 Task: Look for space in Jharia, India from 2nd August, 2023 to 12th August, 2023 for 2 adults in price range Rs.5000 to Rs.10000. Place can be private room with 1  bedroom having 1 bed and 1 bathroom. Property type can be house, flat, guest house, hotel. Booking option can be shelf check-in. Required host language is English.
Action: Mouse moved to (554, 138)
Screenshot: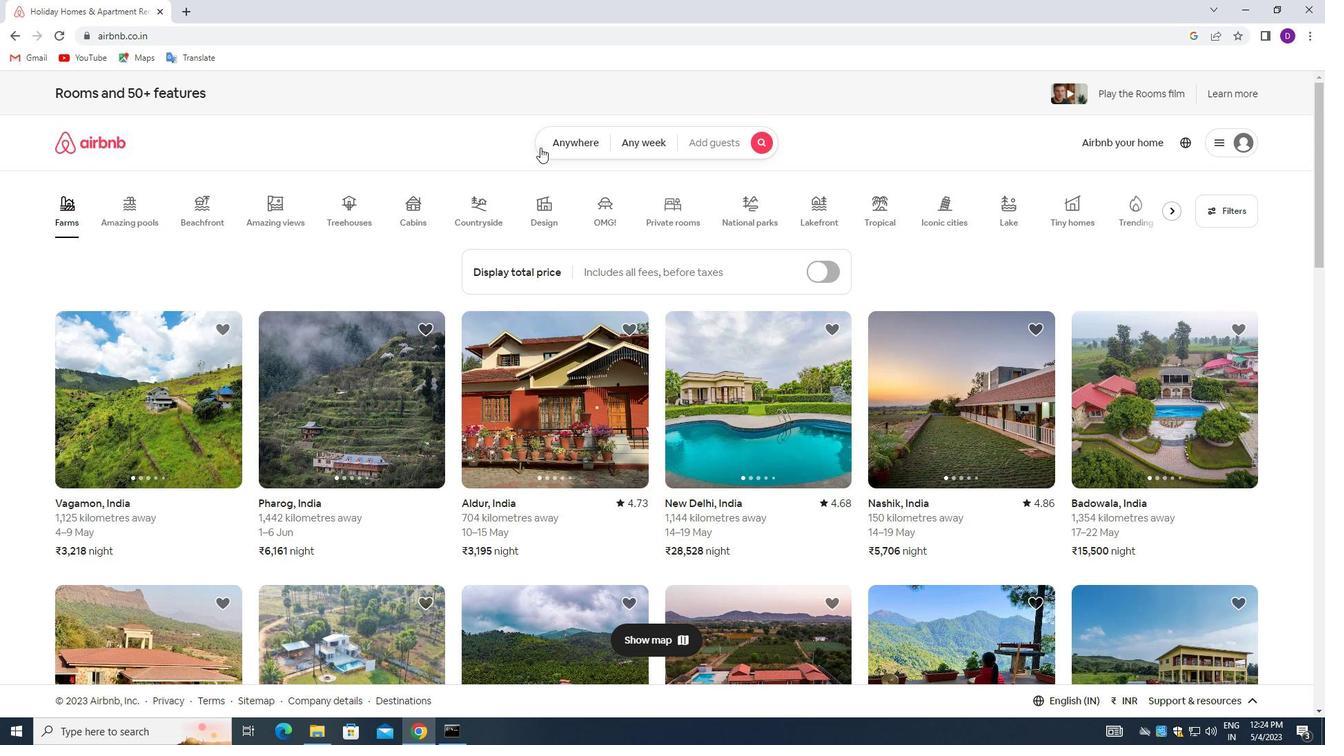 
Action: Mouse pressed left at (554, 138)
Screenshot: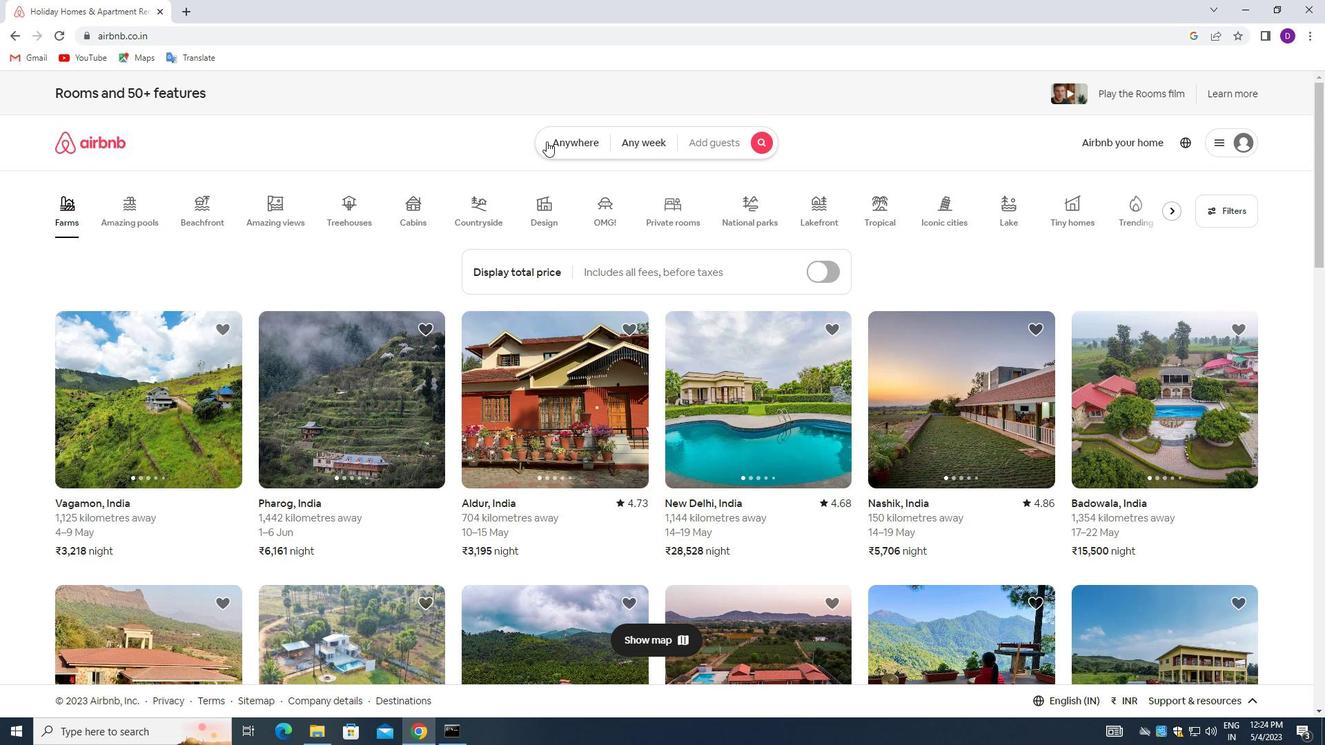 
Action: Mouse moved to (490, 196)
Screenshot: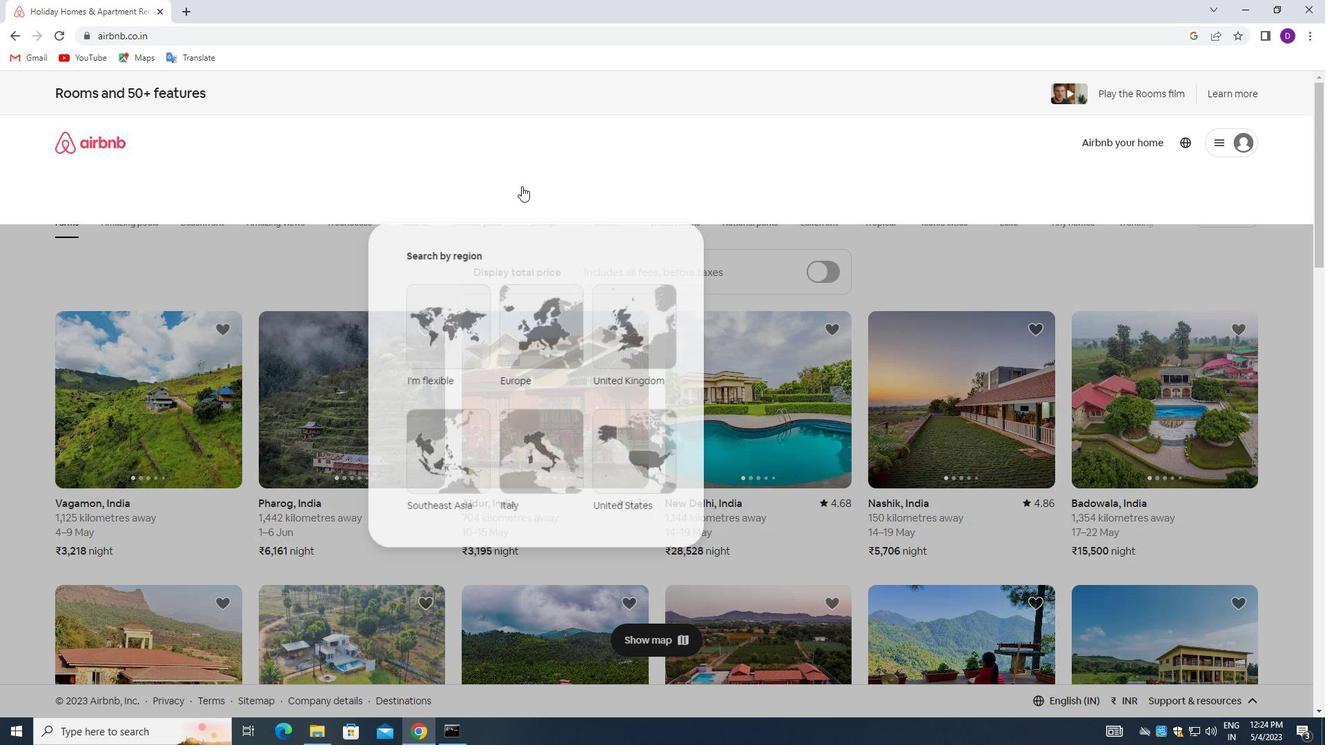 
Action: Mouse pressed left at (490, 196)
Screenshot: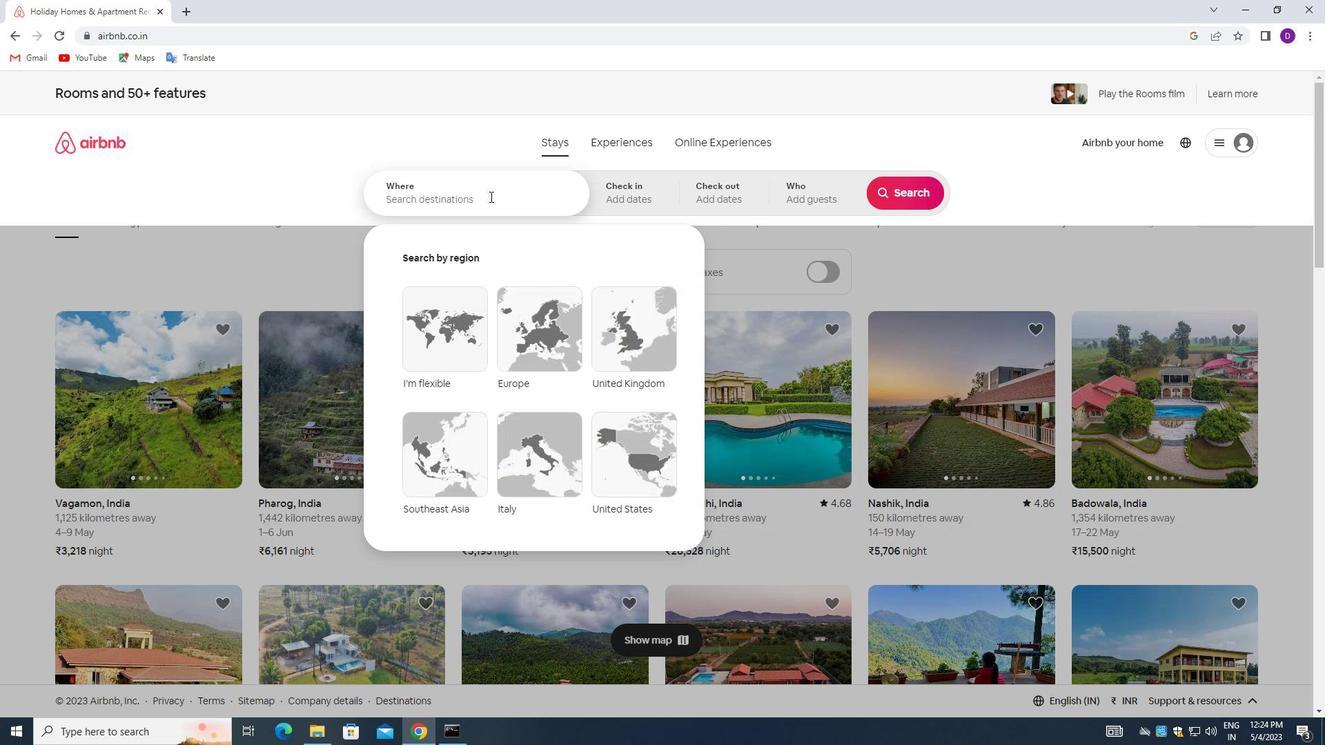 
Action: Mouse moved to (296, 177)
Screenshot: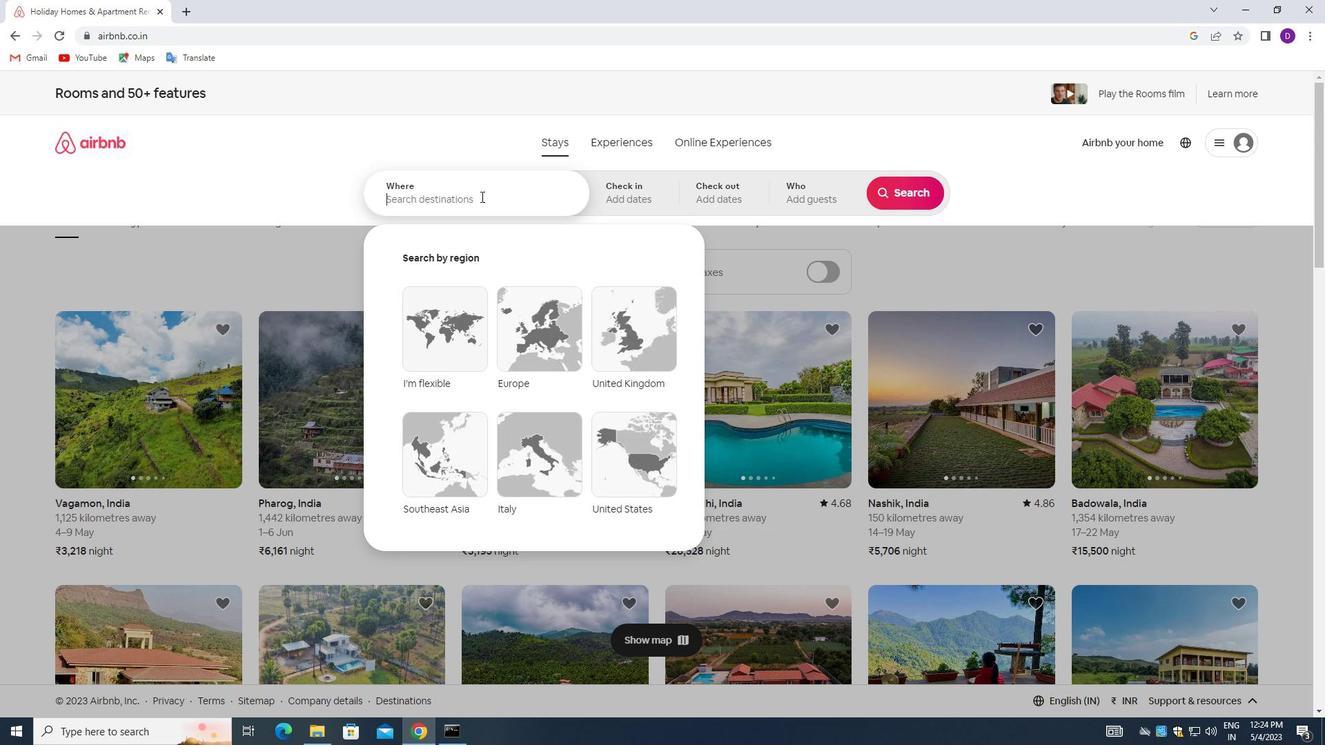 
Action: Key pressed <Key.shift>JHARIA,<Key.space><Key.shift>INDIA<Key.enter>
Screenshot: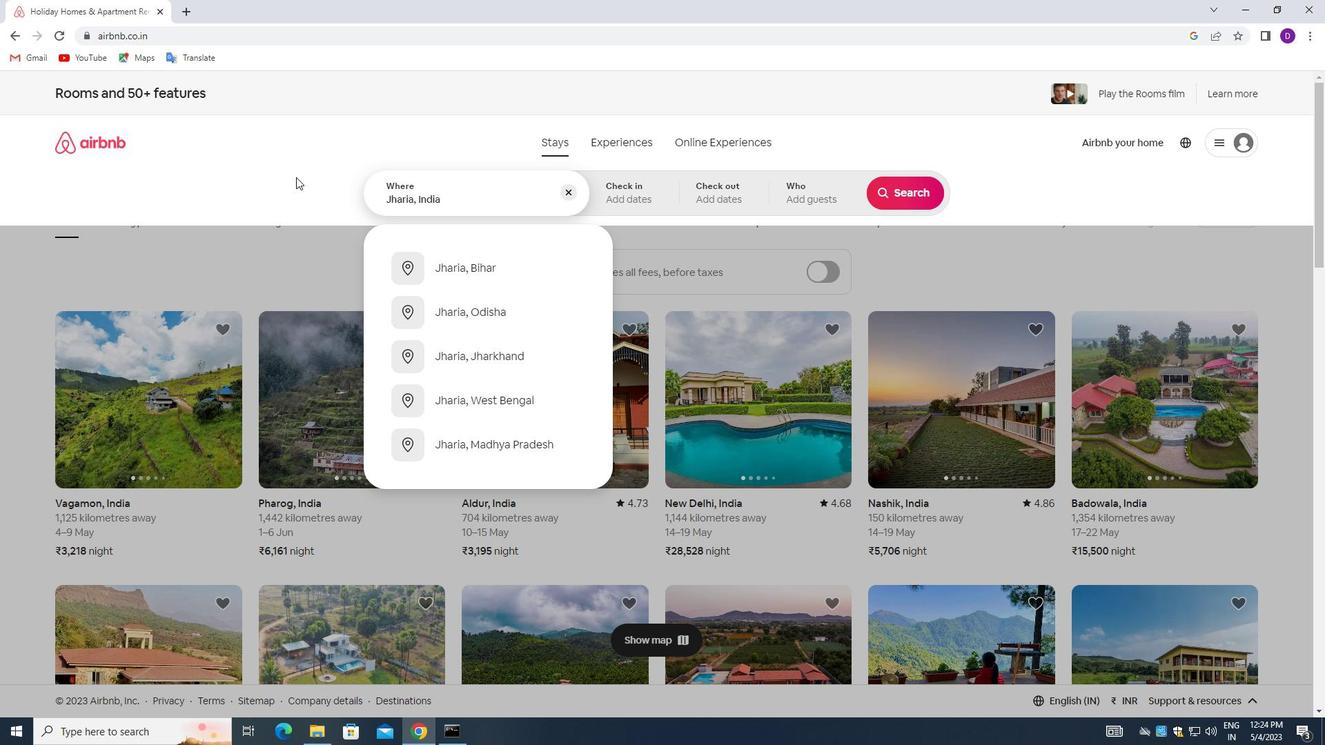 
Action: Mouse moved to (901, 305)
Screenshot: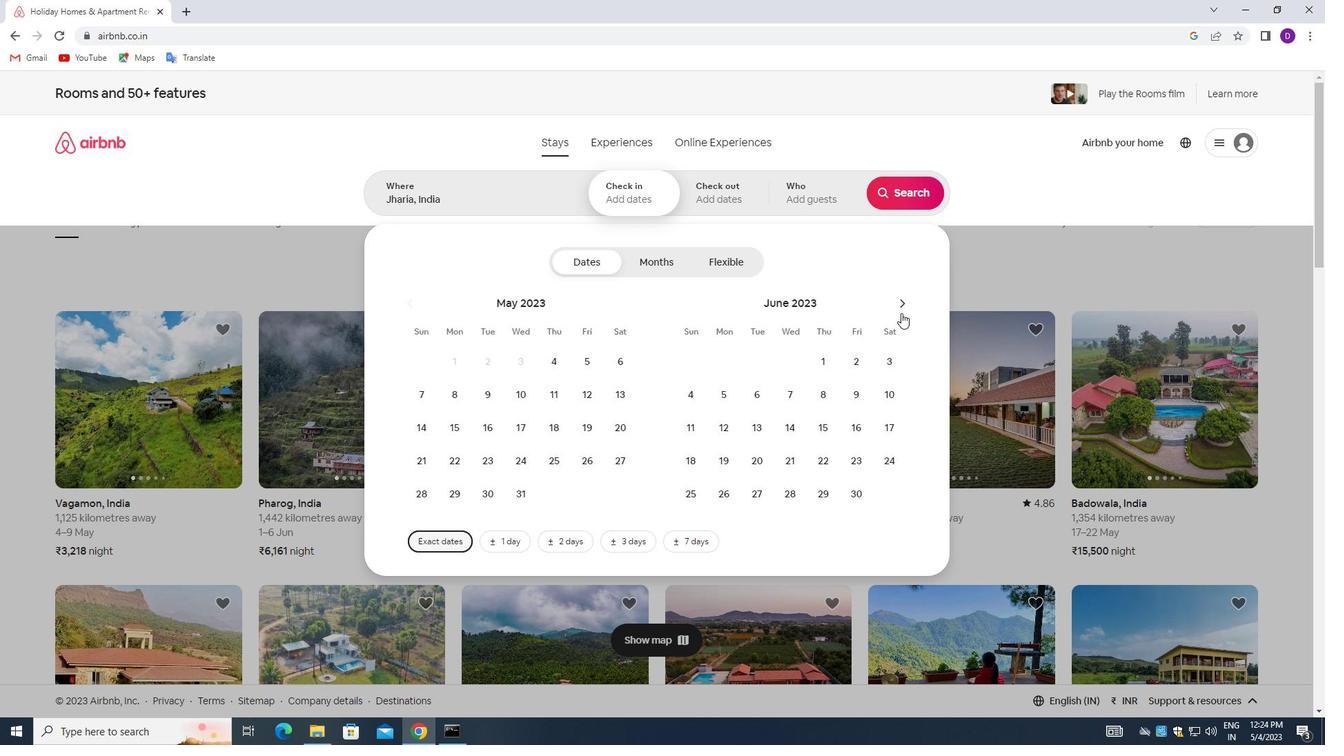 
Action: Mouse pressed left at (901, 305)
Screenshot: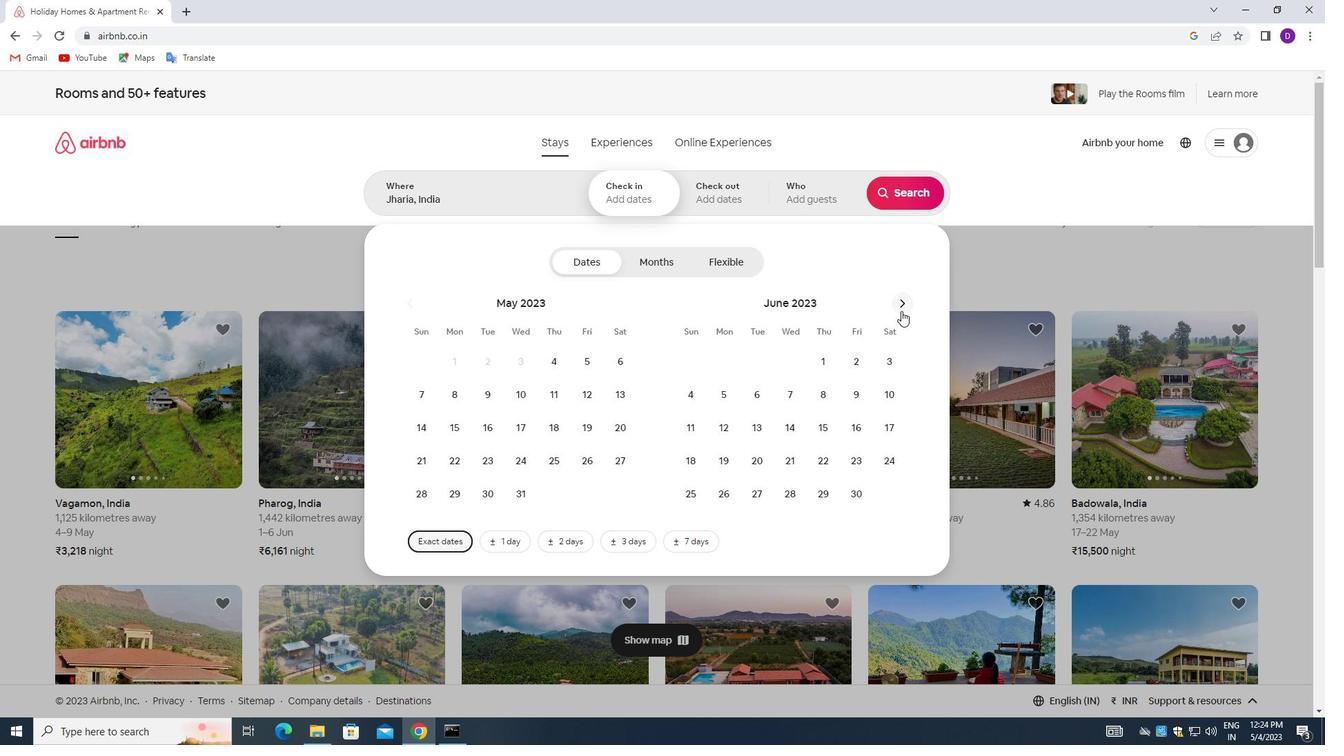 
Action: Mouse pressed left at (901, 305)
Screenshot: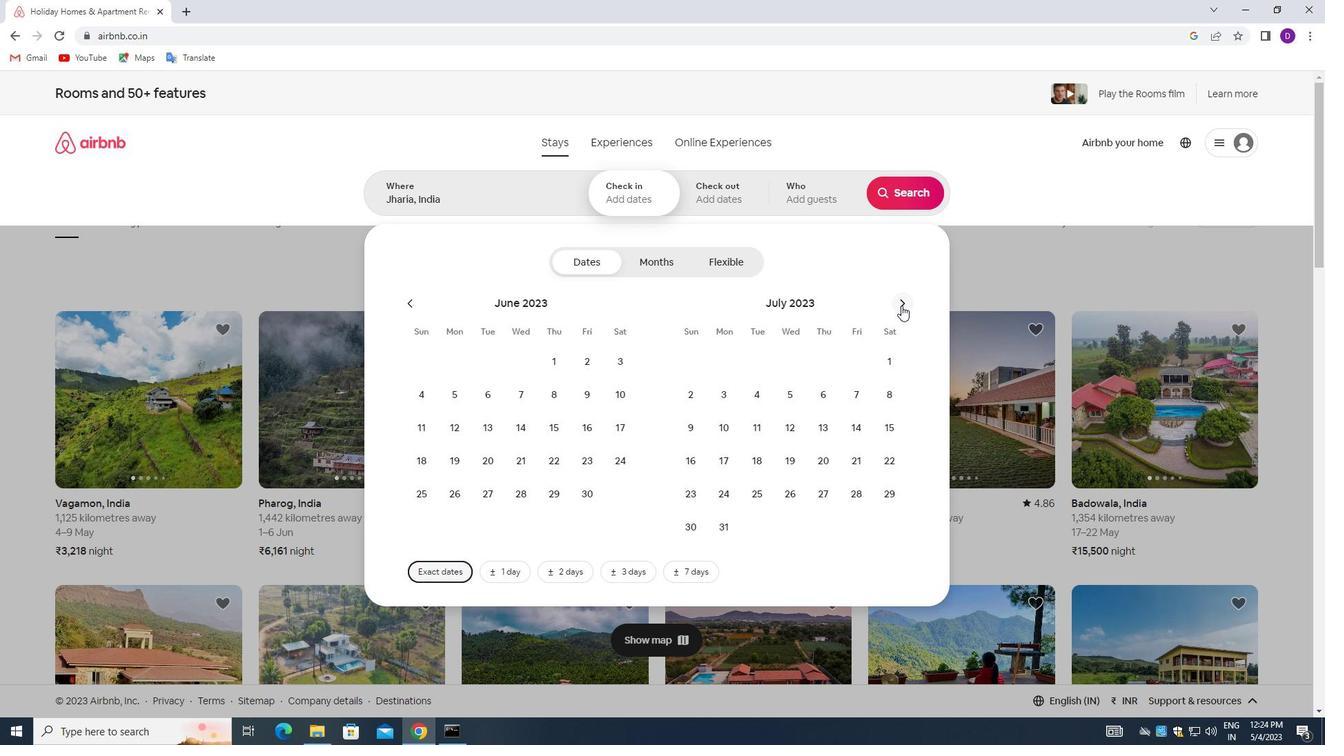 
Action: Mouse moved to (793, 357)
Screenshot: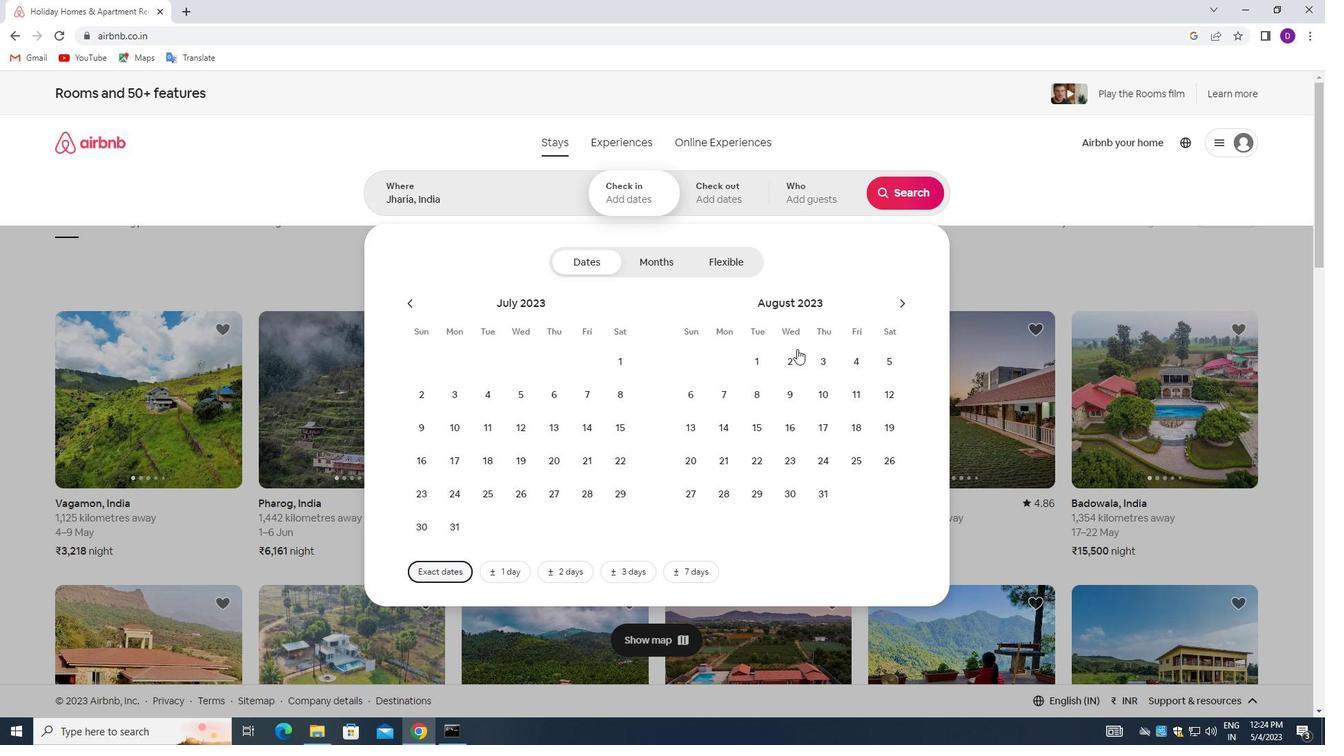 
Action: Mouse pressed left at (793, 357)
Screenshot: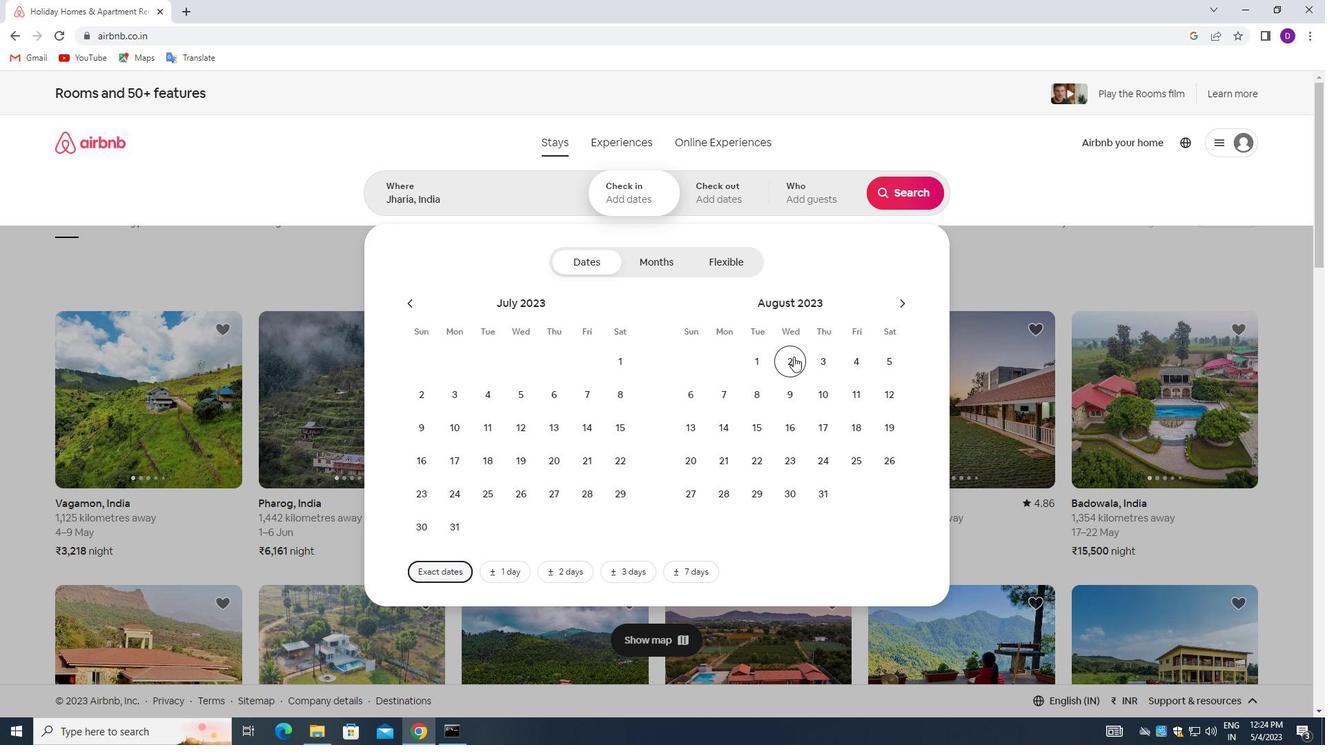 
Action: Mouse moved to (884, 388)
Screenshot: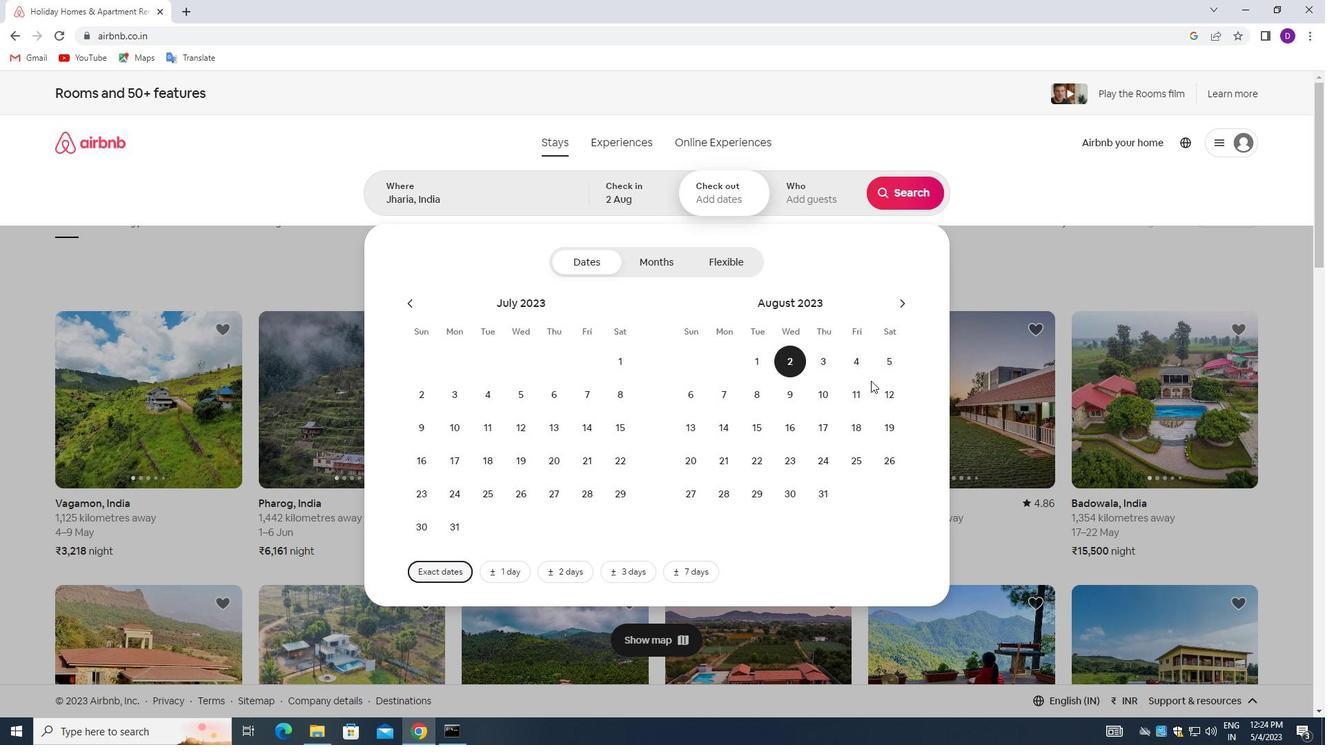 
Action: Mouse pressed left at (884, 388)
Screenshot: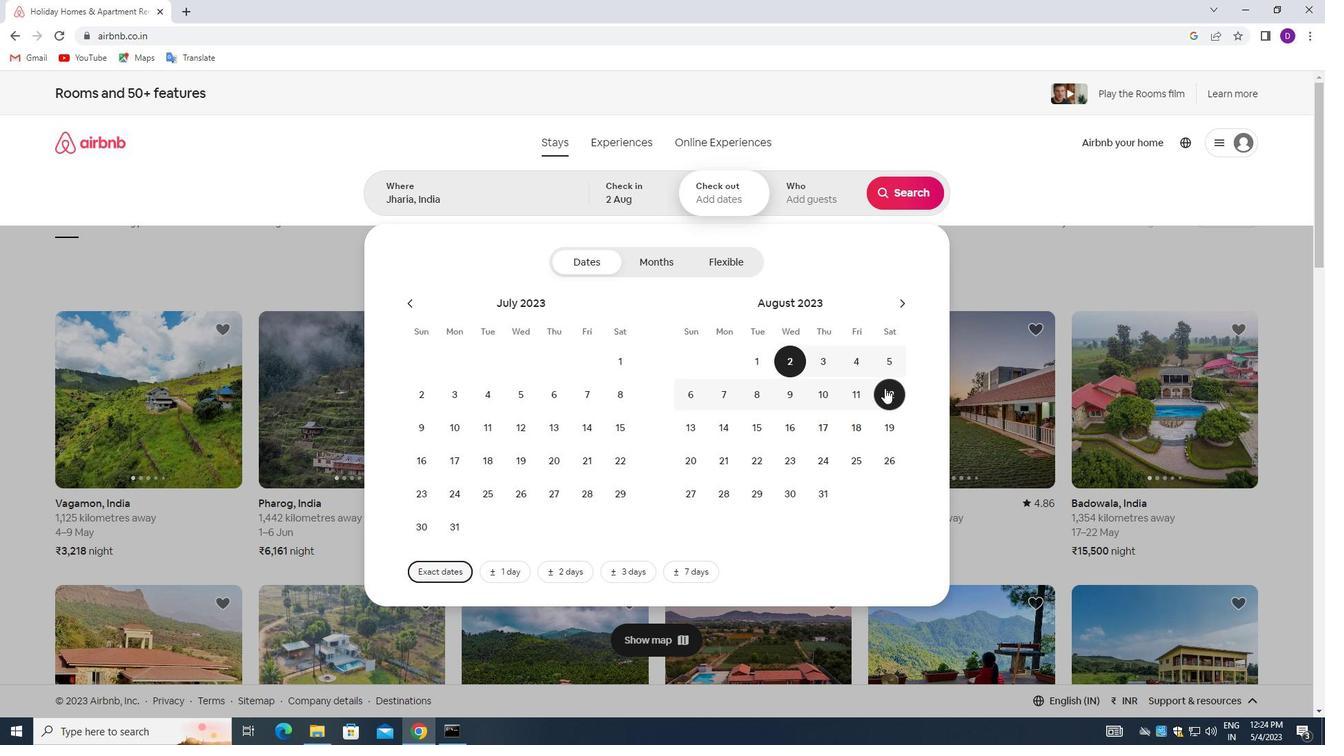 
Action: Mouse moved to (799, 193)
Screenshot: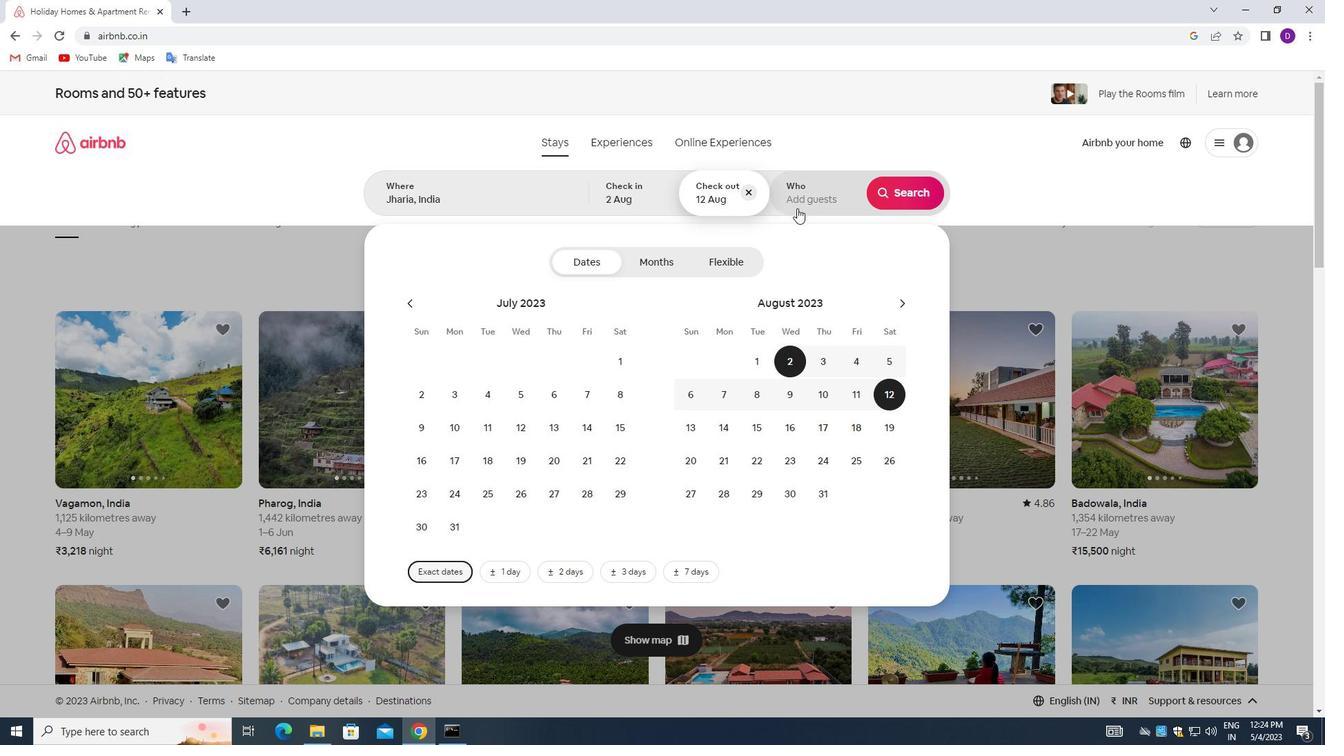
Action: Mouse pressed left at (799, 193)
Screenshot: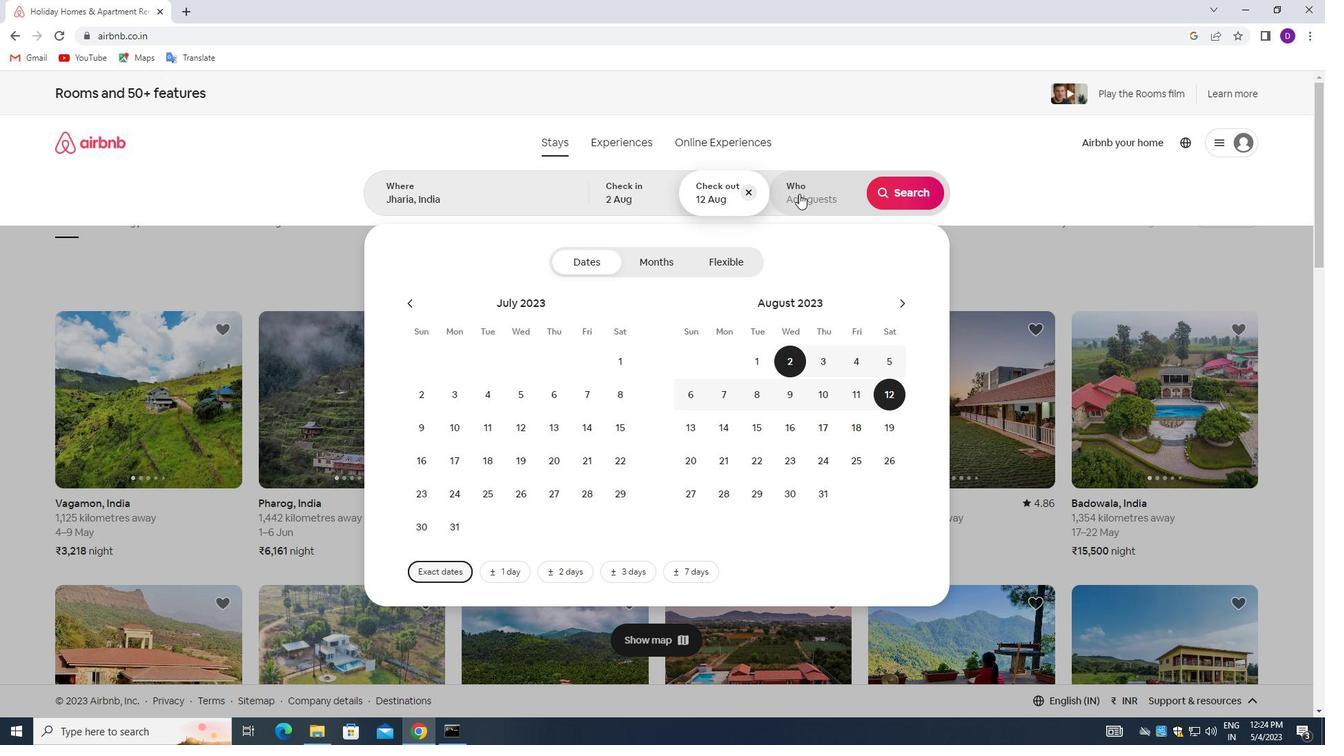 
Action: Mouse moved to (902, 267)
Screenshot: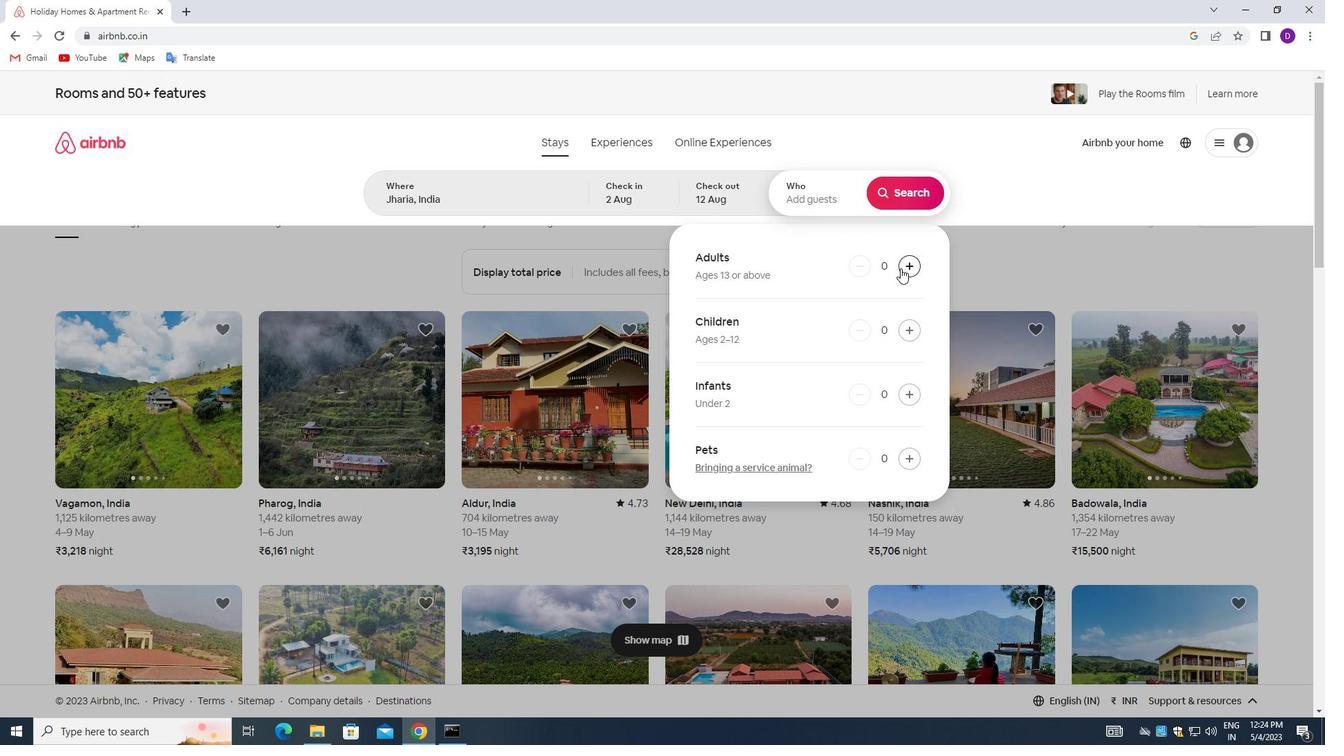 
Action: Mouse pressed left at (902, 267)
Screenshot: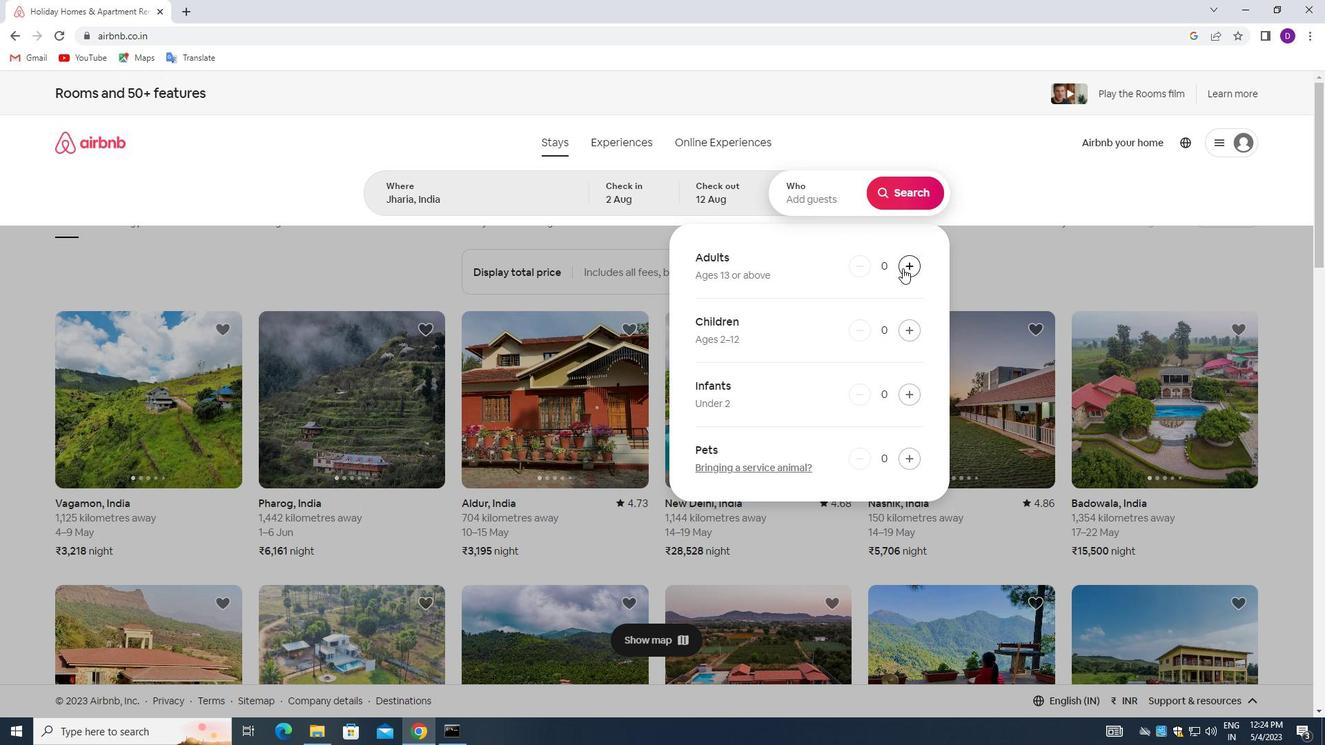 
Action: Mouse pressed left at (902, 267)
Screenshot: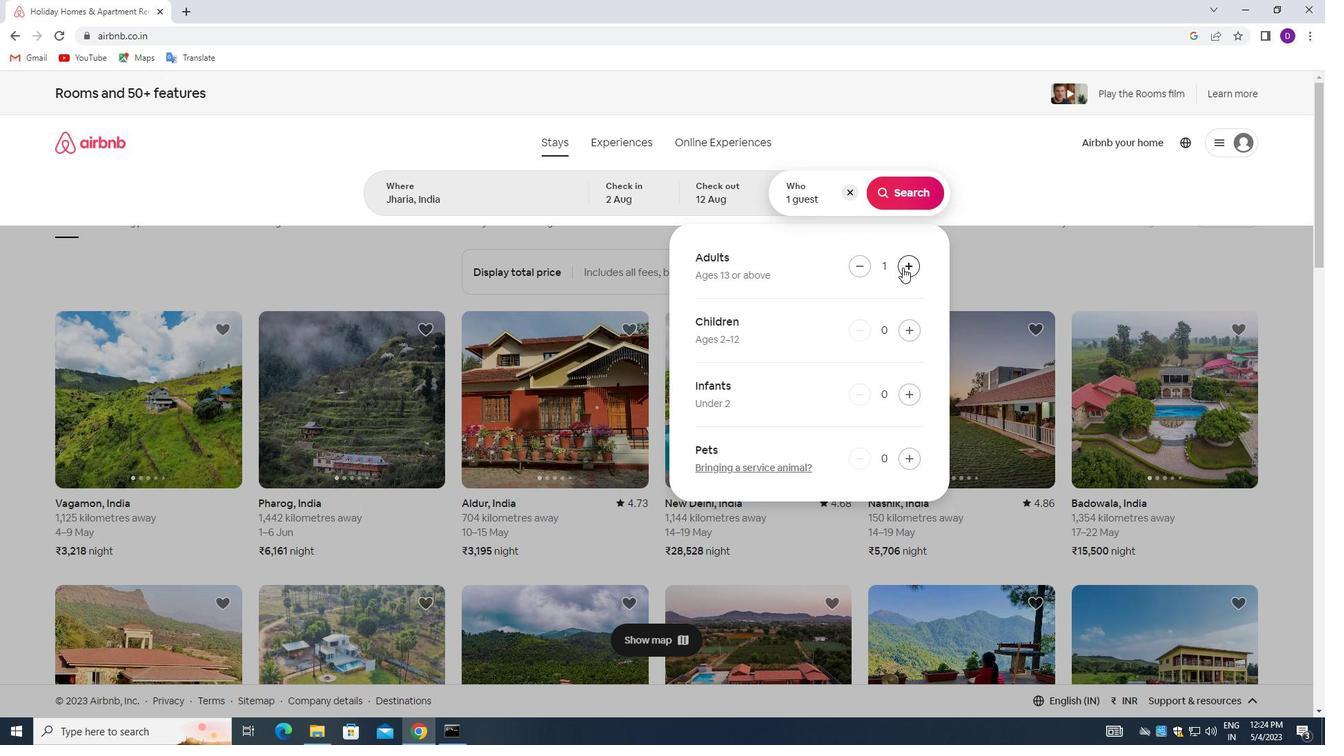 
Action: Mouse moved to (889, 193)
Screenshot: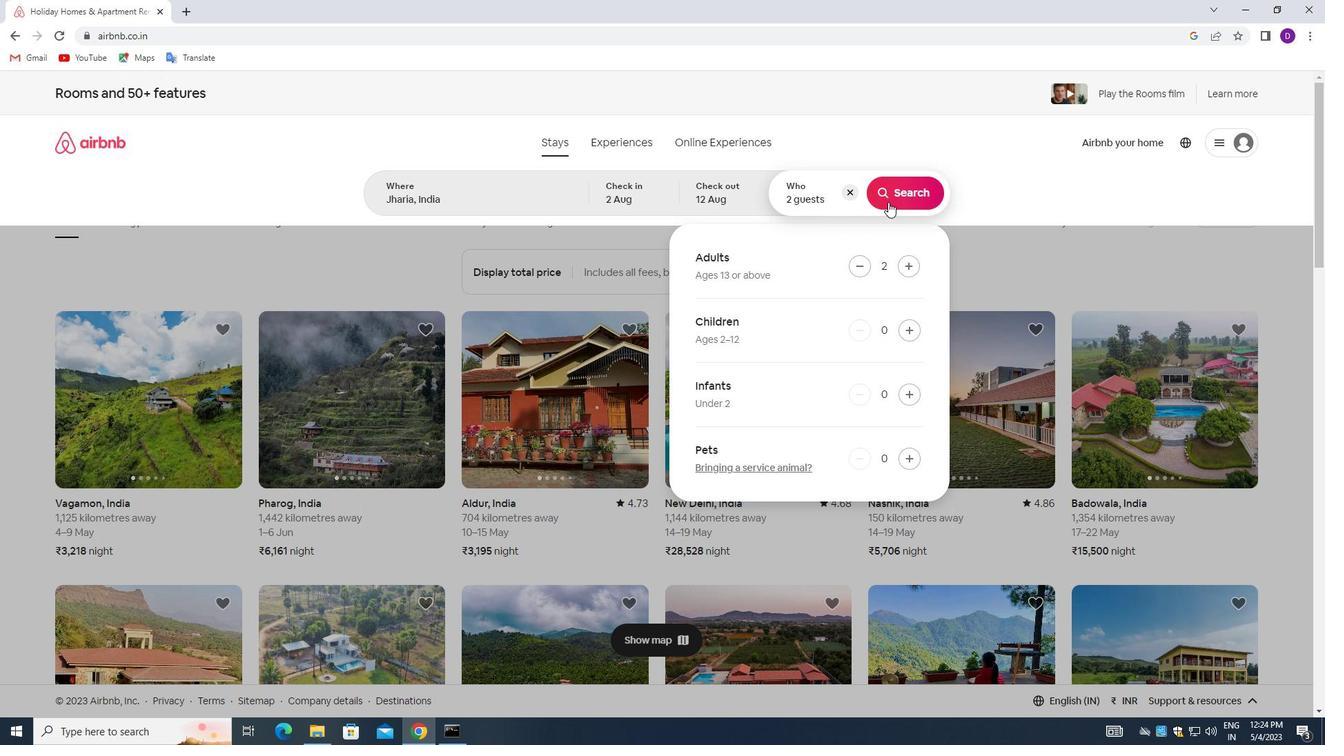 
Action: Mouse pressed left at (889, 193)
Screenshot: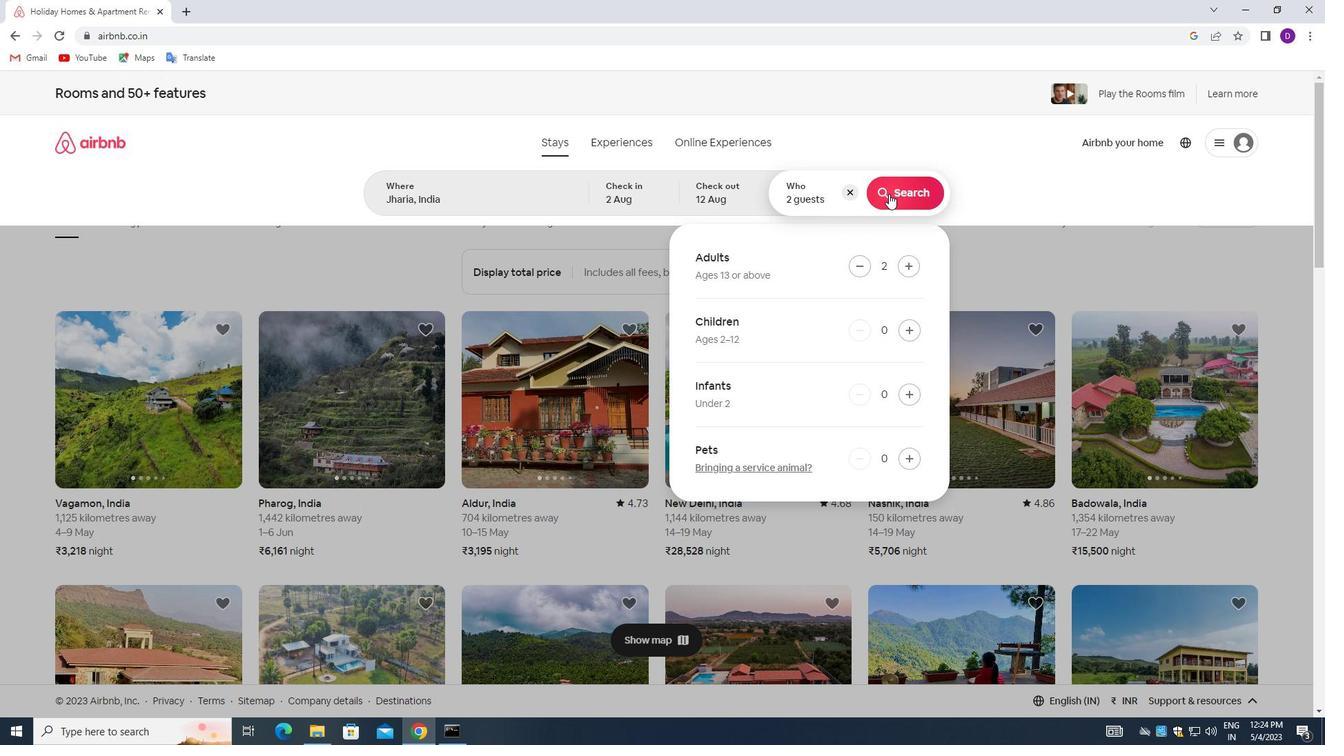
Action: Mouse moved to (1255, 149)
Screenshot: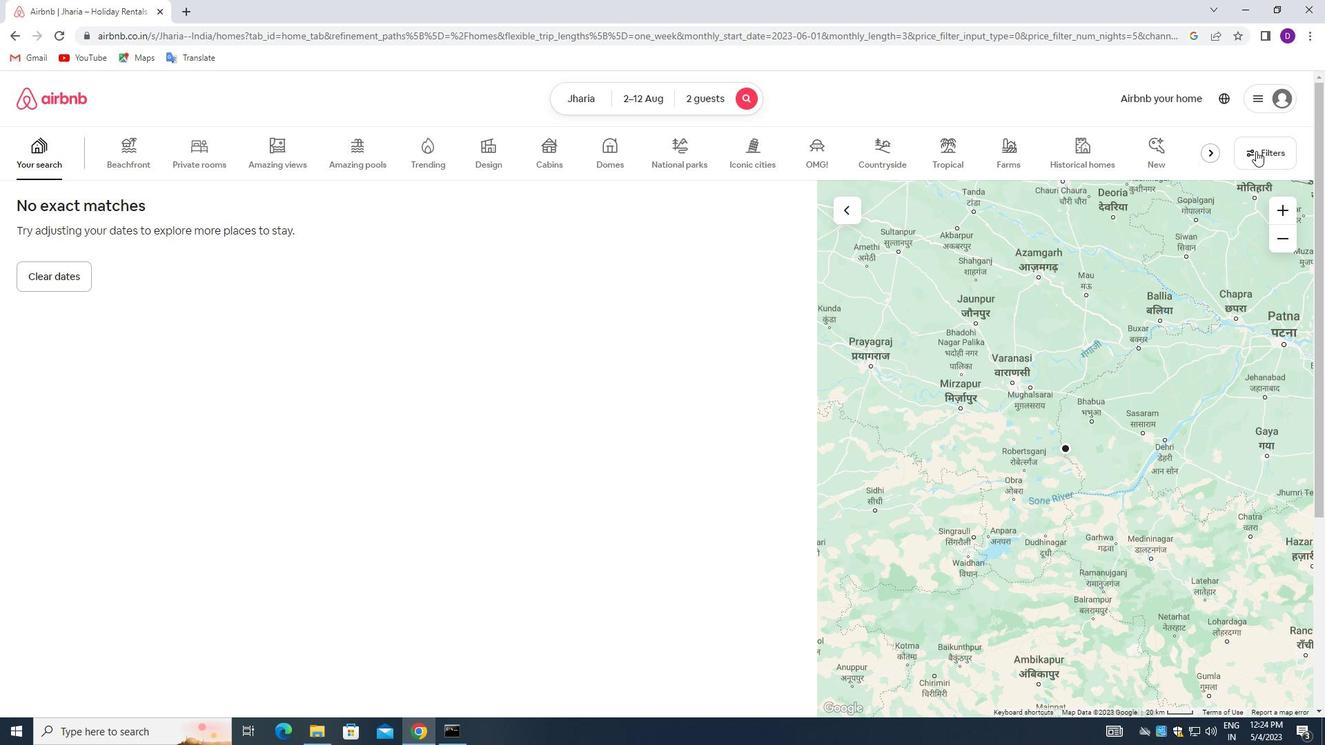 
Action: Mouse pressed left at (1255, 149)
Screenshot: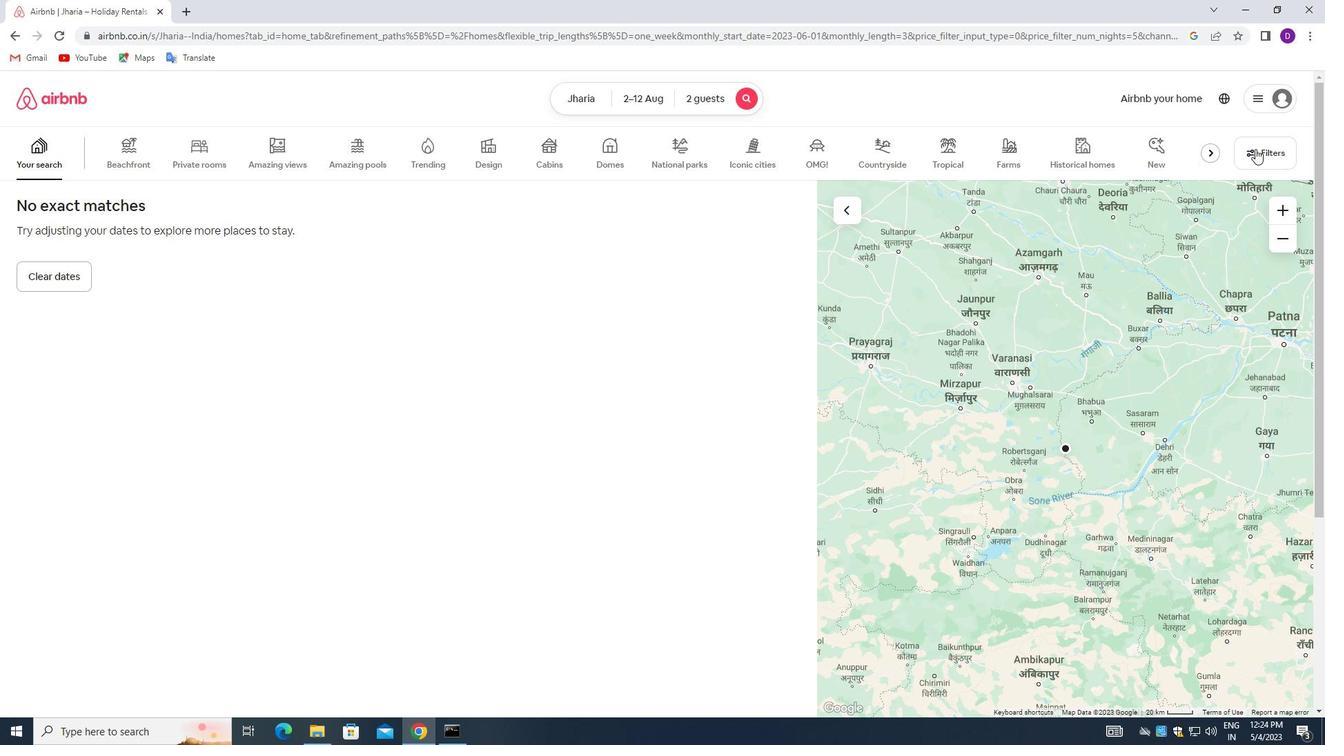 
Action: Mouse moved to (494, 240)
Screenshot: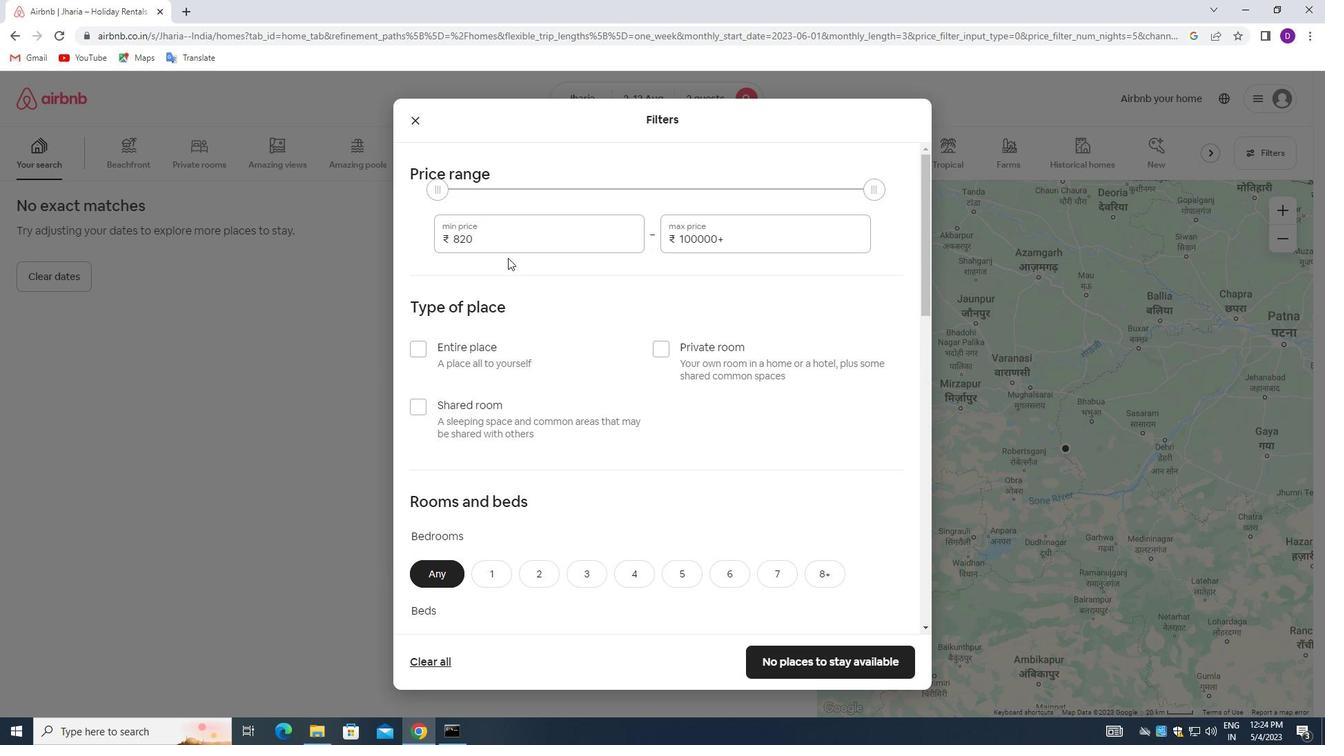 
Action: Mouse pressed left at (494, 240)
Screenshot: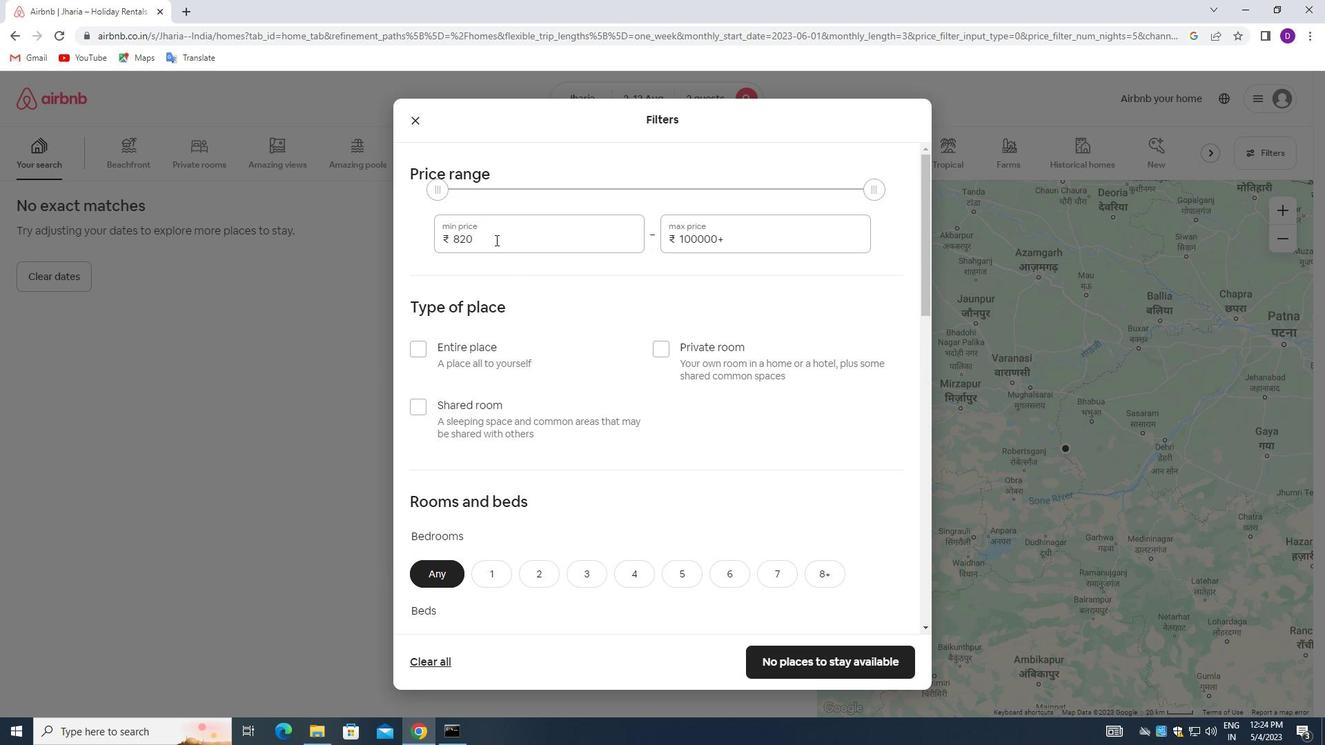 
Action: Mouse pressed left at (494, 240)
Screenshot: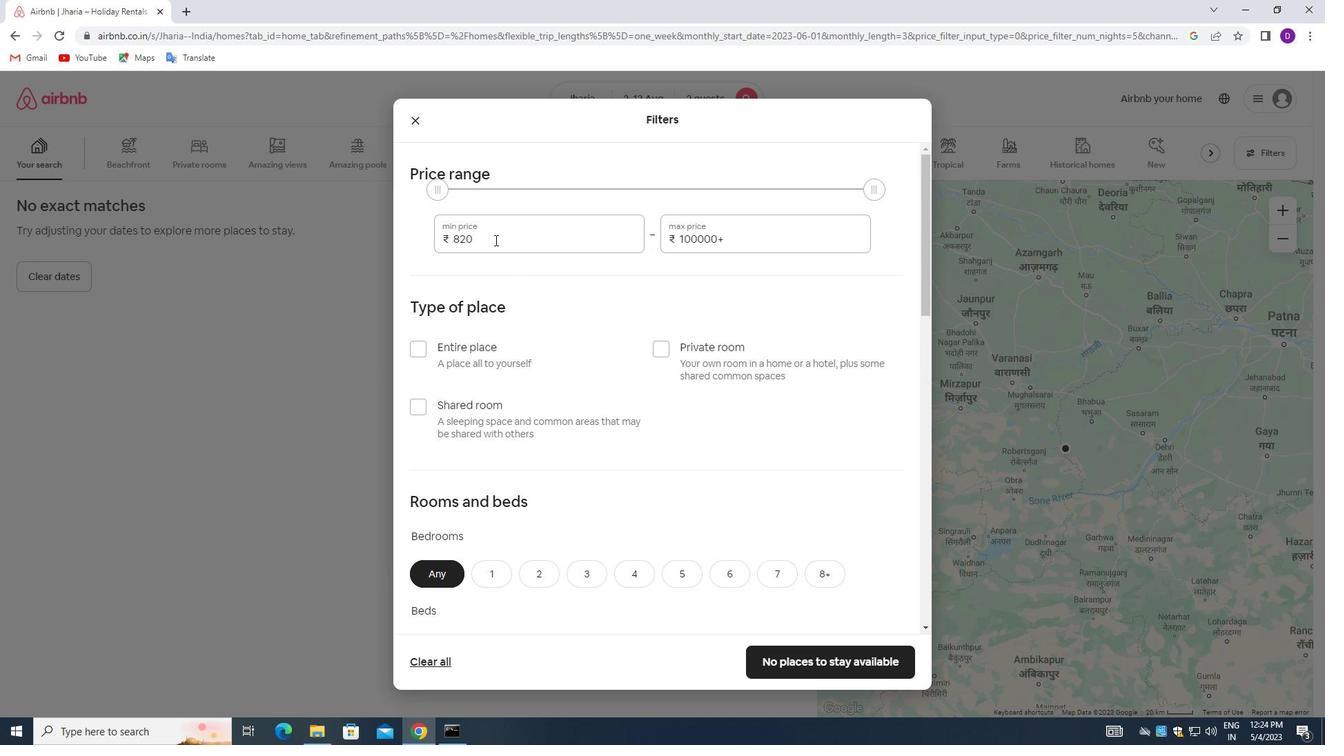 
Action: Key pressed 5000<Key.tab>10000
Screenshot: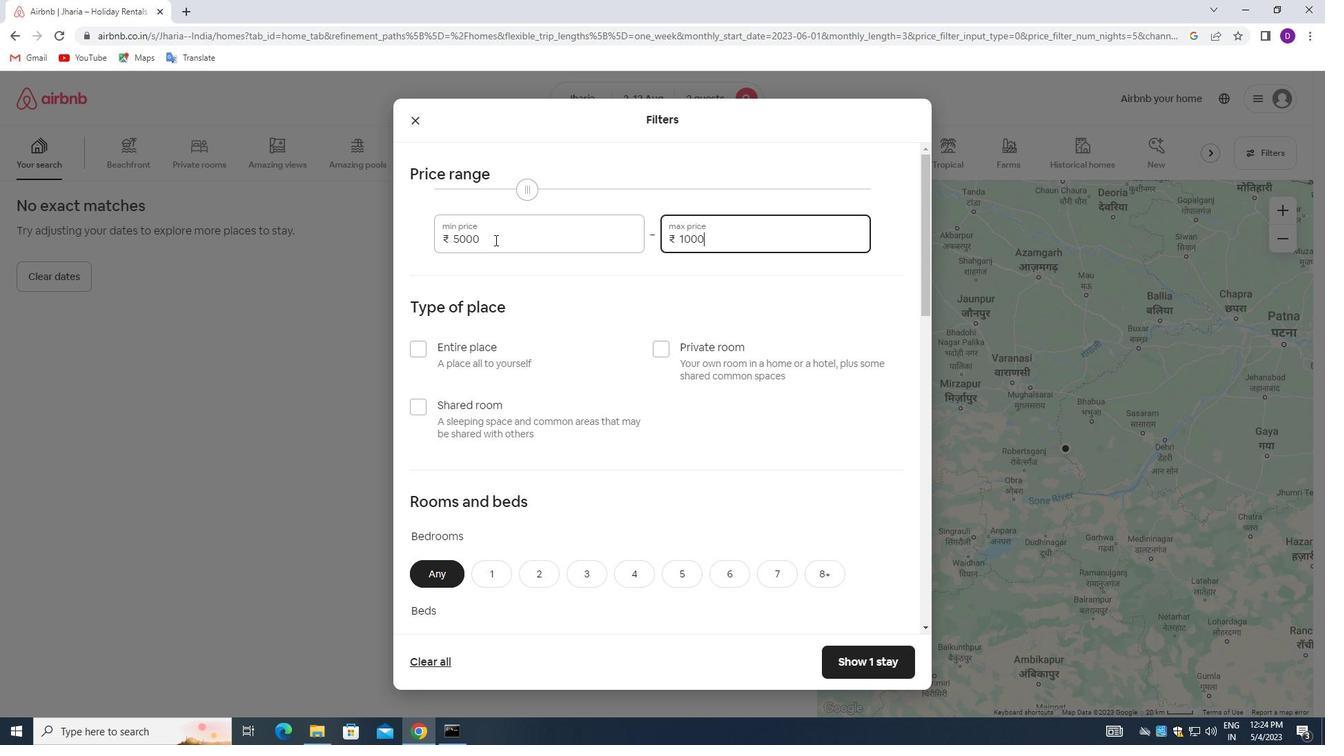
Action: Mouse moved to (600, 310)
Screenshot: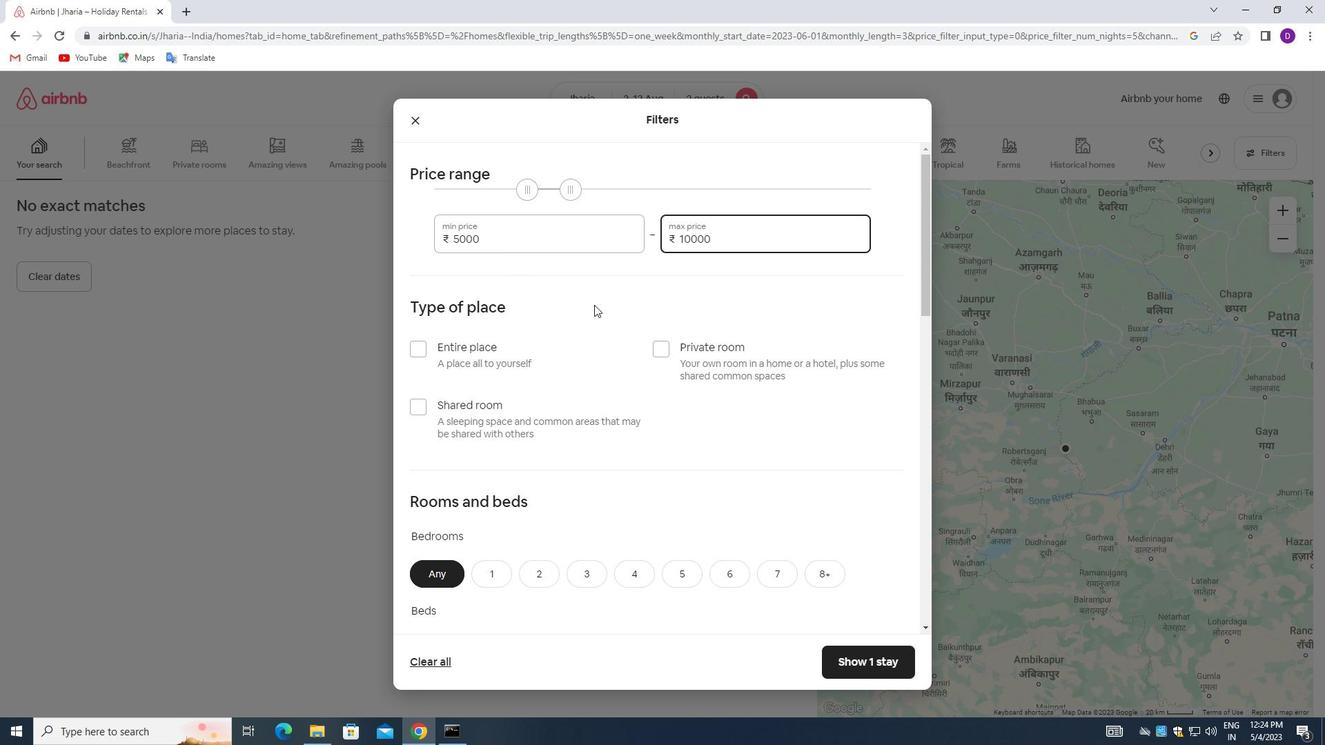 
Action: Mouse scrolled (600, 309) with delta (0, 0)
Screenshot: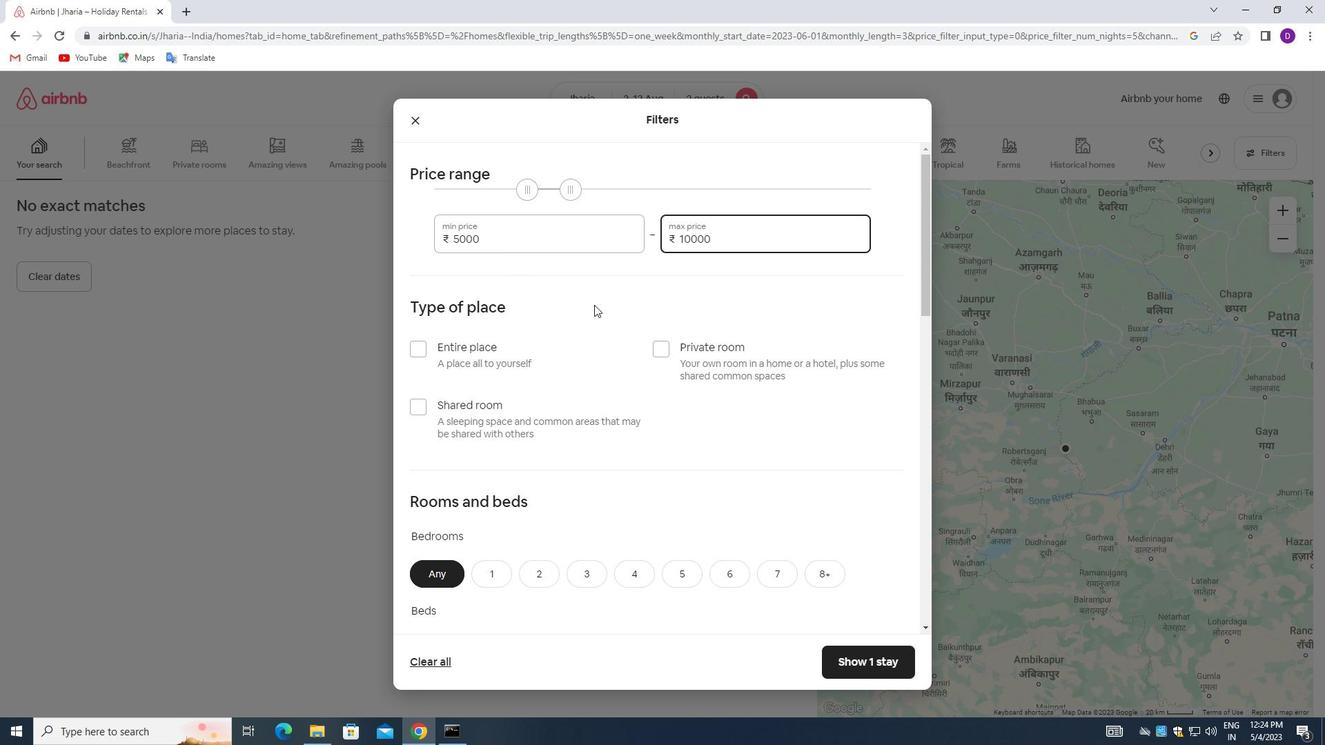 
Action: Mouse moved to (661, 283)
Screenshot: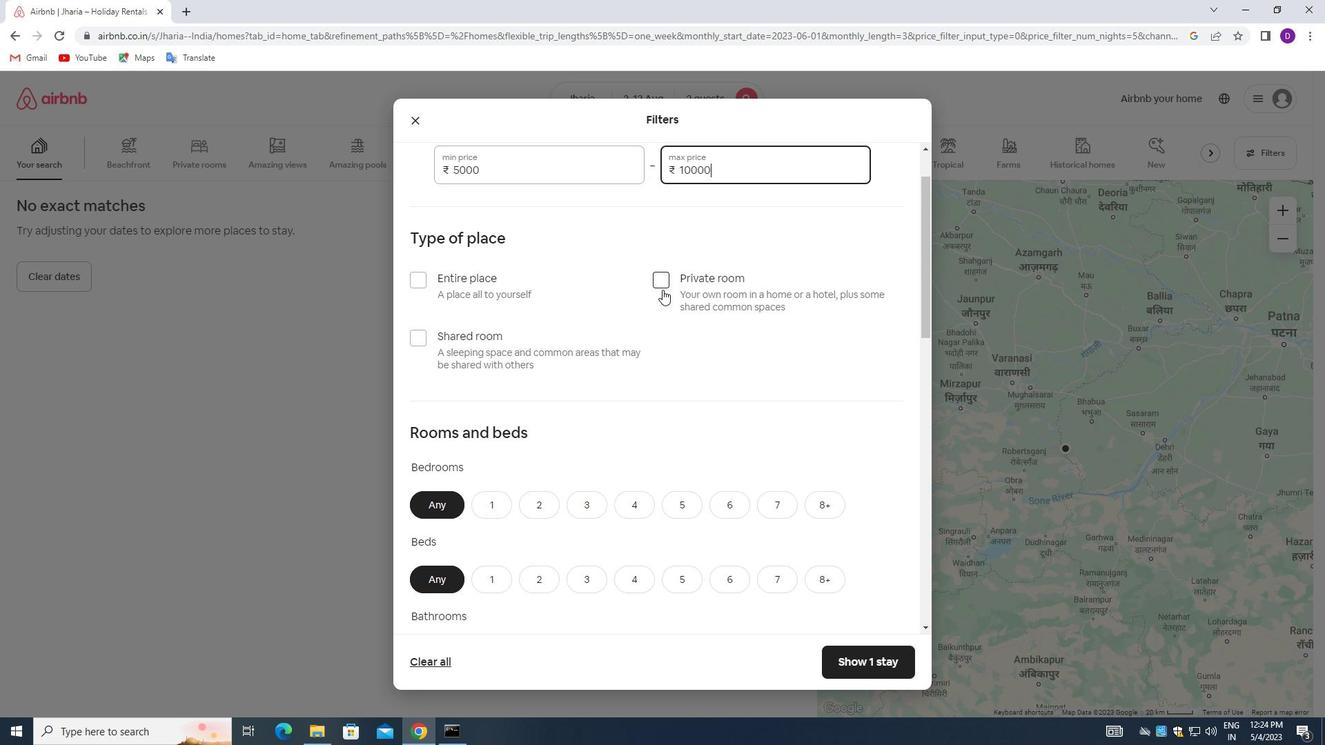 
Action: Mouse pressed left at (661, 283)
Screenshot: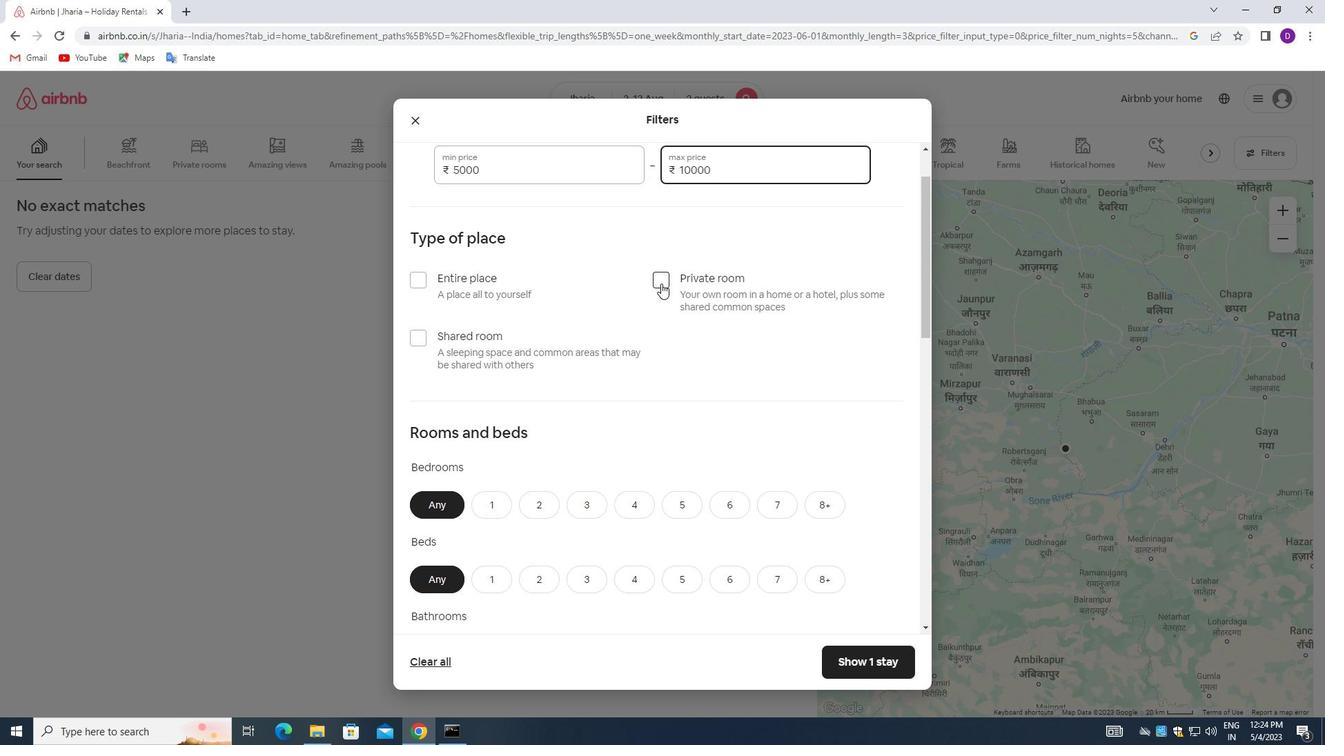 
Action: Mouse moved to (665, 298)
Screenshot: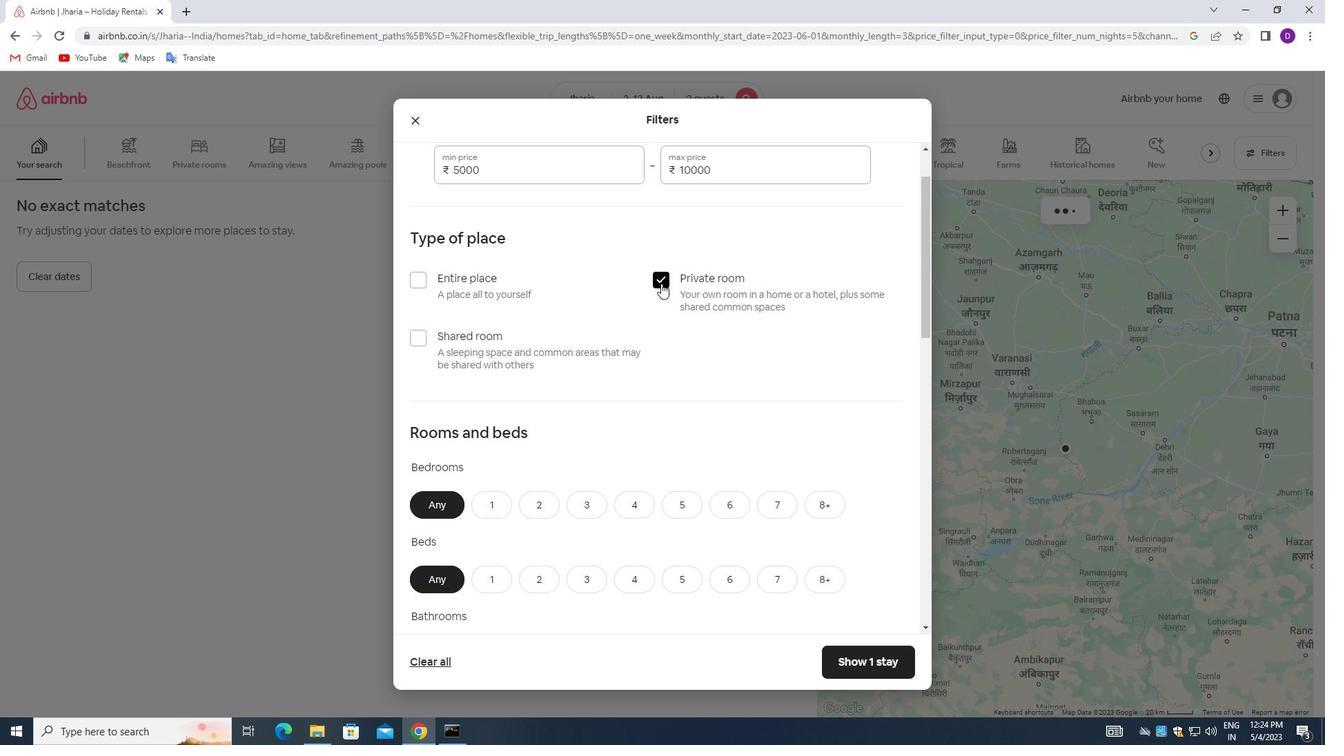 
Action: Mouse scrolled (665, 297) with delta (0, 0)
Screenshot: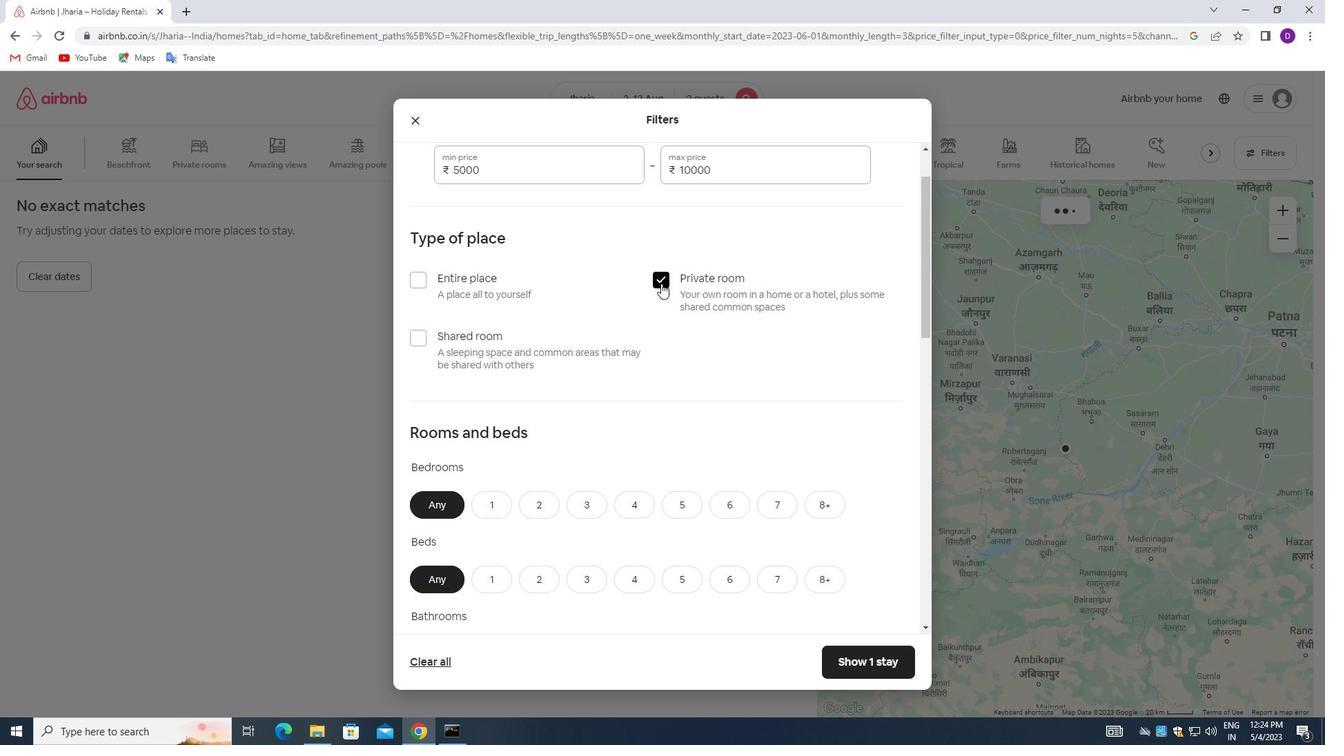 
Action: Mouse moved to (664, 308)
Screenshot: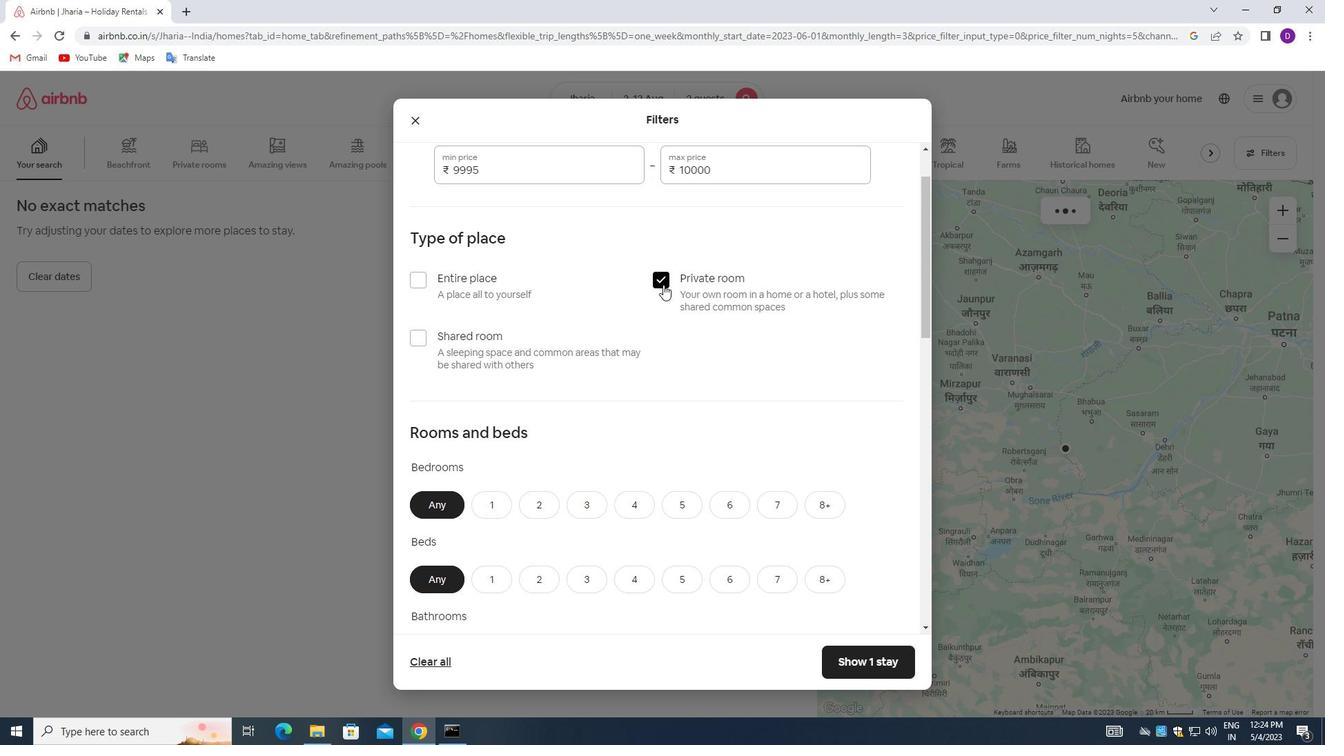 
Action: Mouse scrolled (664, 307) with delta (0, 0)
Screenshot: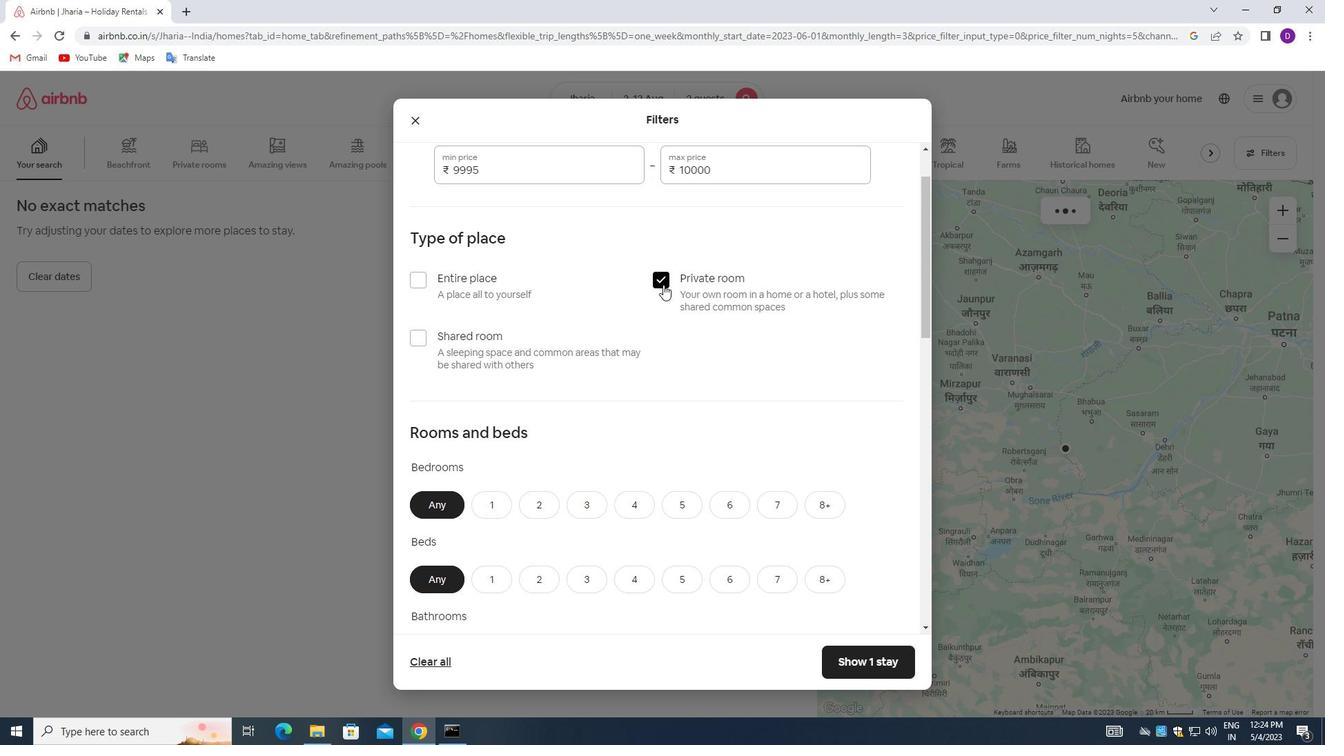 
Action: Mouse moved to (658, 318)
Screenshot: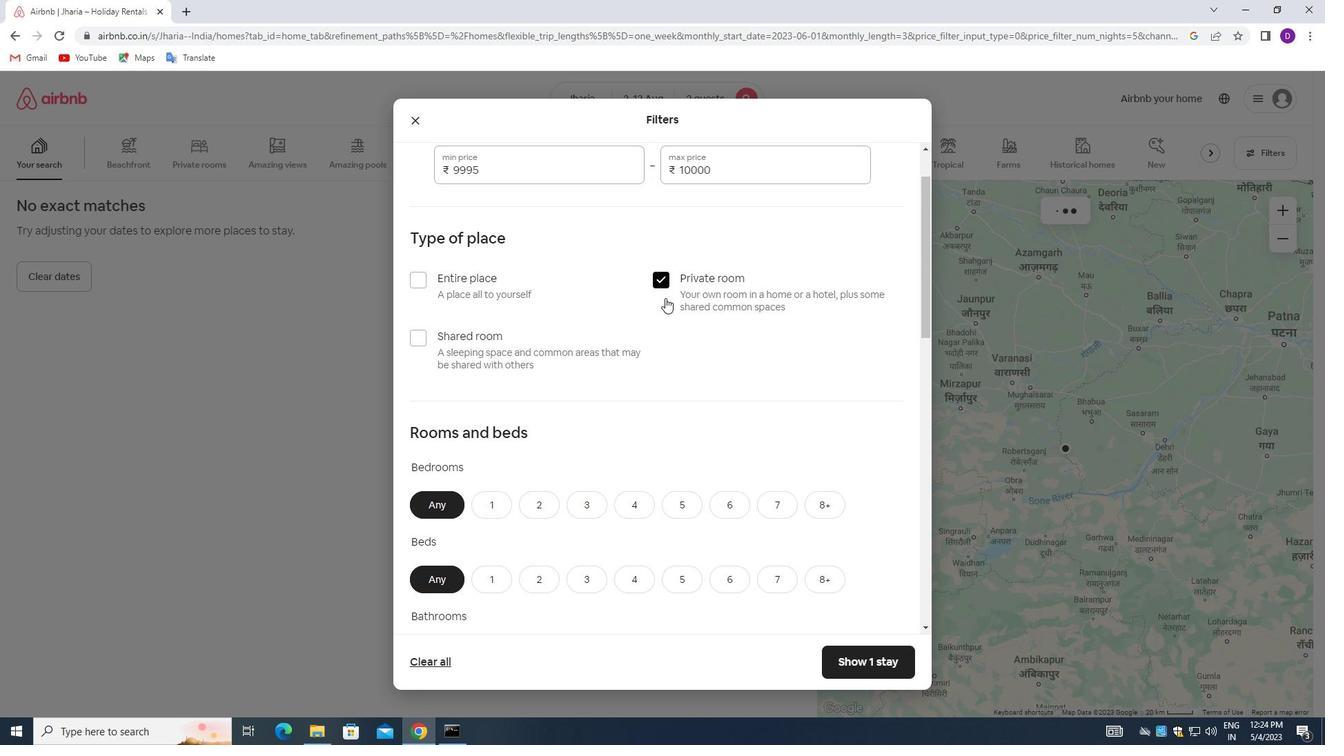
Action: Mouse scrolled (658, 318) with delta (0, 0)
Screenshot: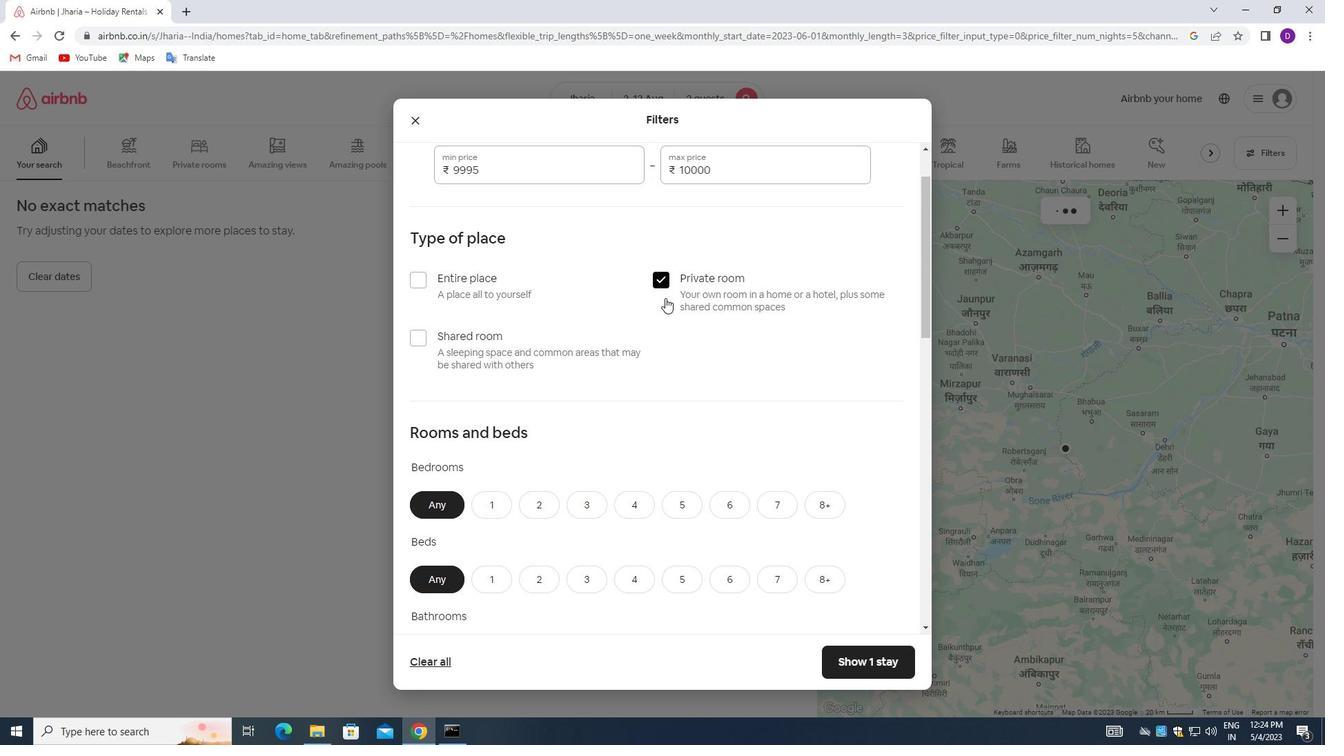 
Action: Mouse moved to (499, 308)
Screenshot: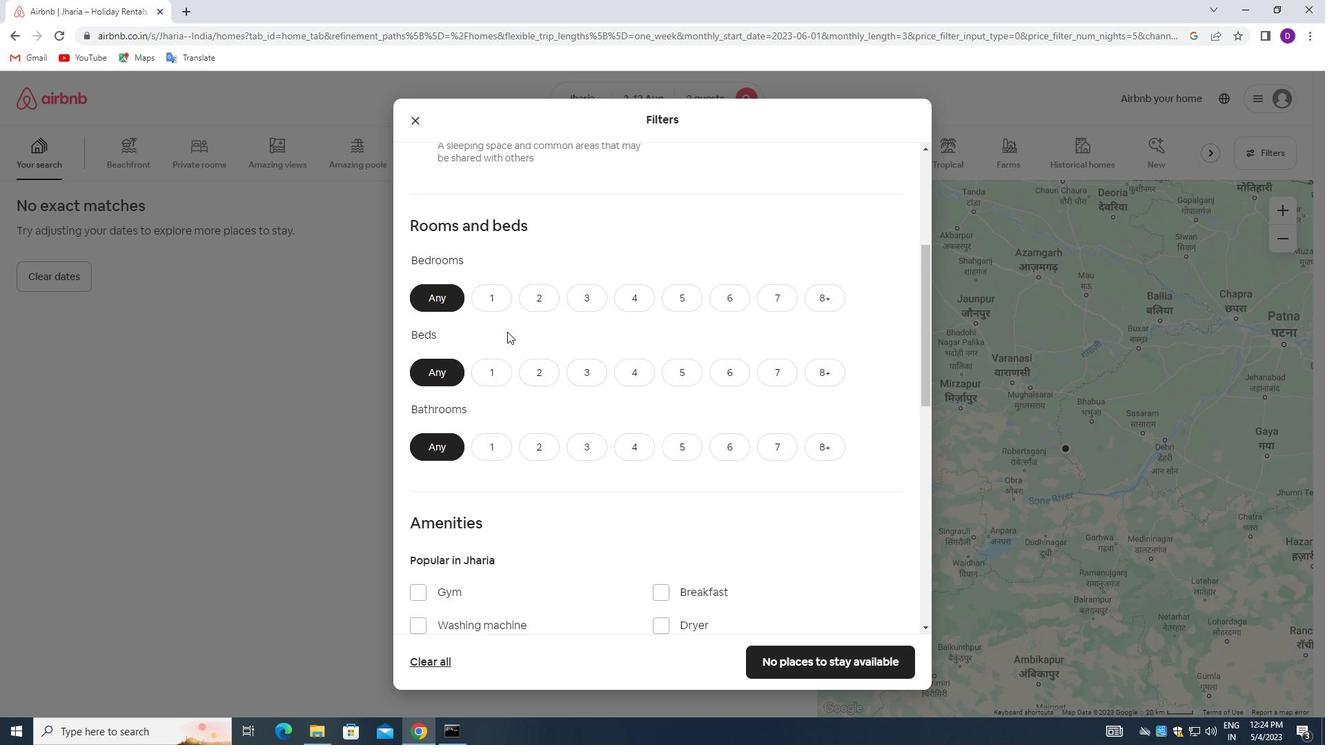 
Action: Mouse pressed left at (499, 308)
Screenshot: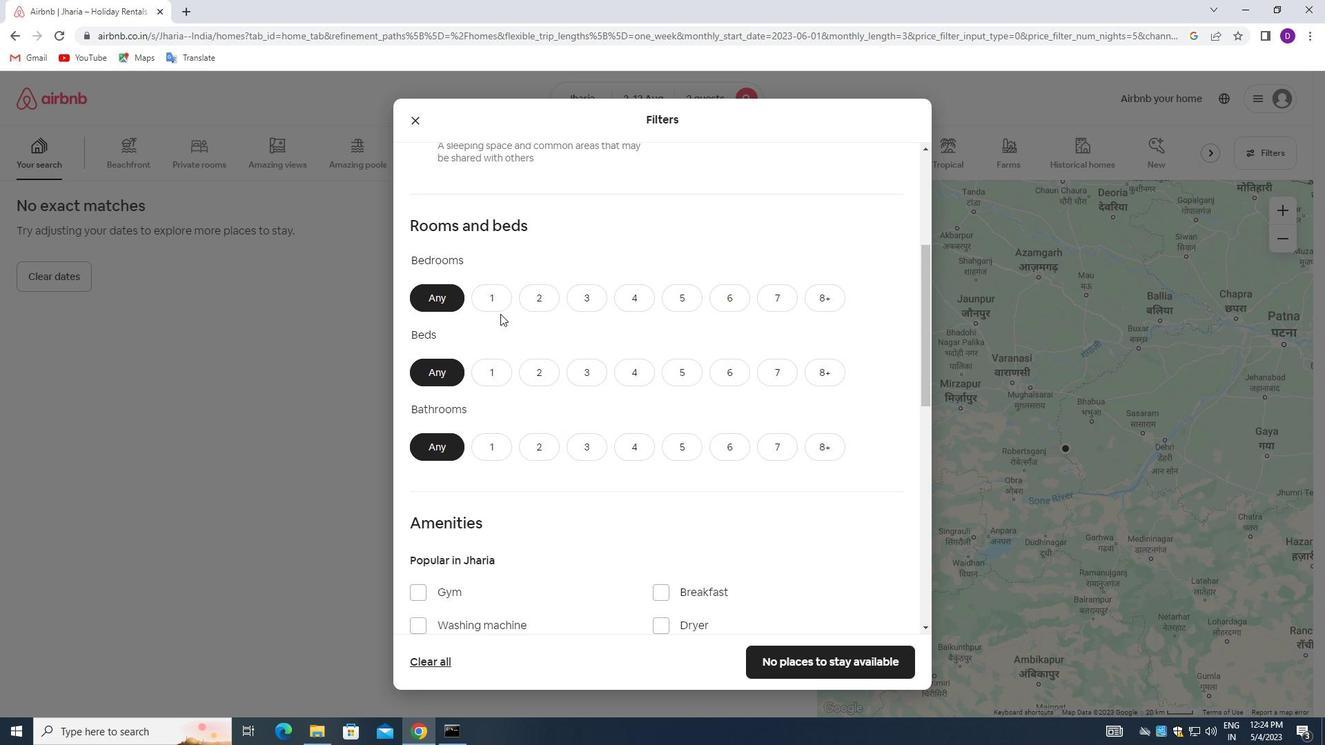
Action: Mouse moved to (497, 359)
Screenshot: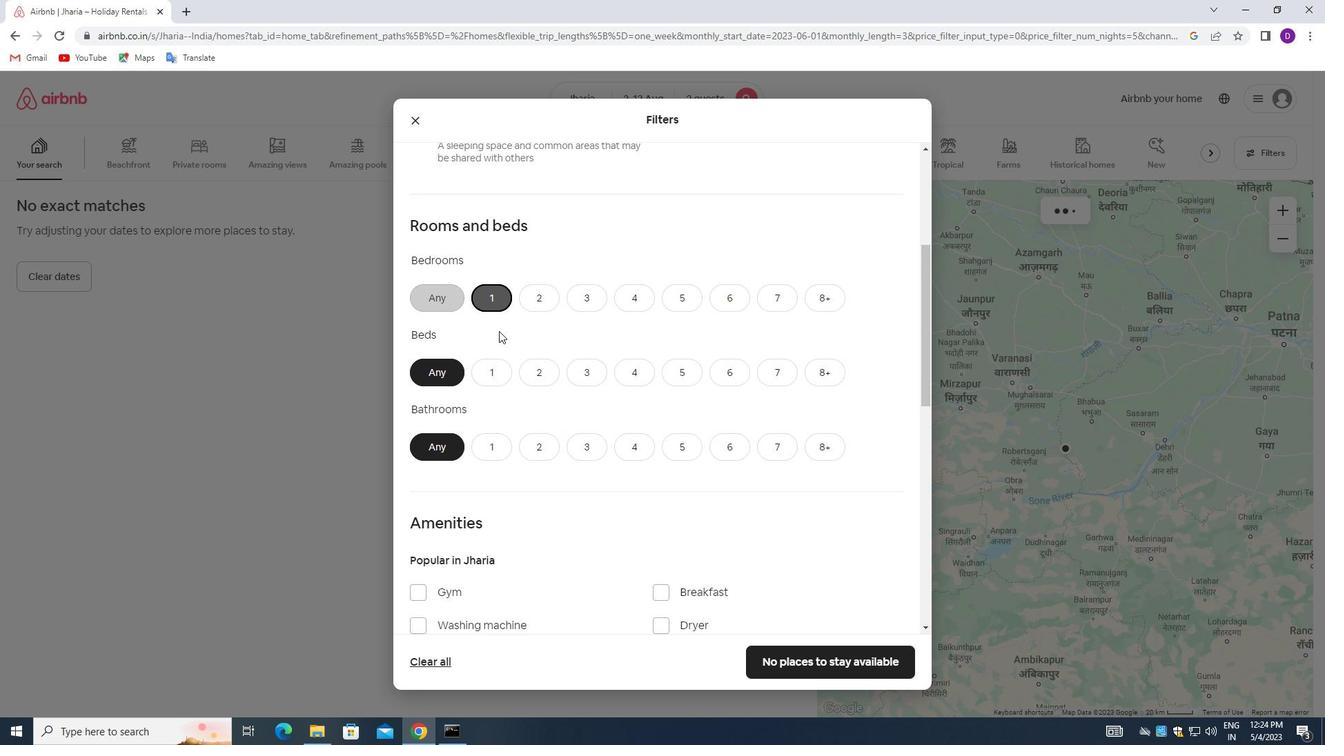 
Action: Mouse pressed left at (497, 359)
Screenshot: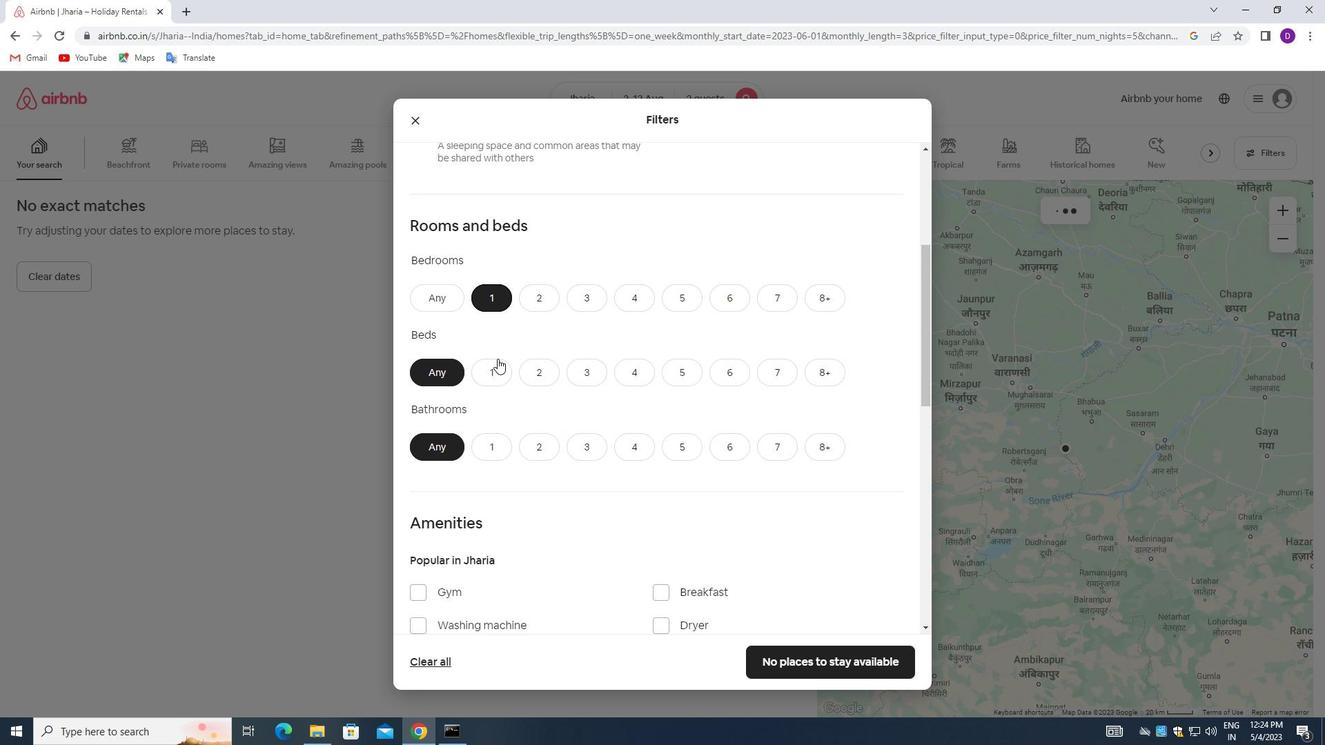 
Action: Mouse moved to (498, 436)
Screenshot: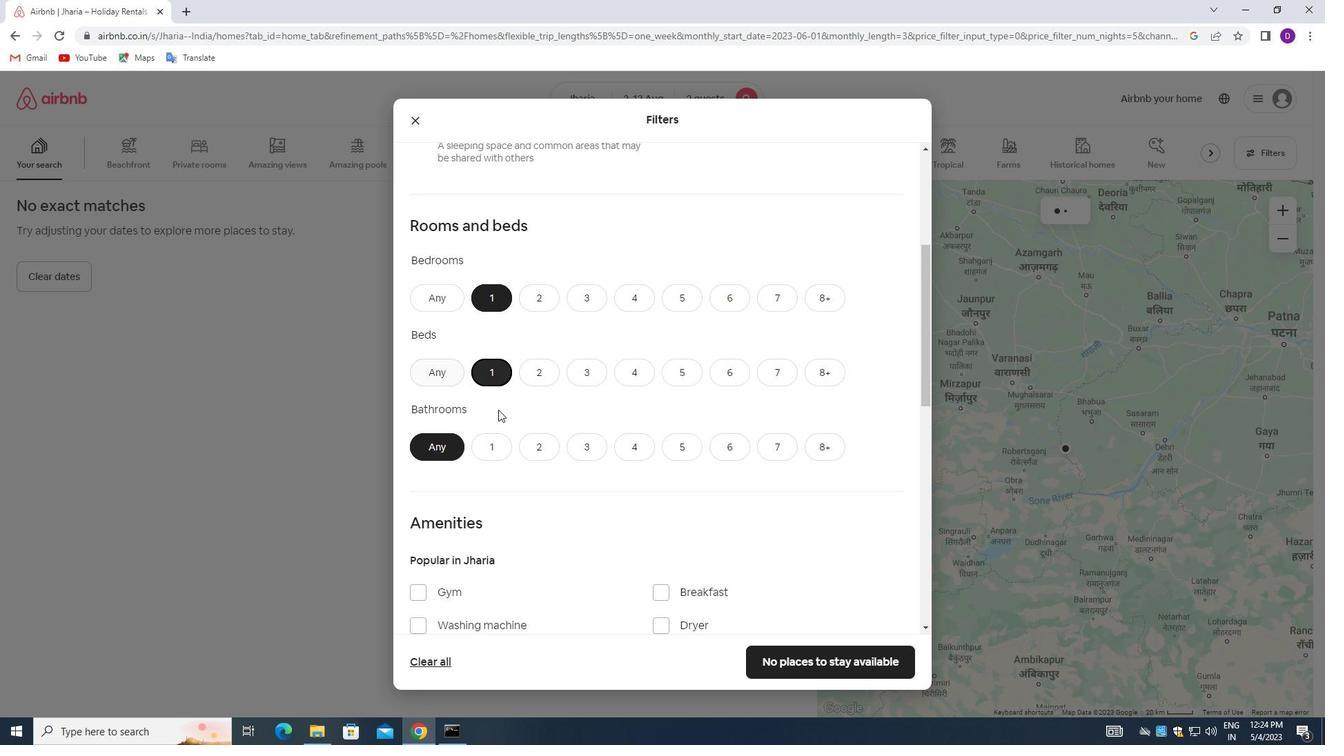 
Action: Mouse pressed left at (498, 436)
Screenshot: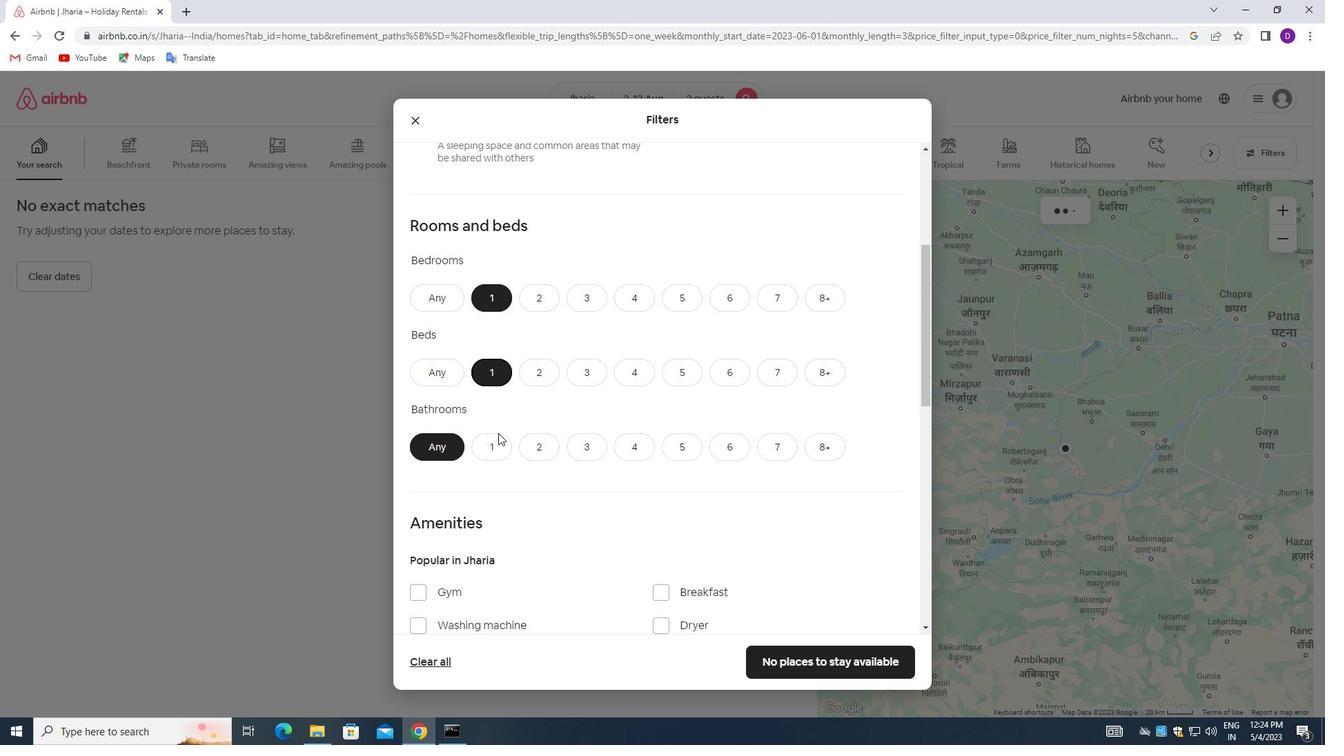 
Action: Mouse moved to (511, 392)
Screenshot: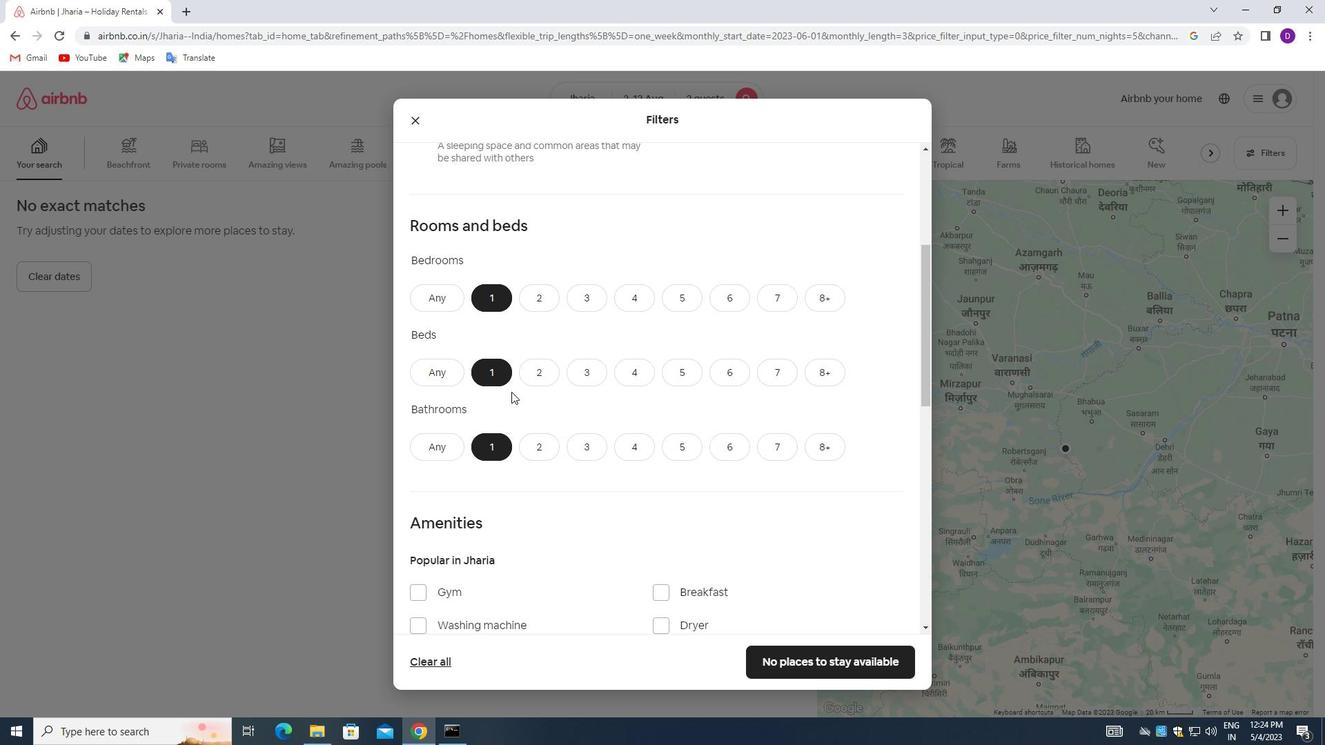 
Action: Mouse scrolled (511, 391) with delta (0, 0)
Screenshot: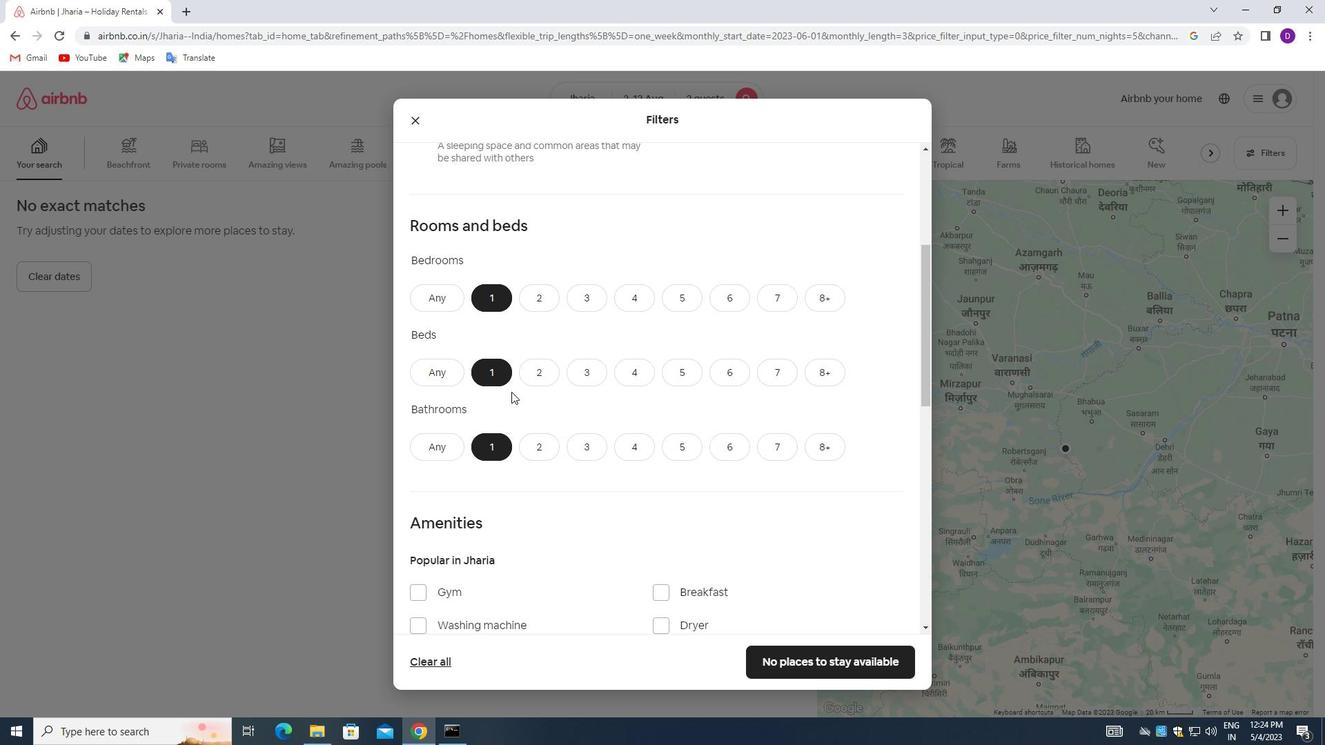 
Action: Mouse scrolled (511, 391) with delta (0, 0)
Screenshot: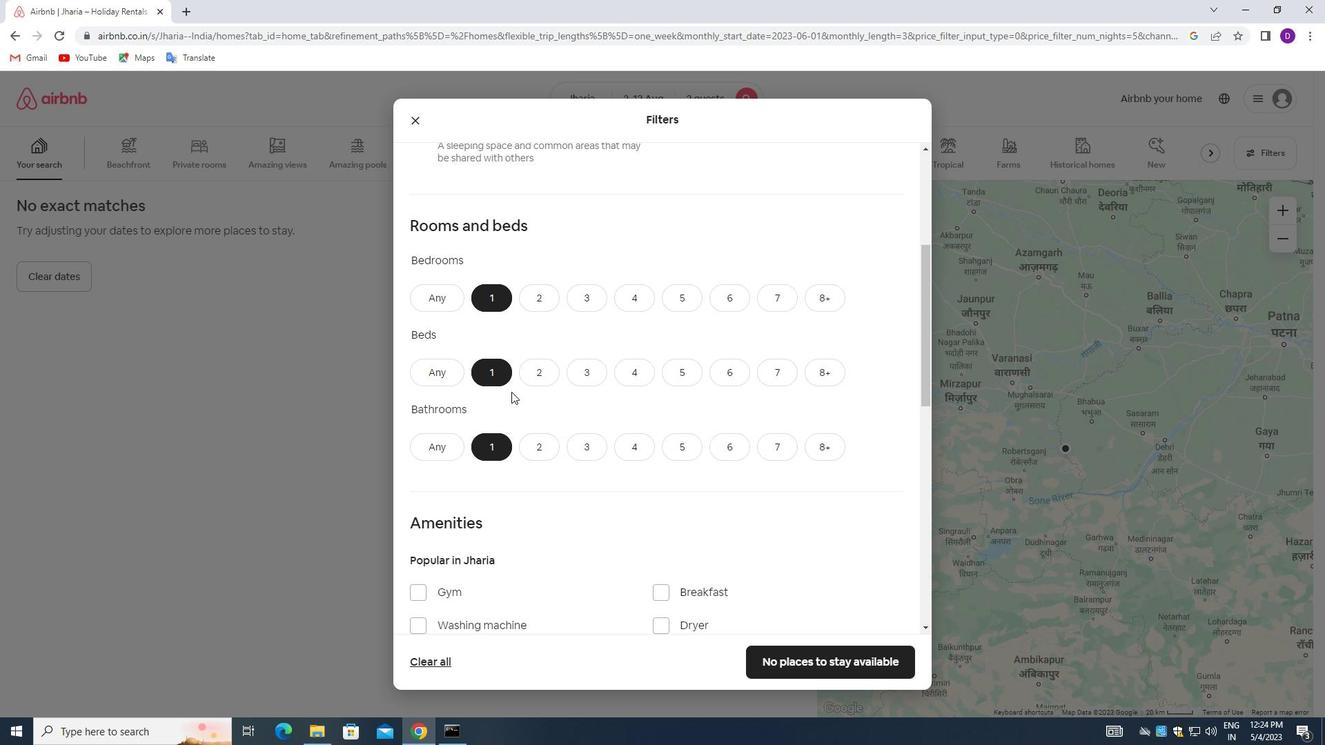 
Action: Mouse scrolled (511, 391) with delta (0, 0)
Screenshot: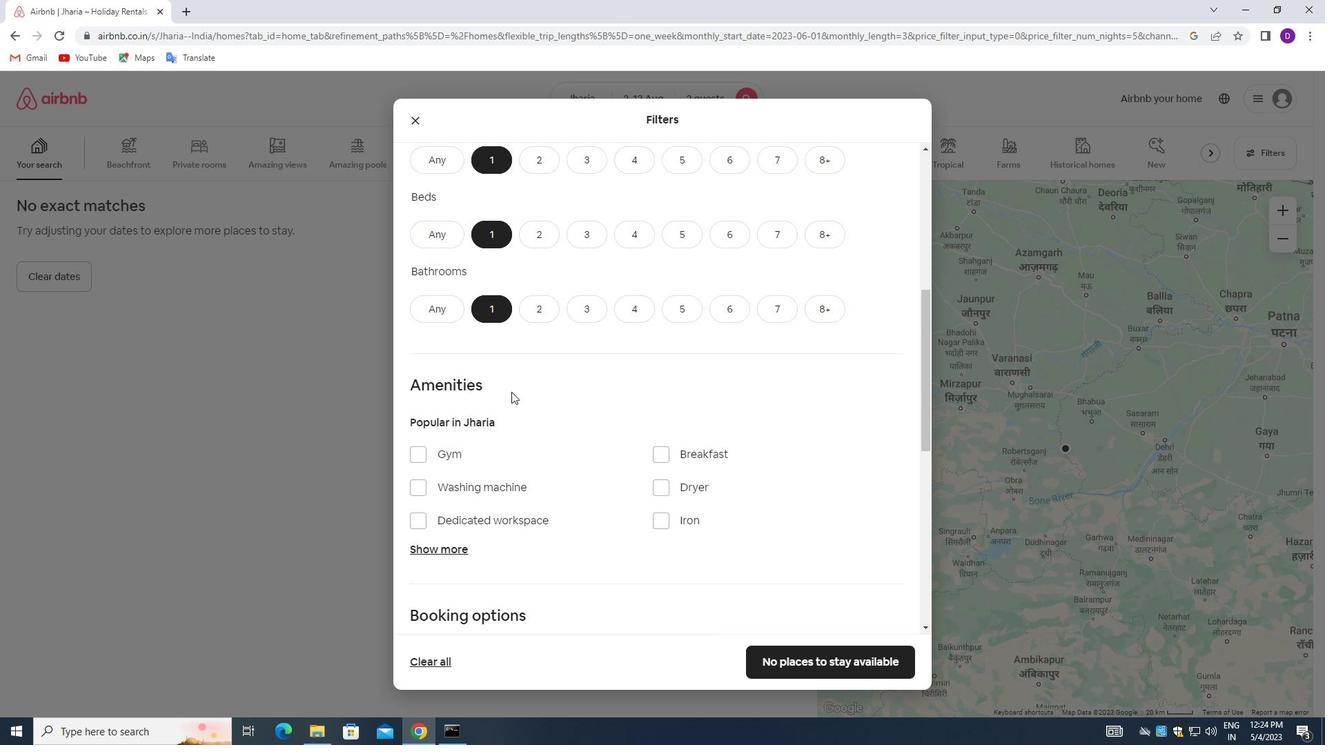 
Action: Mouse scrolled (511, 391) with delta (0, 0)
Screenshot: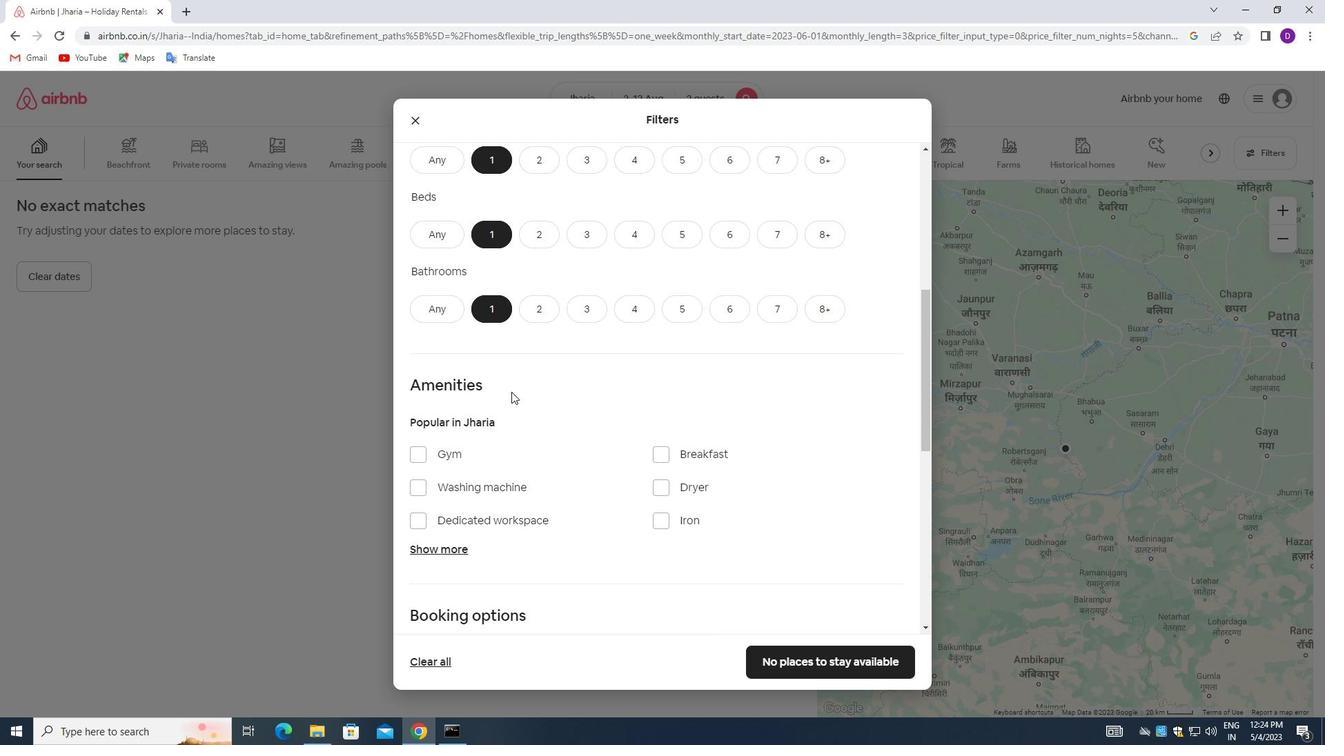
Action: Mouse moved to (531, 407)
Screenshot: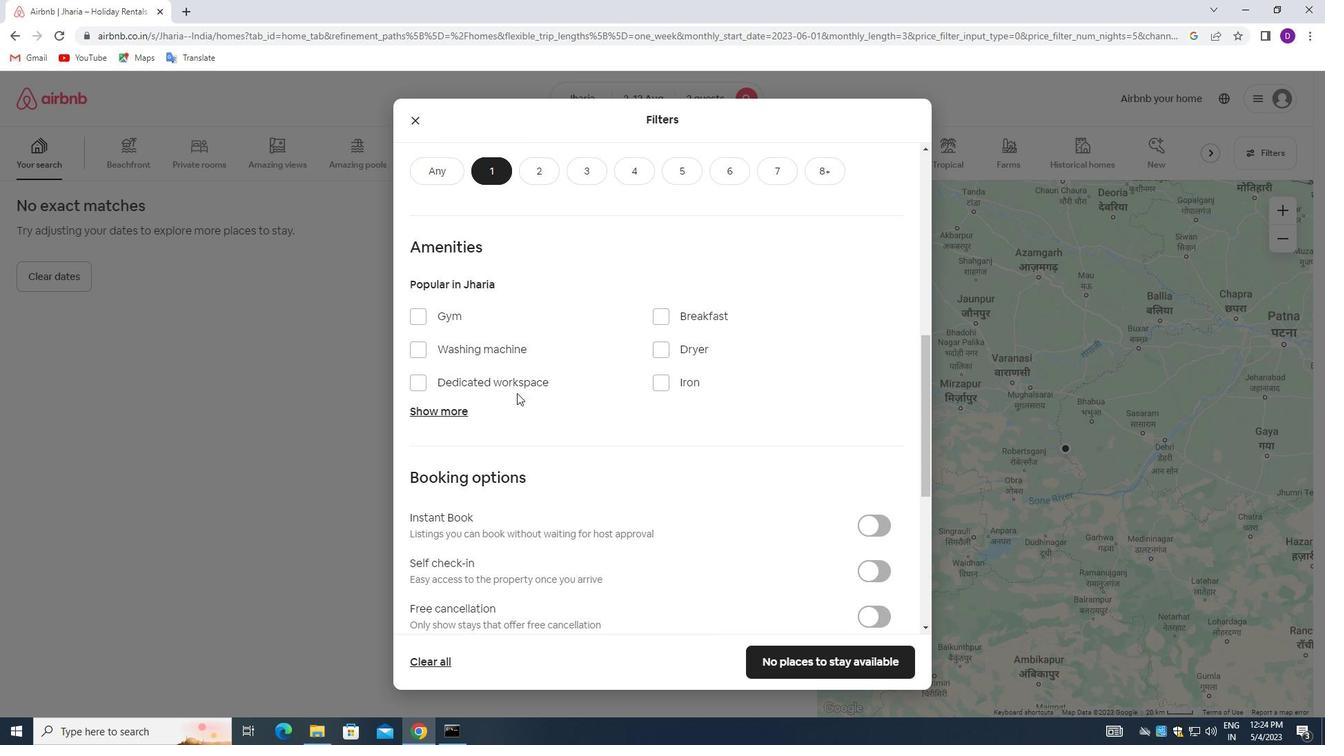
Action: Mouse scrolled (531, 406) with delta (0, 0)
Screenshot: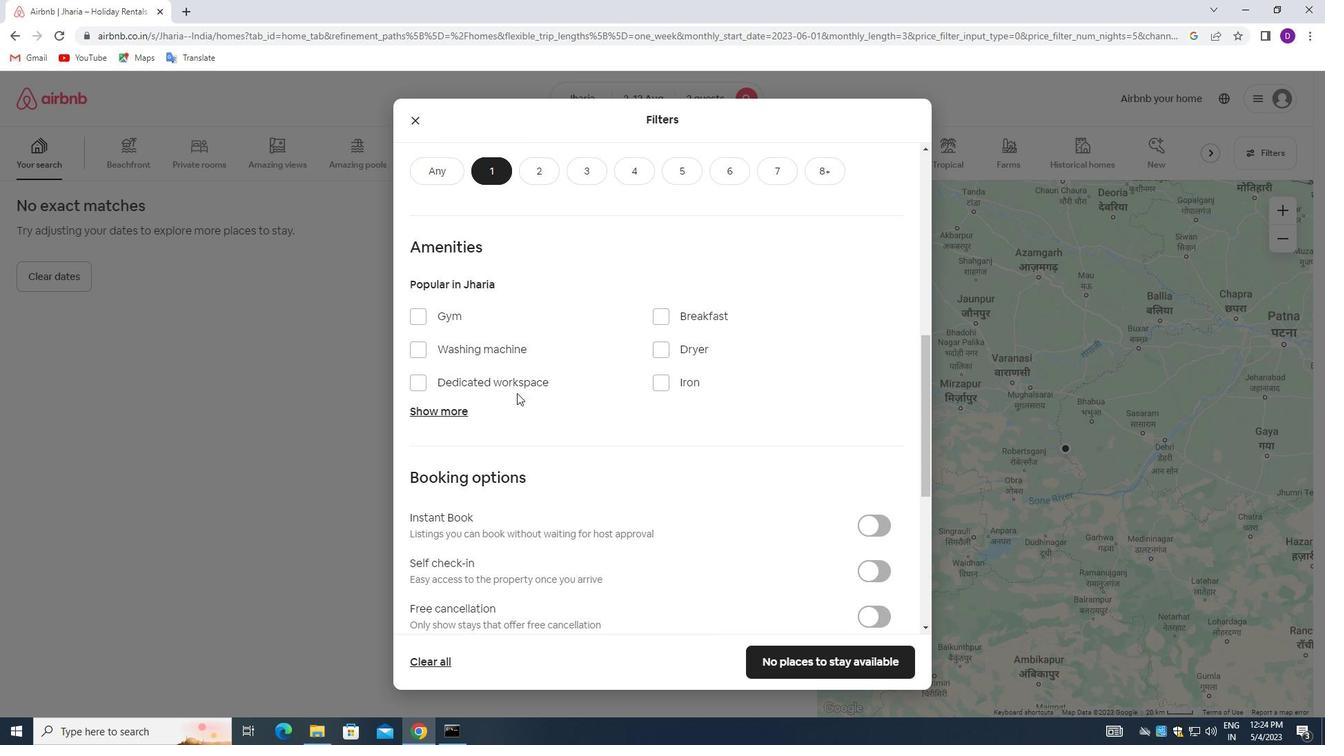 
Action: Mouse moved to (535, 411)
Screenshot: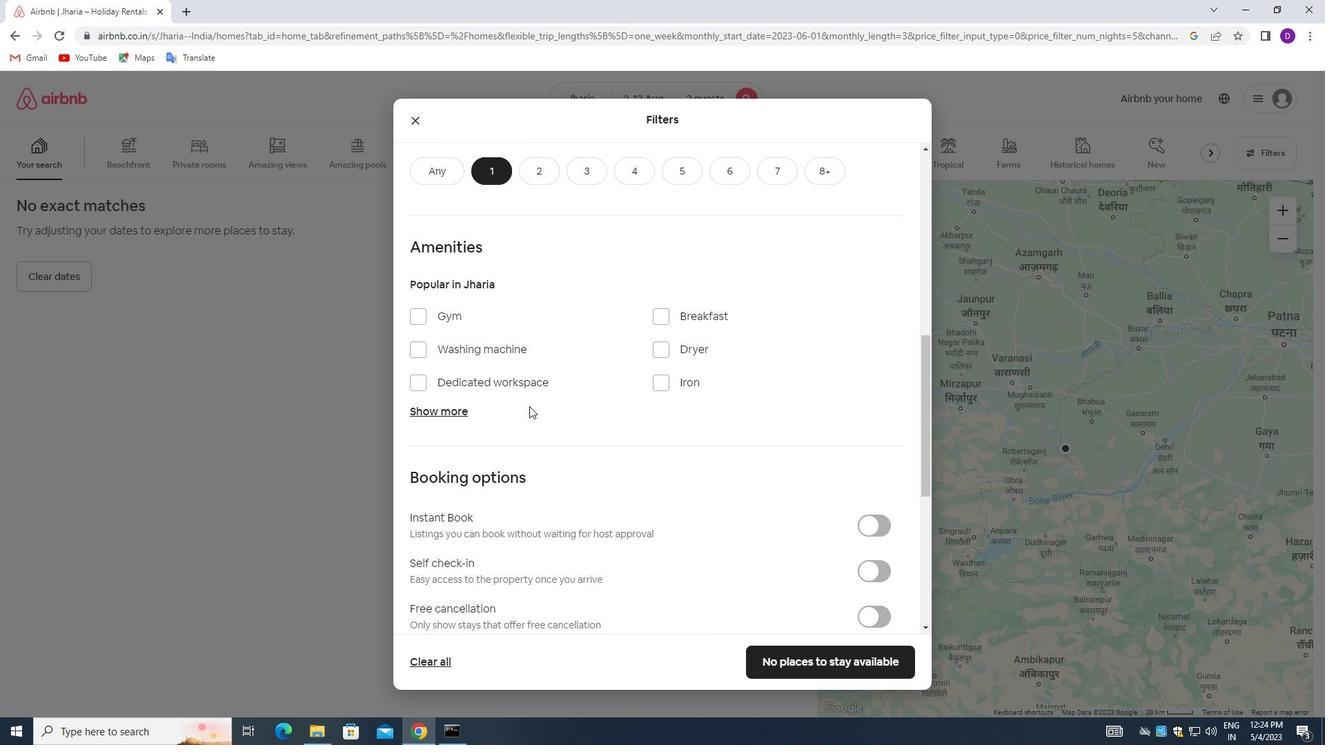 
Action: Mouse scrolled (535, 410) with delta (0, 0)
Screenshot: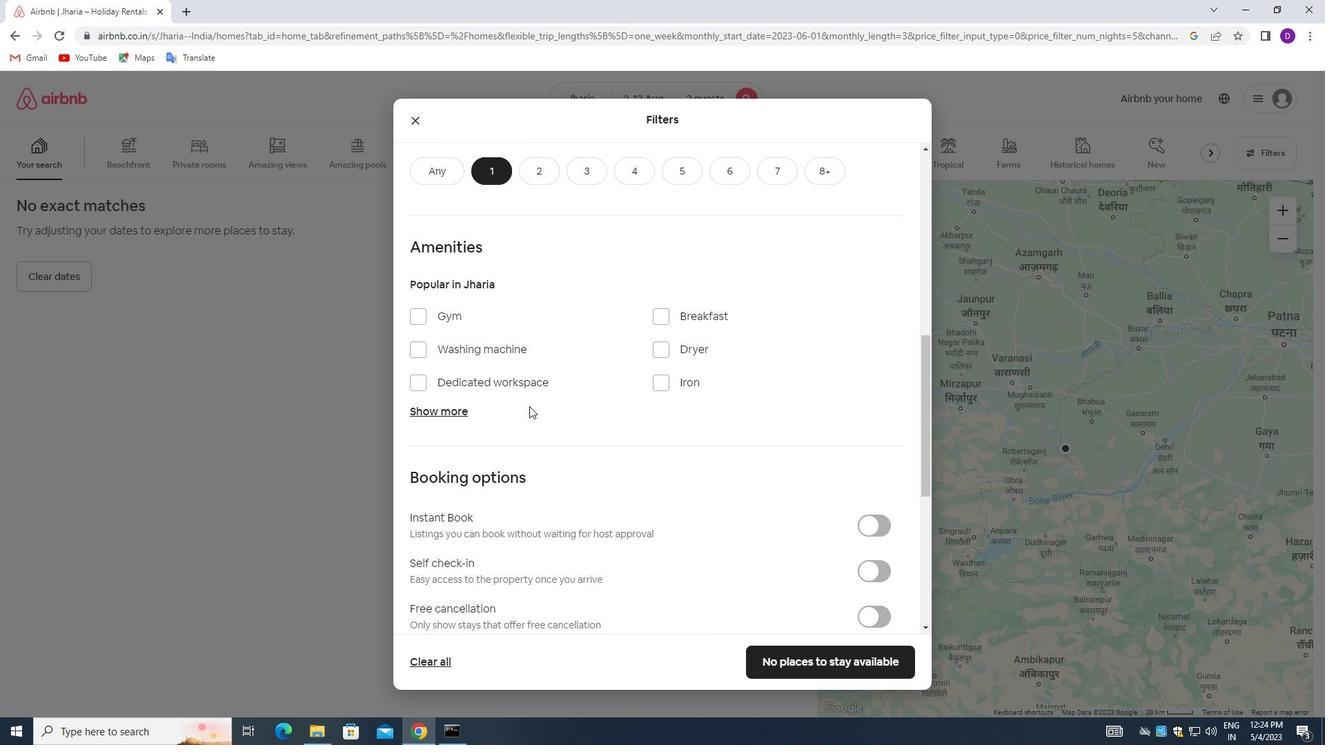 
Action: Mouse moved to (867, 431)
Screenshot: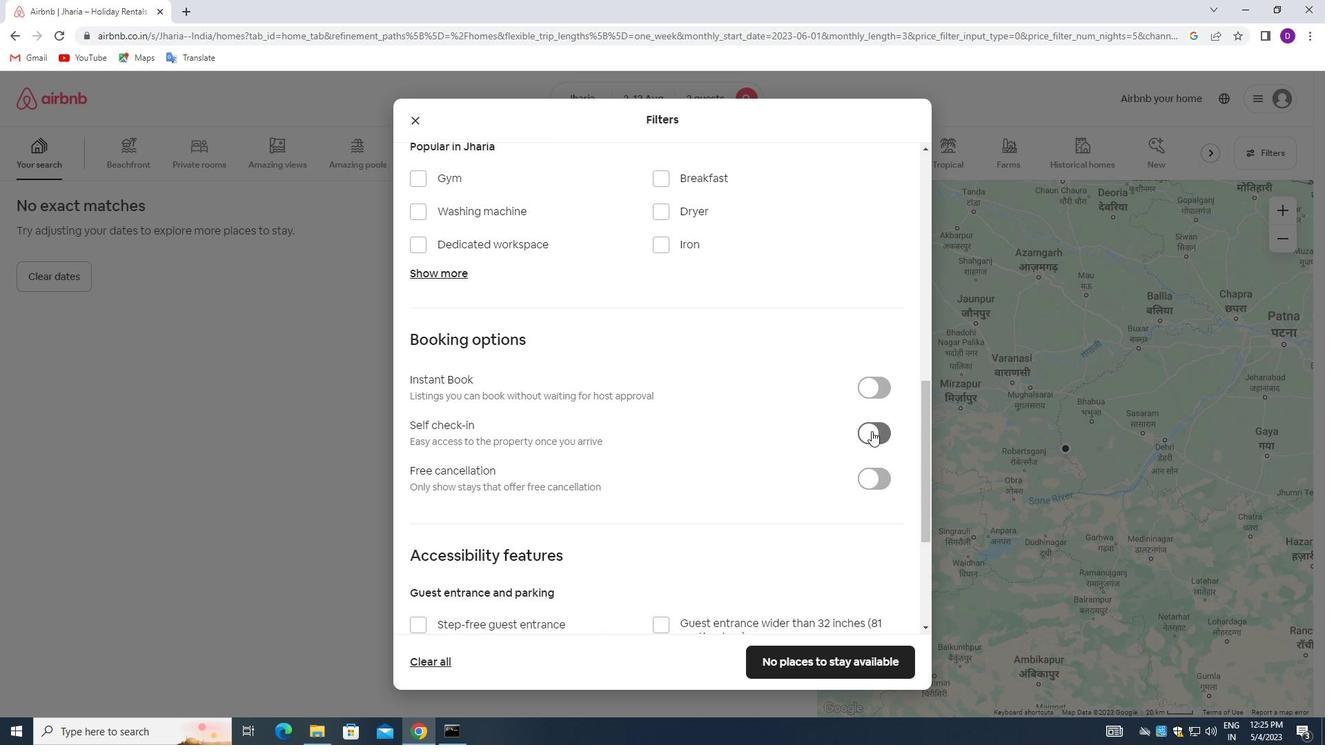 
Action: Mouse pressed left at (867, 431)
Screenshot: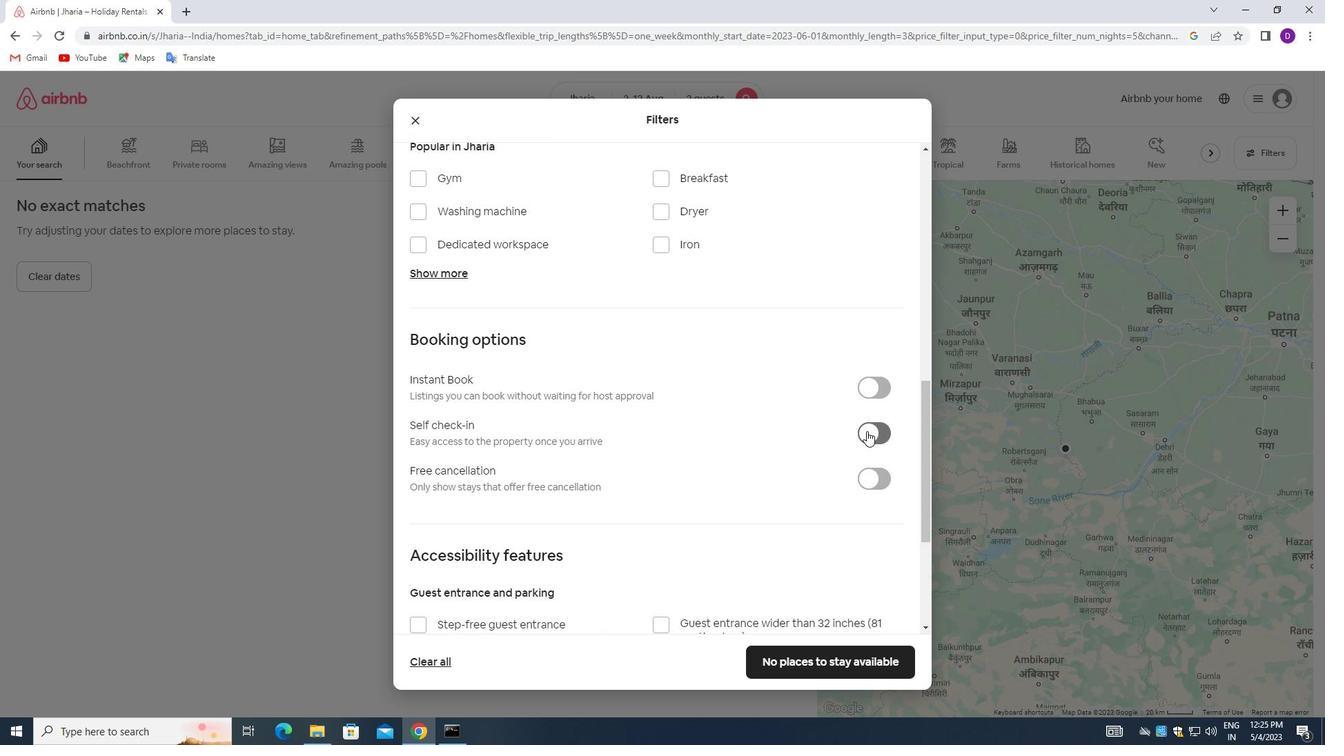 
Action: Mouse moved to (708, 457)
Screenshot: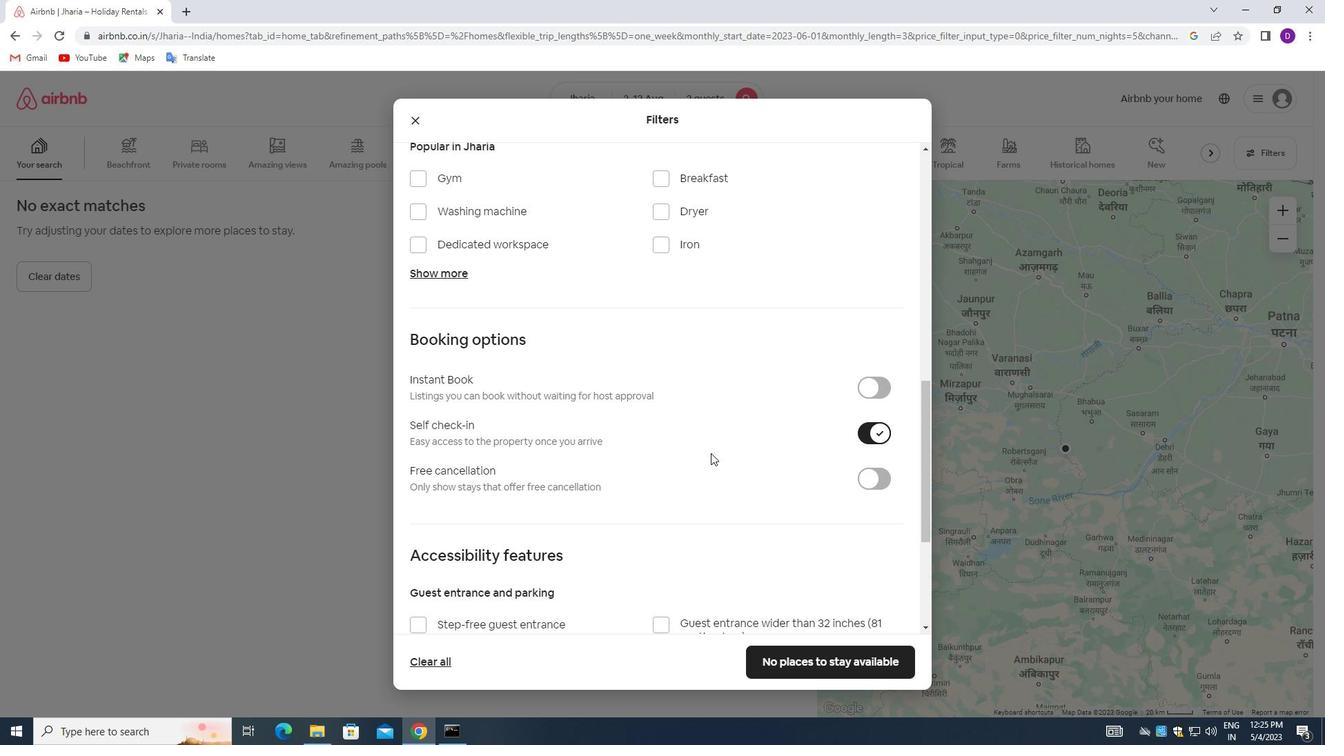
Action: Mouse scrolled (708, 456) with delta (0, 0)
Screenshot: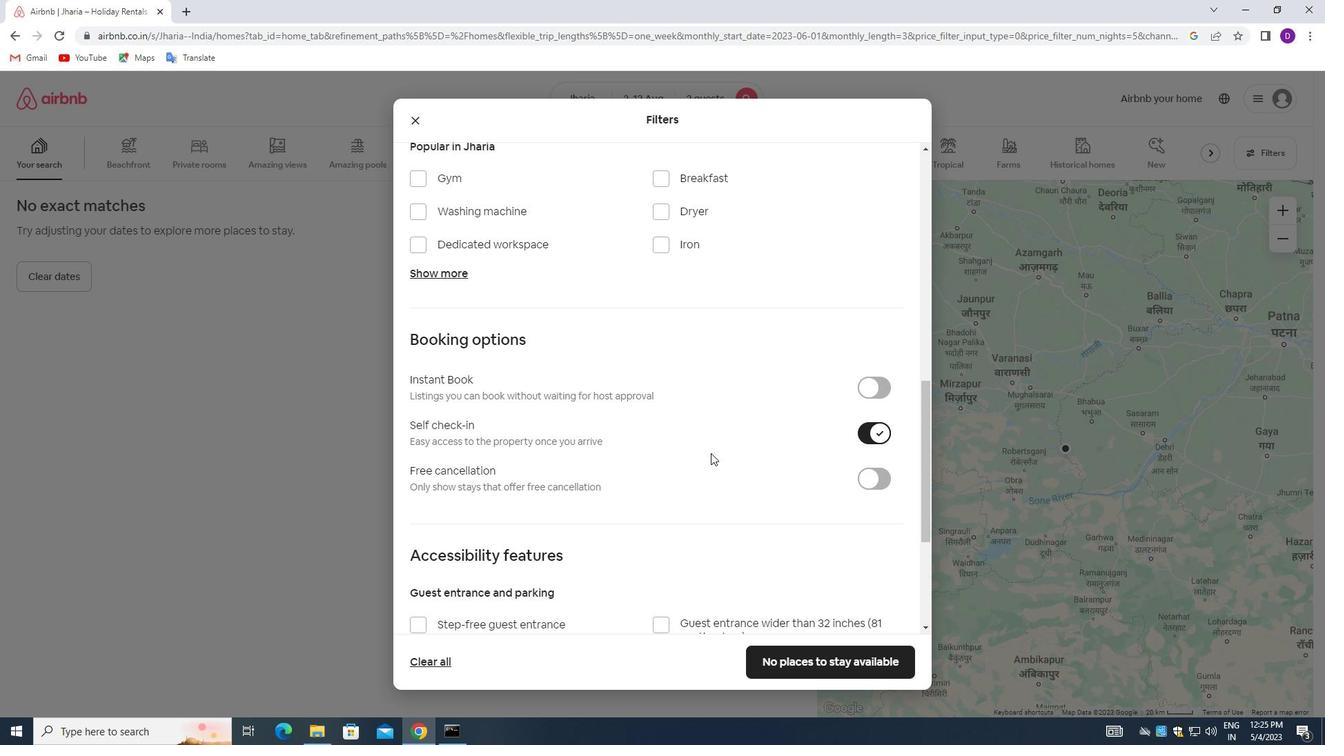 
Action: Mouse moved to (708, 457)
Screenshot: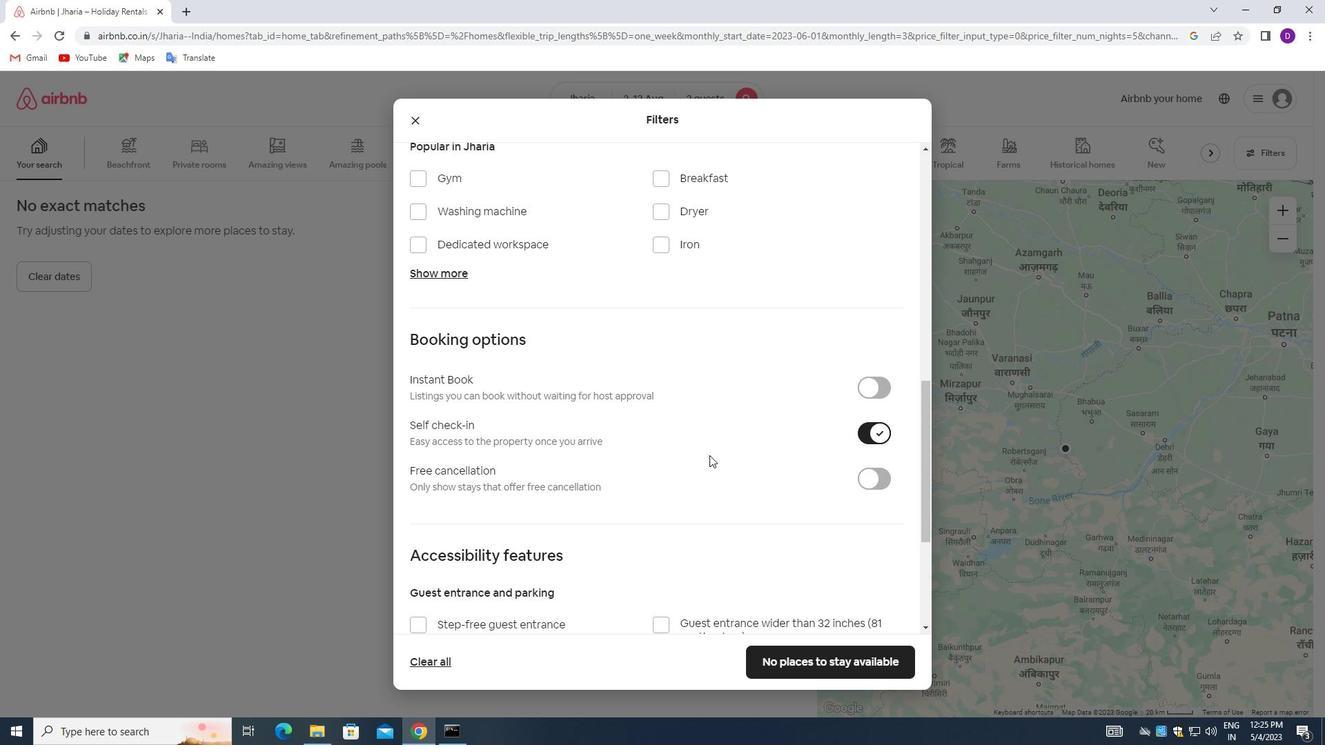 
Action: Mouse scrolled (708, 456) with delta (0, 0)
Screenshot: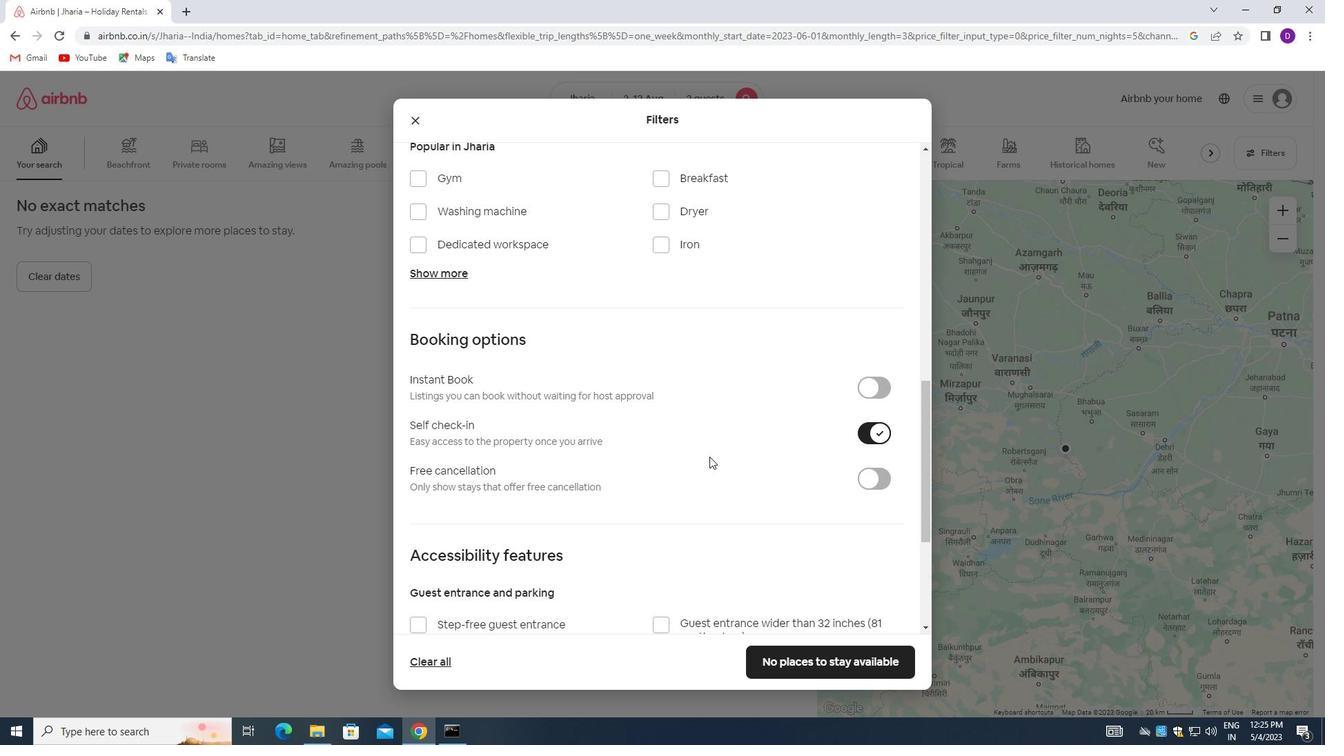 
Action: Mouse moved to (702, 452)
Screenshot: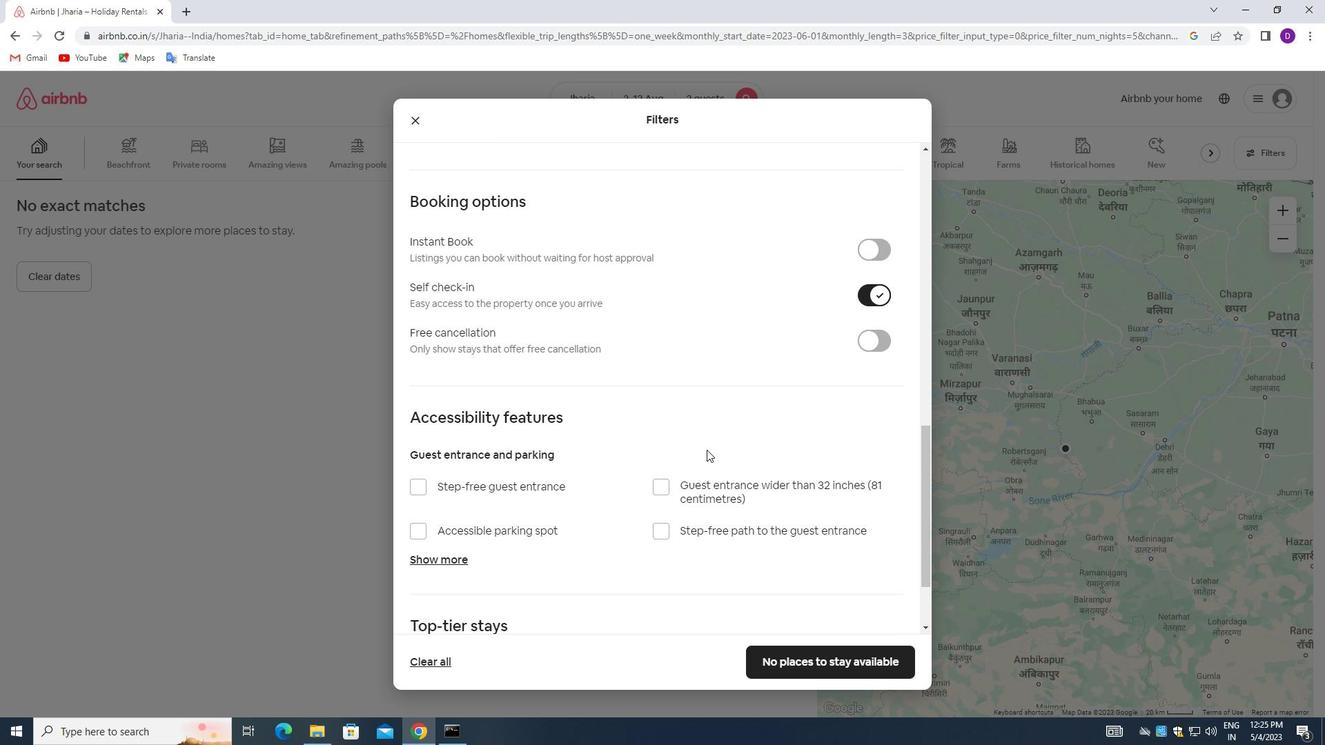
Action: Mouse scrolled (702, 451) with delta (0, 0)
Screenshot: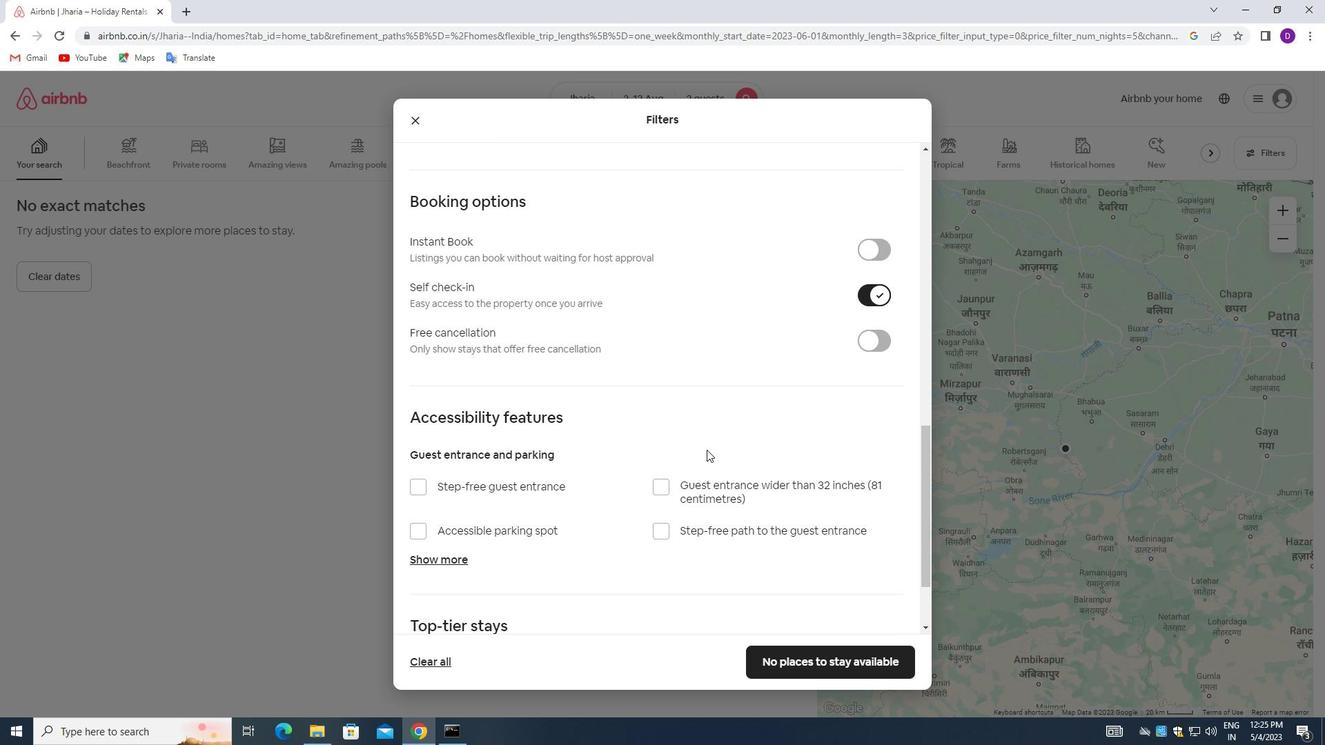 
Action: Mouse moved to (700, 454)
Screenshot: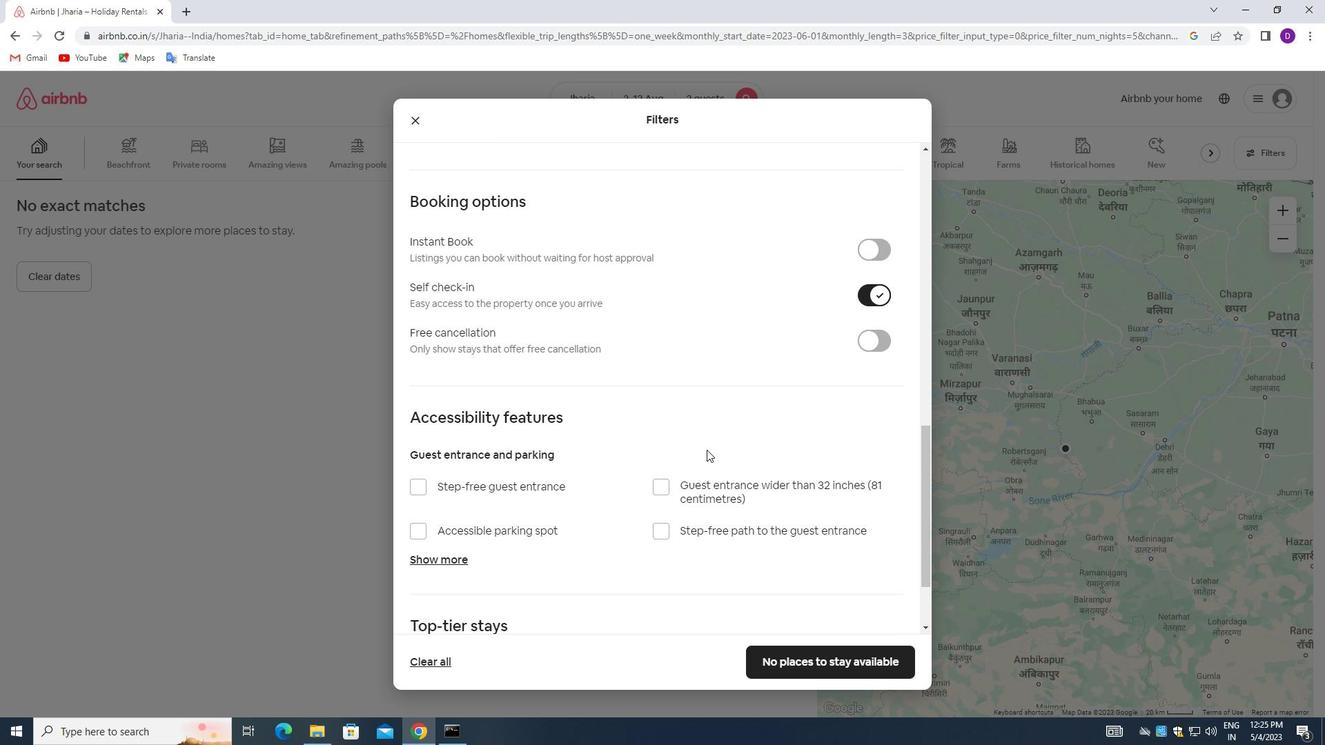 
Action: Mouse scrolled (700, 454) with delta (0, 0)
Screenshot: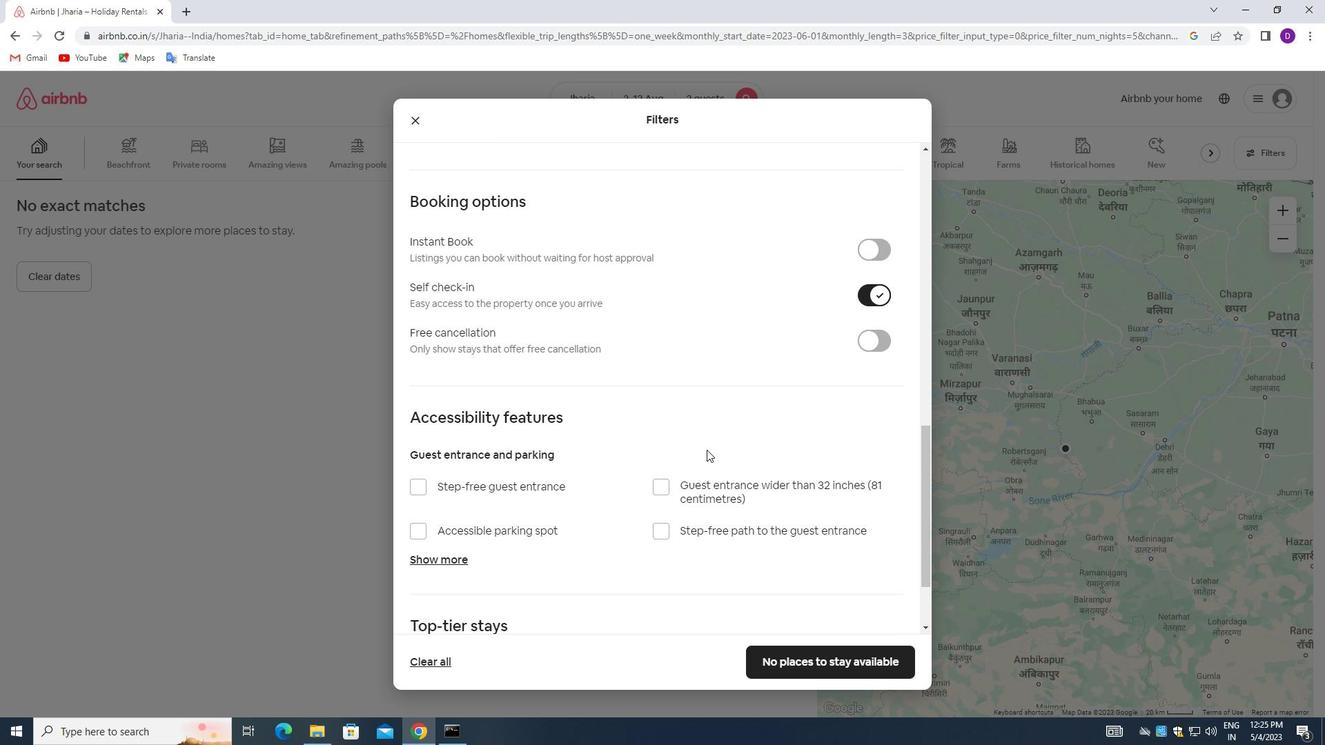 
Action: Mouse moved to (699, 457)
Screenshot: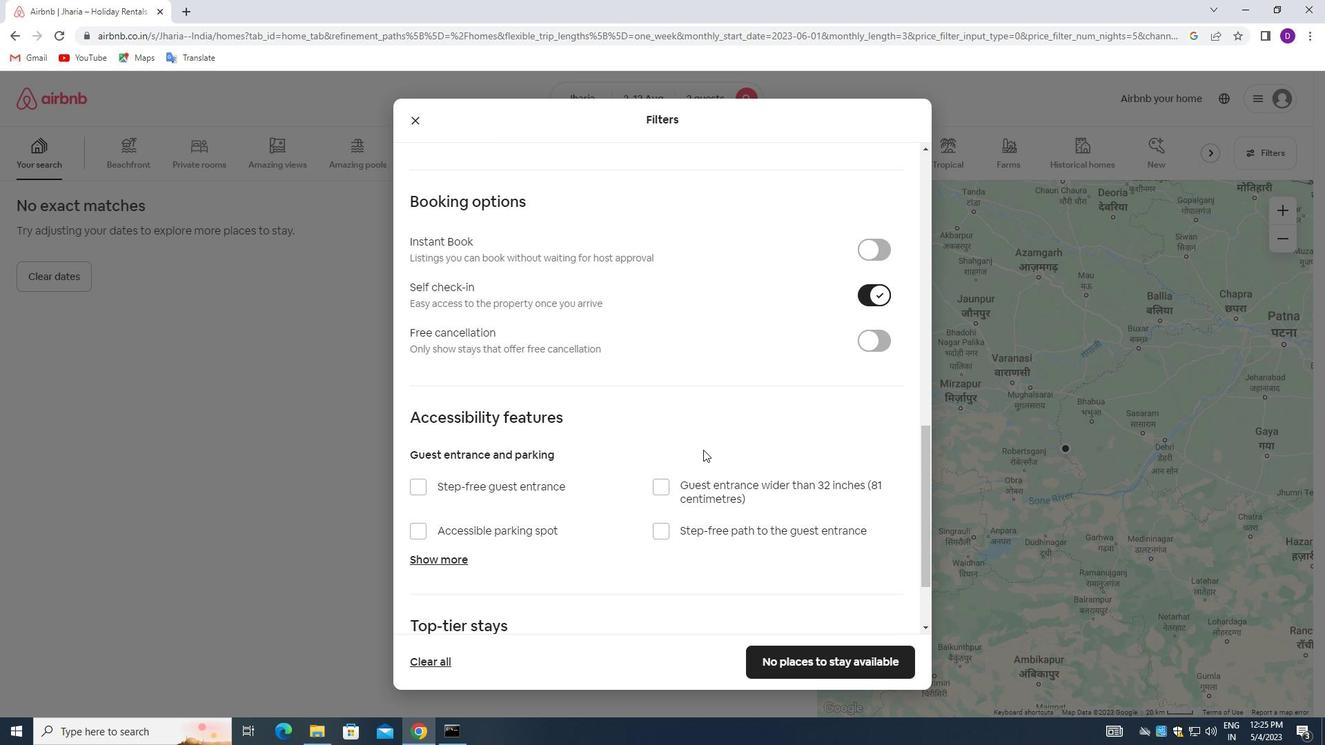 
Action: Mouse scrolled (699, 456) with delta (0, 0)
Screenshot: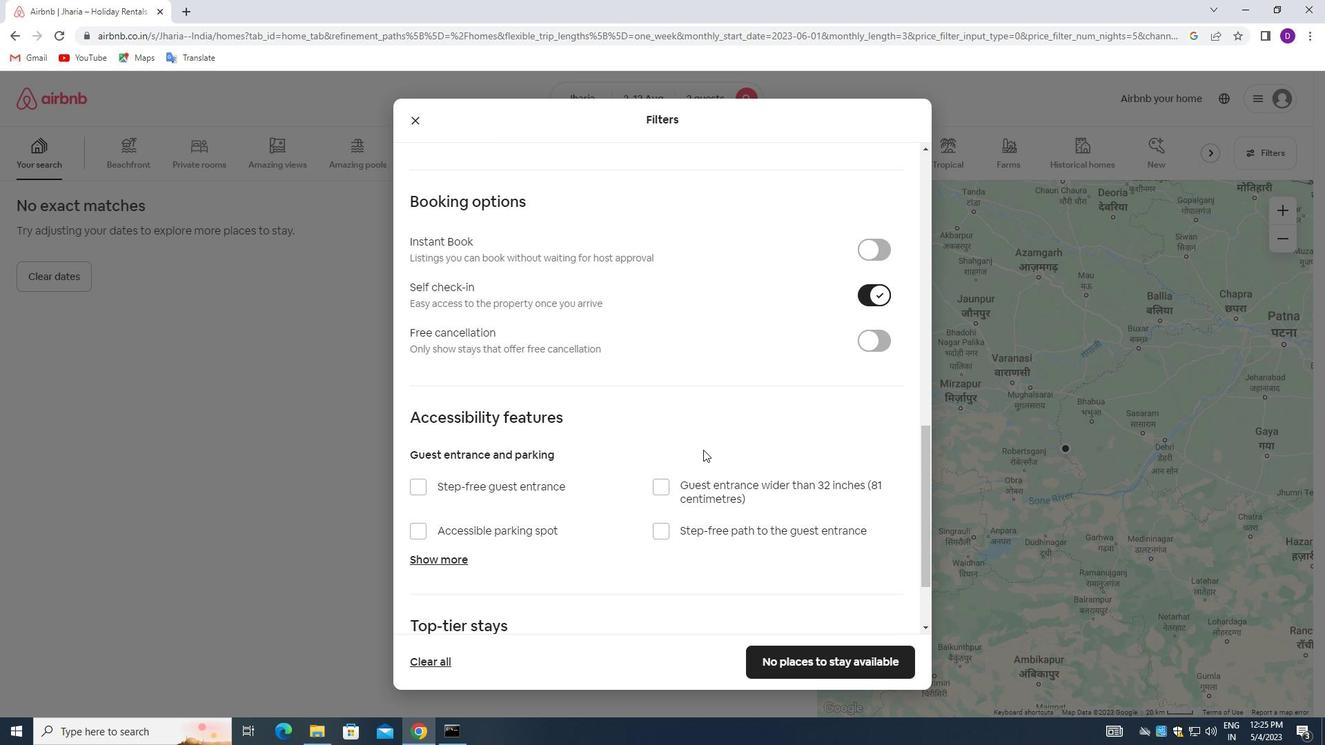 
Action: Mouse moved to (686, 472)
Screenshot: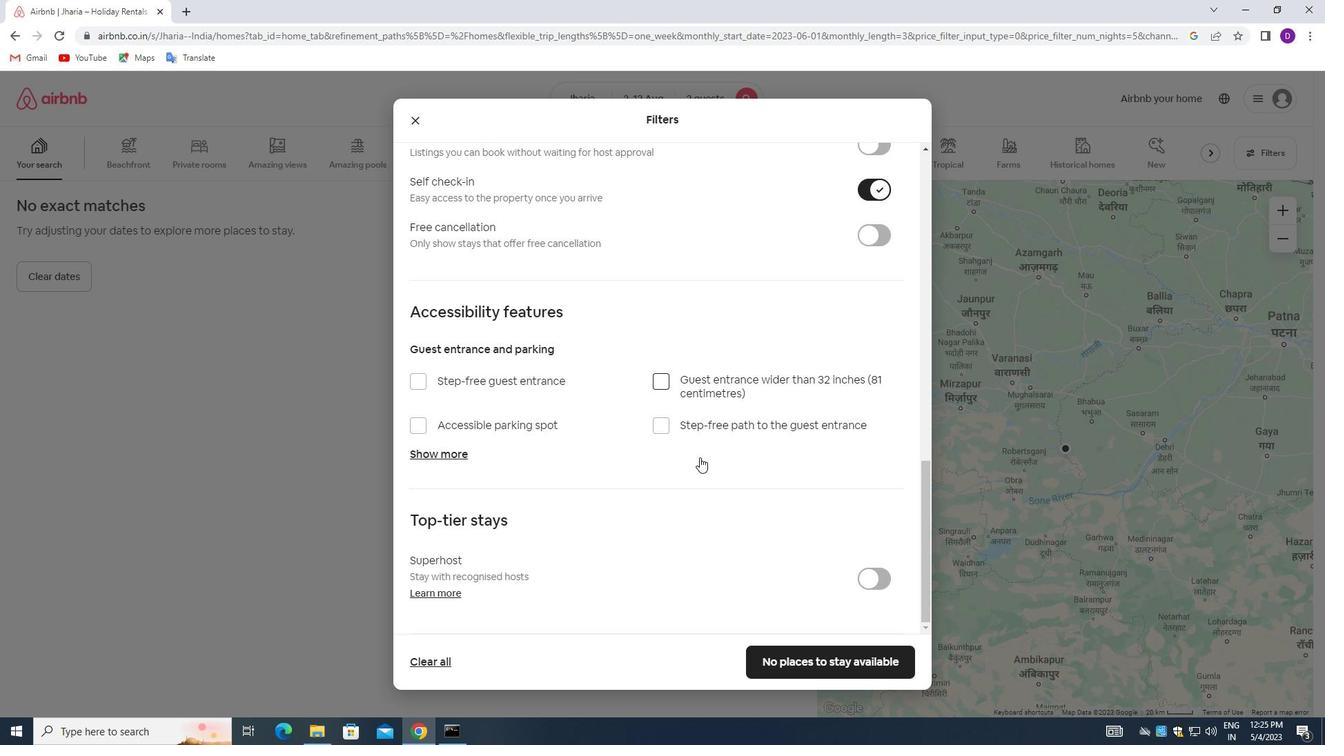 
Action: Mouse scrolled (686, 472) with delta (0, 0)
Screenshot: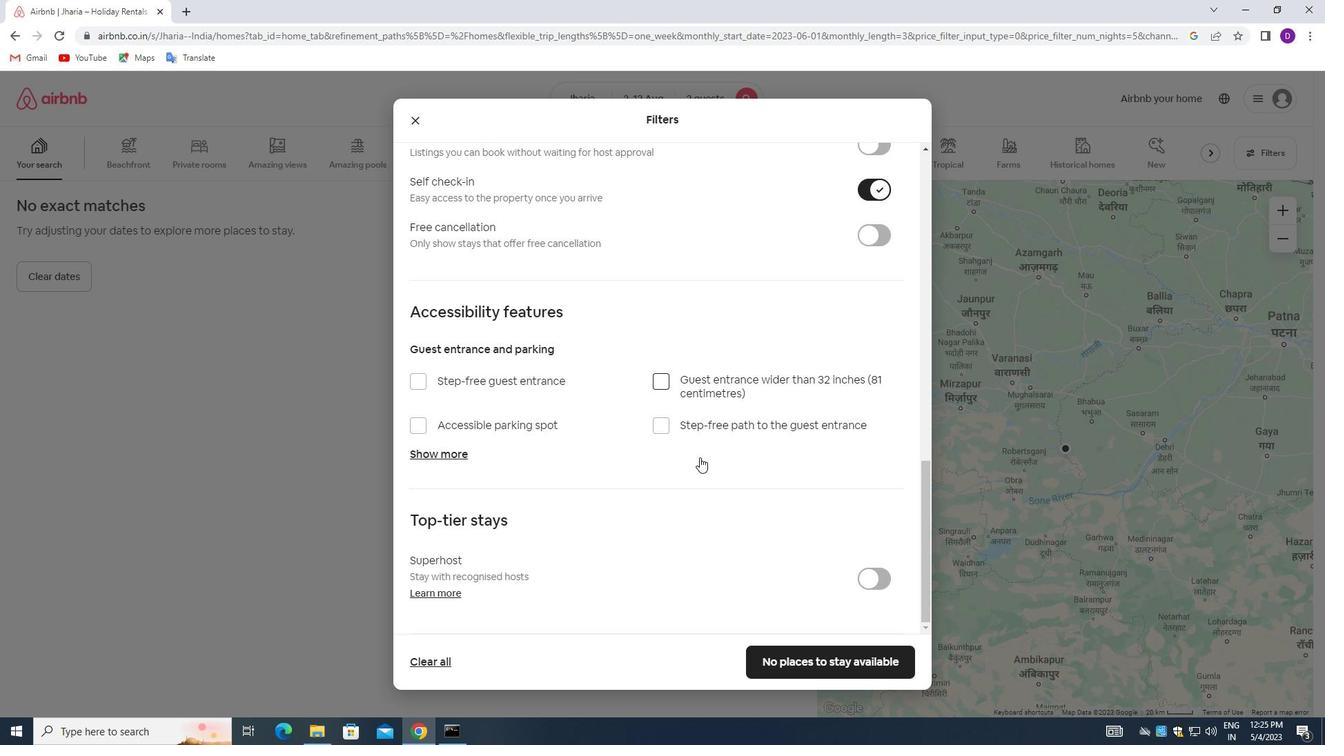 
Action: Mouse moved to (677, 481)
Screenshot: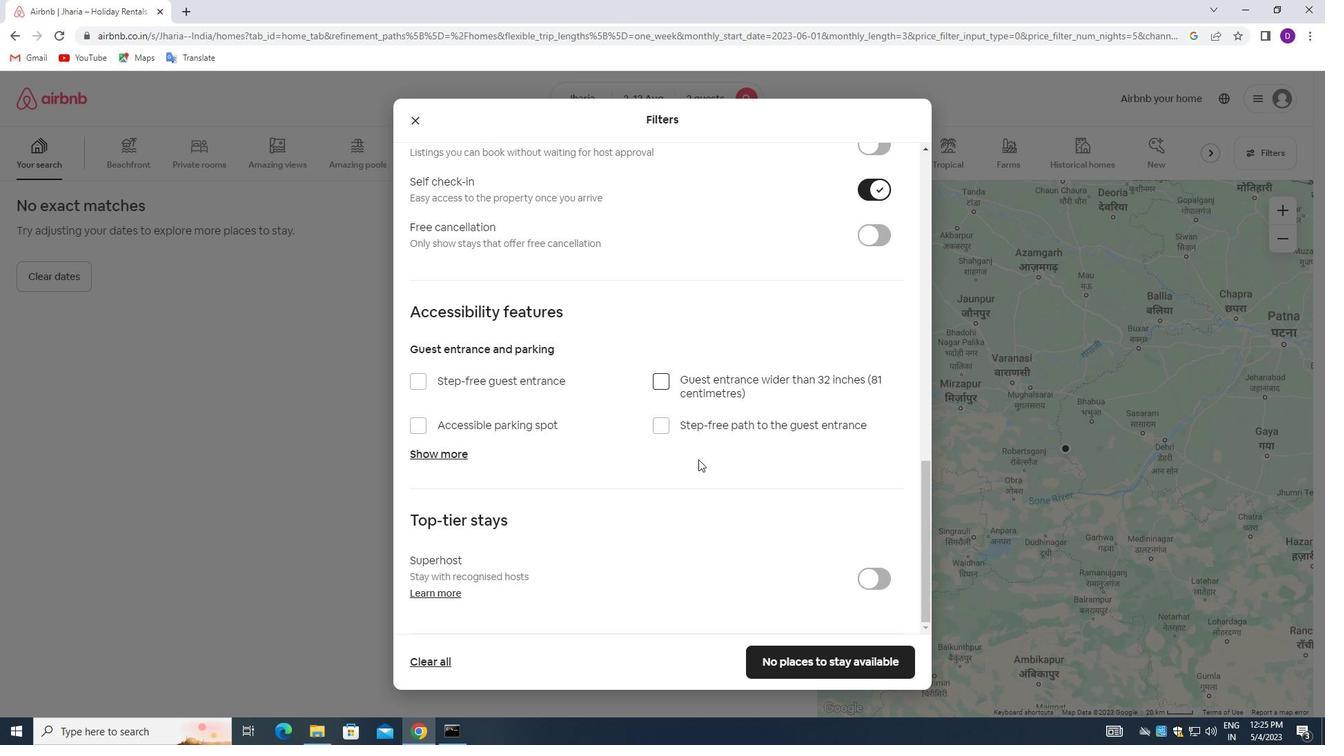 
Action: Mouse scrolled (677, 481) with delta (0, 0)
Screenshot: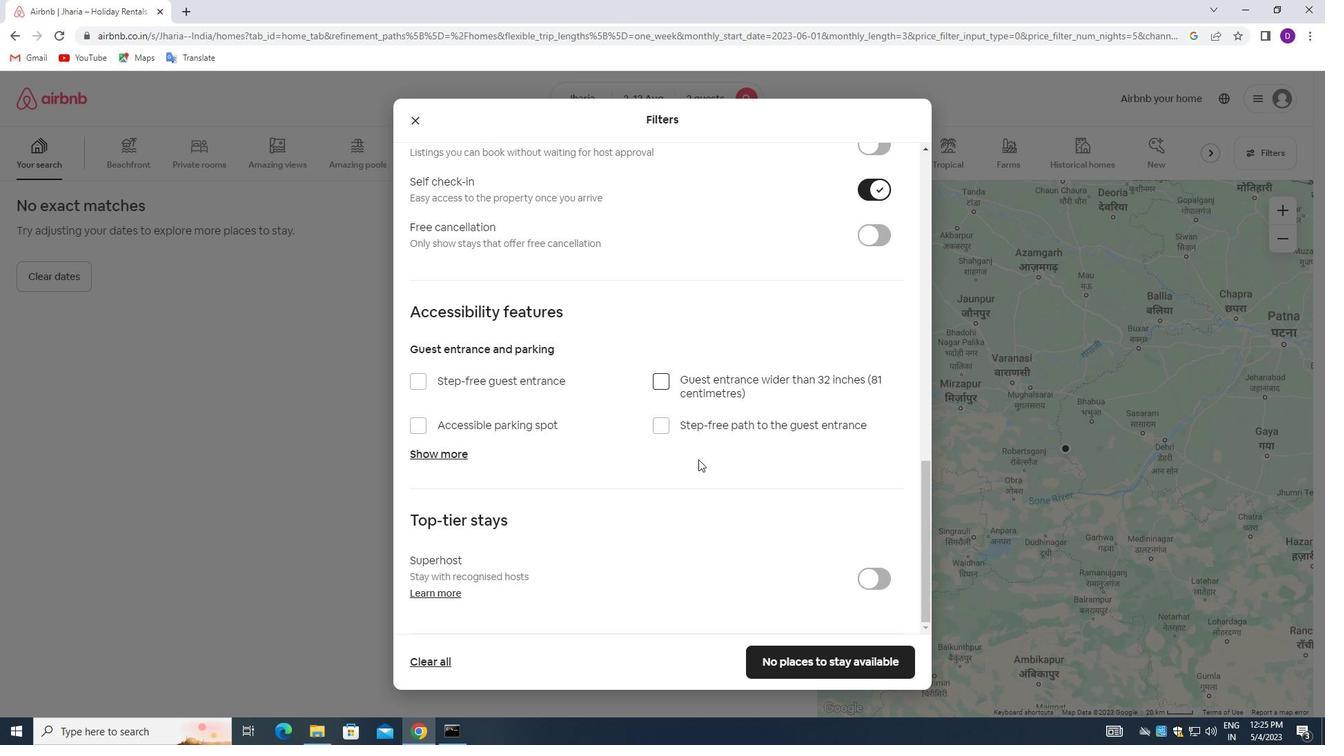 
Action: Mouse moved to (676, 482)
Screenshot: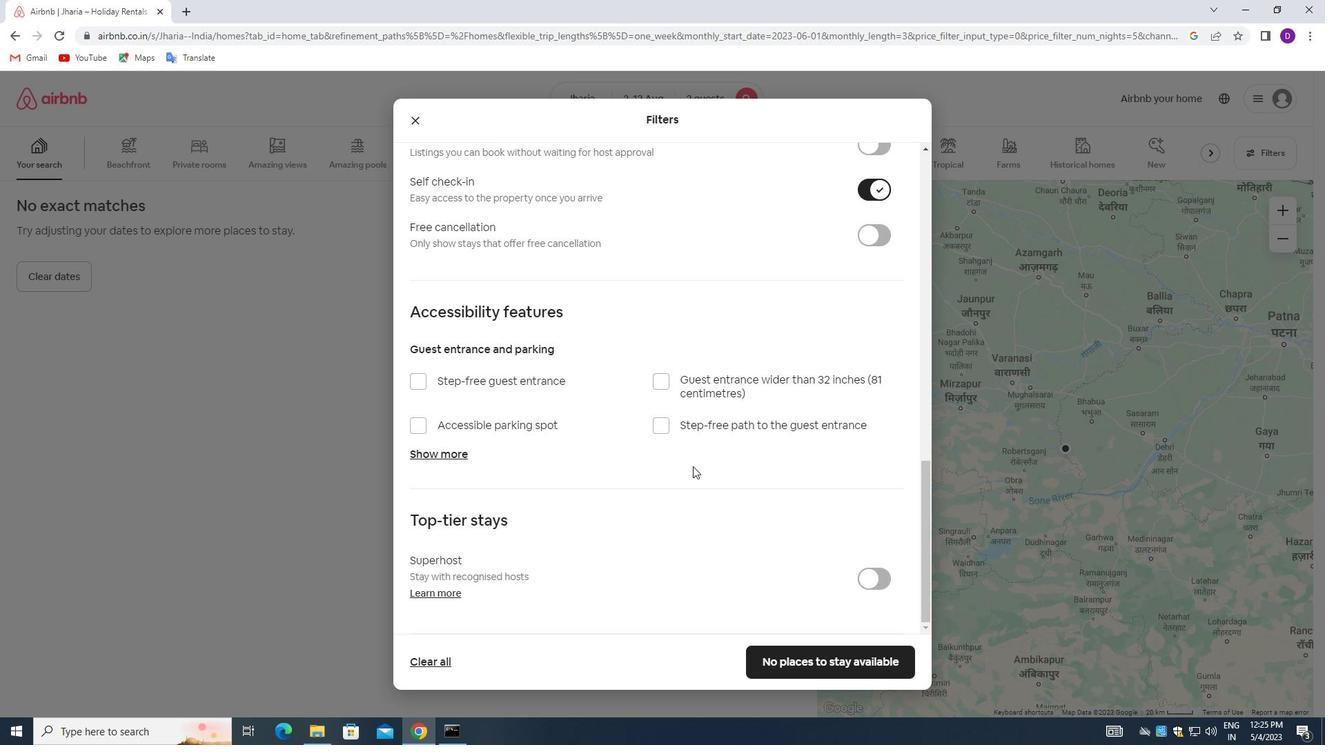 
Action: Mouse scrolled (676, 481) with delta (0, 0)
Screenshot: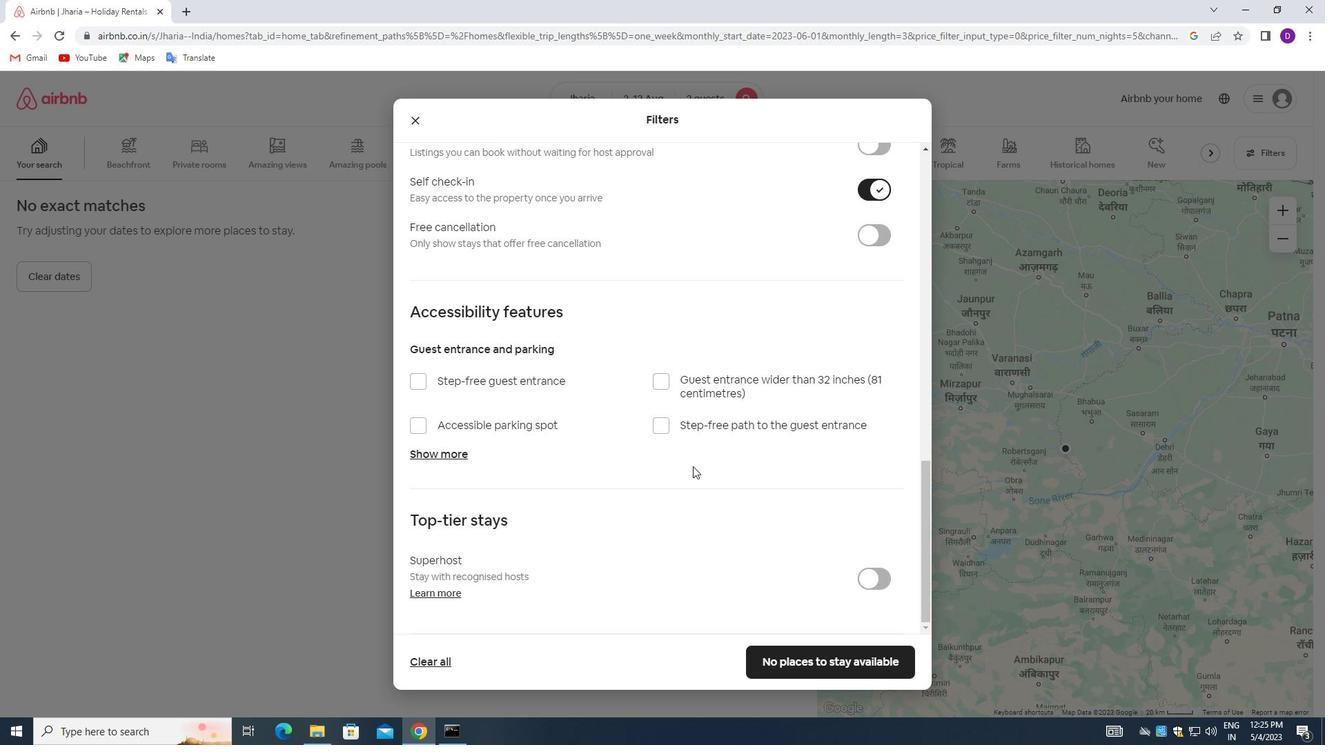 
Action: Mouse moved to (675, 486)
Screenshot: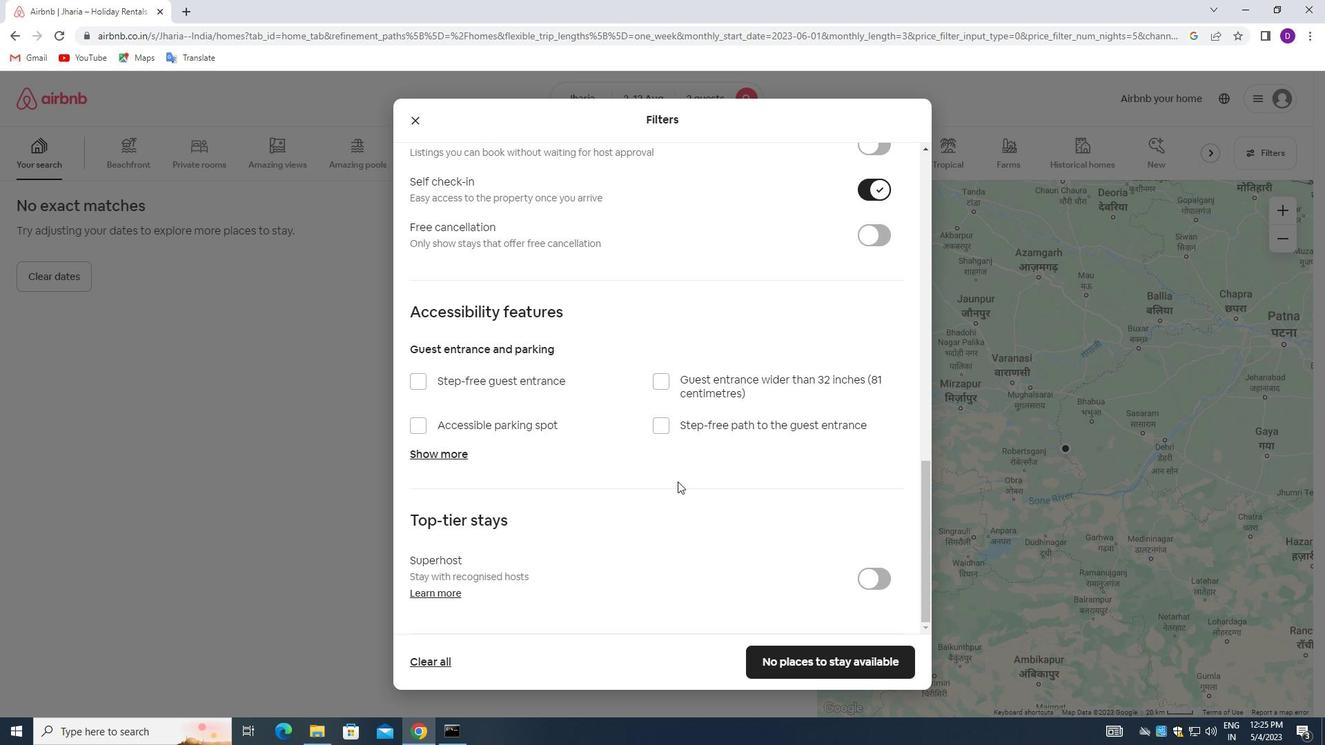 
Action: Mouse scrolled (675, 485) with delta (0, 0)
Screenshot: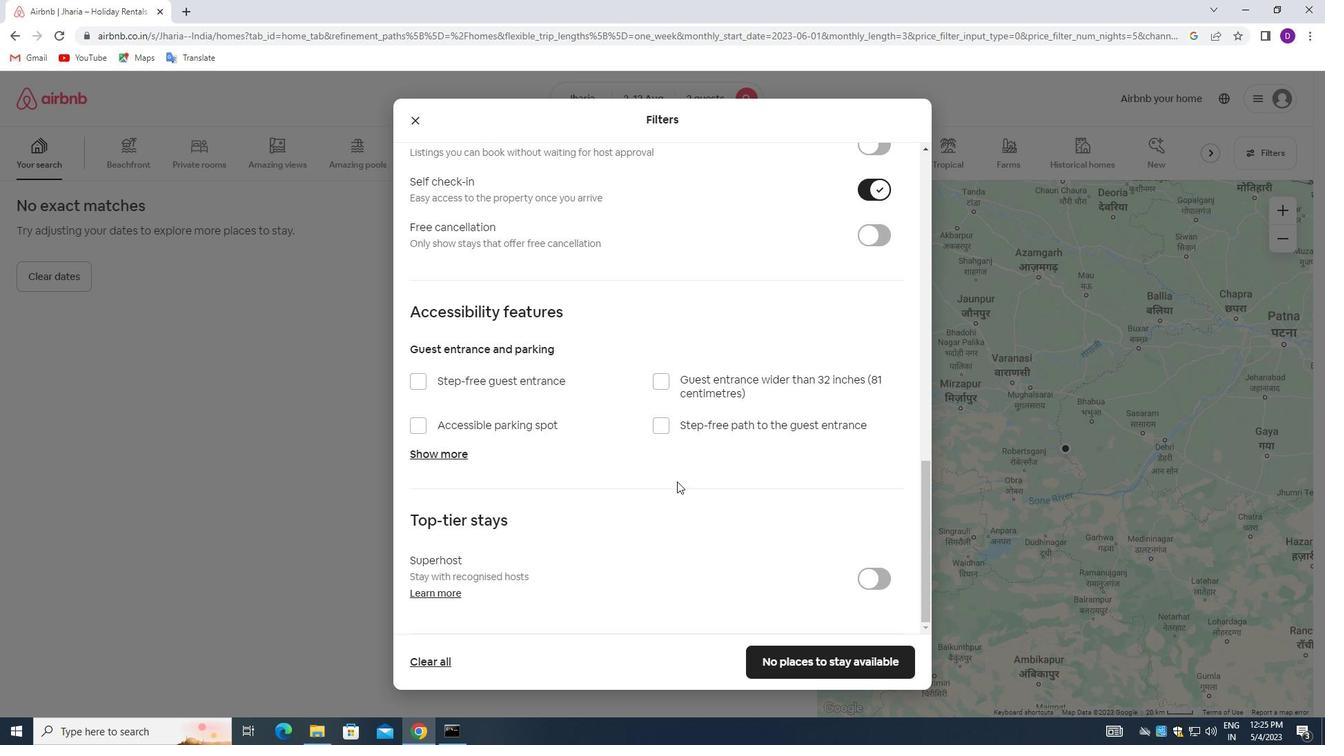 
Action: Mouse moved to (815, 662)
Screenshot: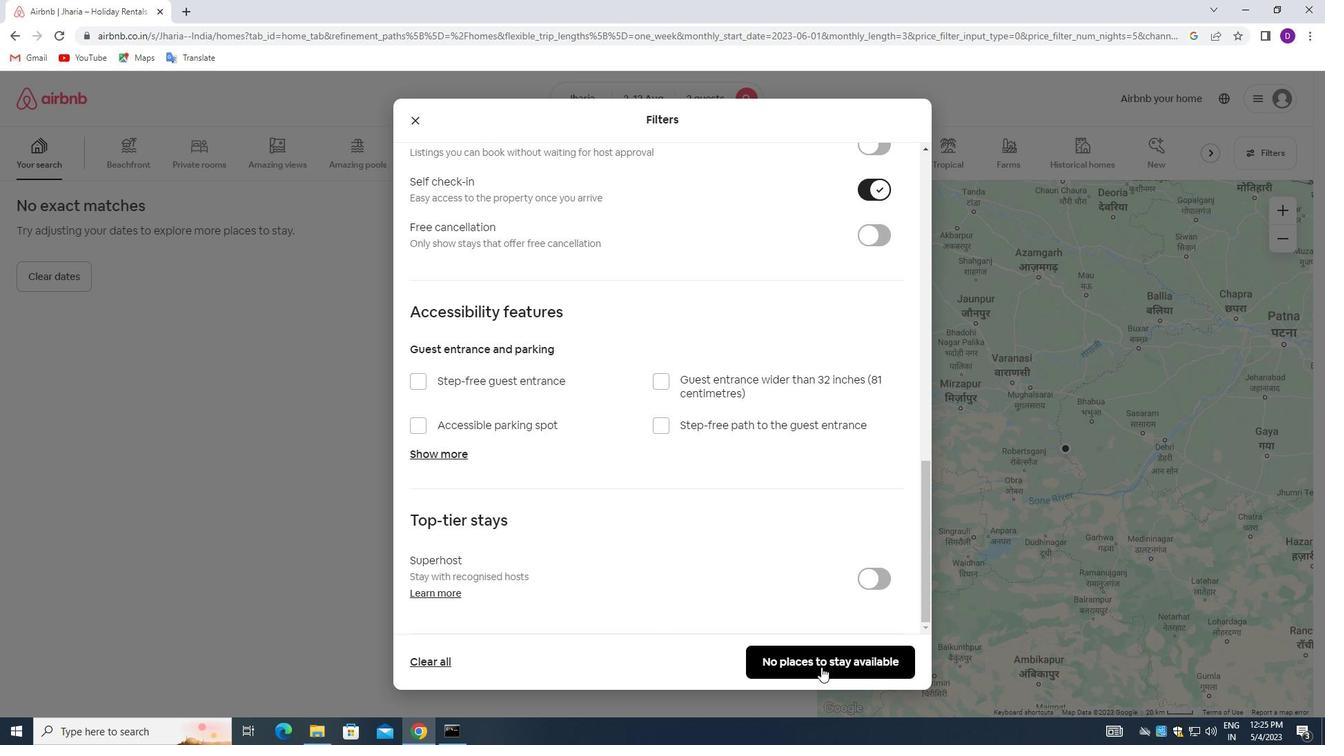 
Action: Mouse pressed left at (815, 662)
Screenshot: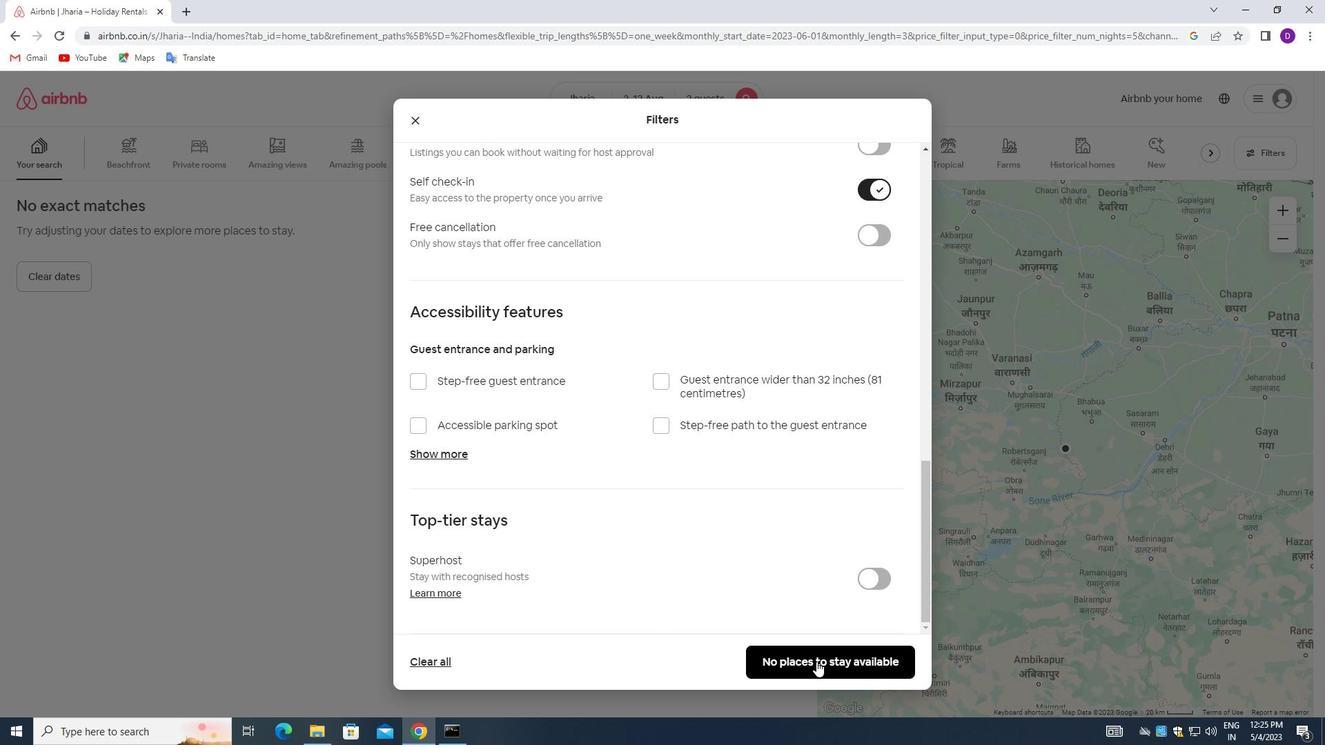 
Action: Mouse moved to (718, 499)
Screenshot: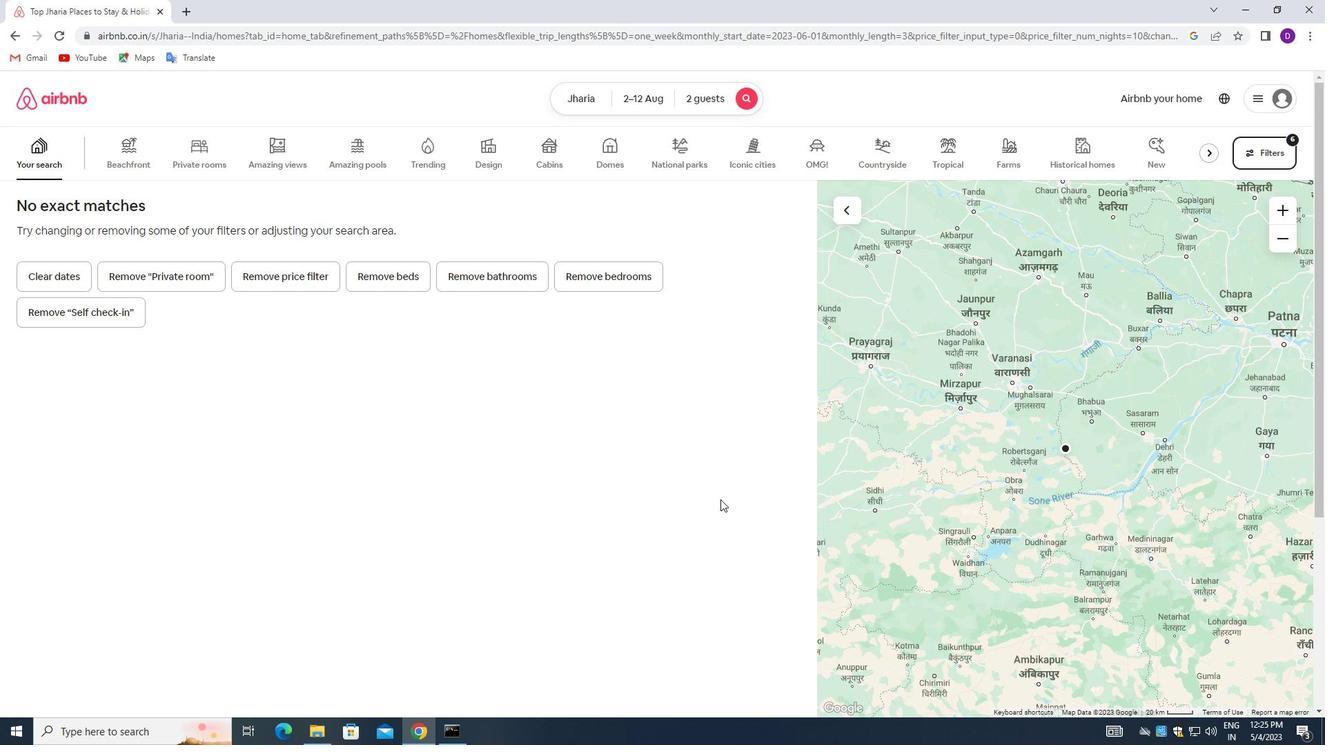
